 Task: Create new Company, with domain: 'rakuten.com' and type: 'Other'. Add new contact for this company, with mail Id: 'Olivia.Verma@rakuten.com', First Name: Olivia, Last name:  Verma, Job Title: 'Human Resources Director', Phone Number: '(702) 555-3459'. Change life cycle stage to  Lead and lead status to  In Progress. Logged in from softage.10@softage.net
Action: Mouse moved to (86, 61)
Screenshot: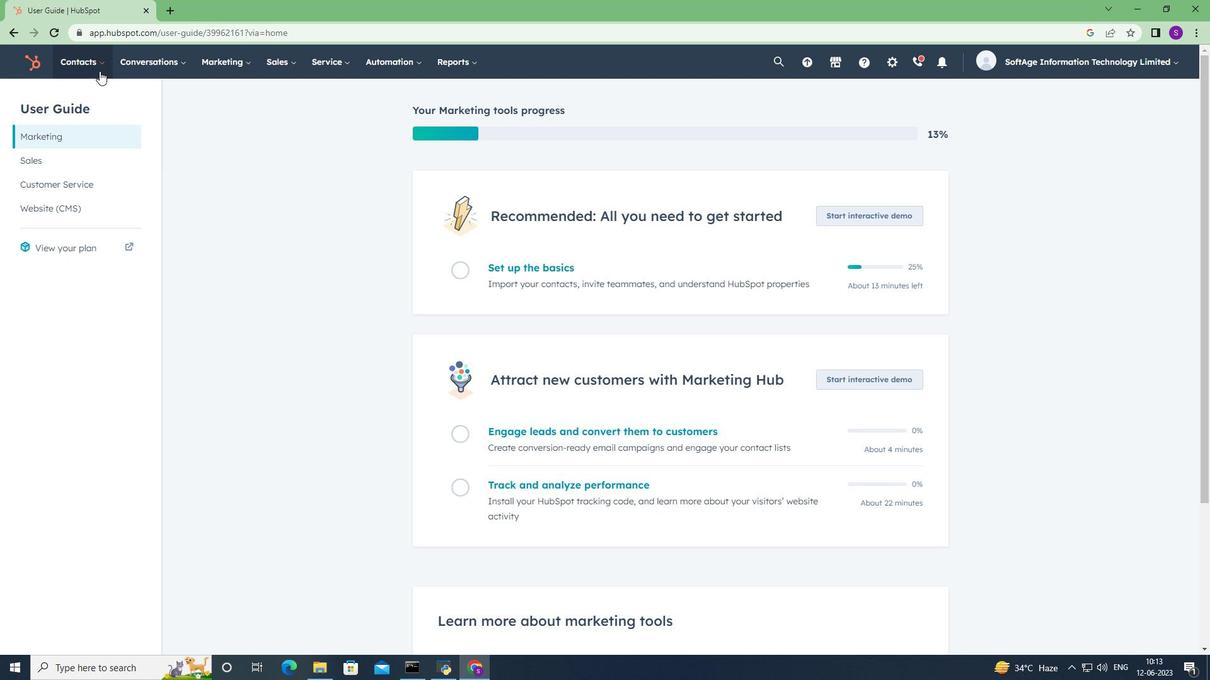 
Action: Mouse pressed left at (86, 61)
Screenshot: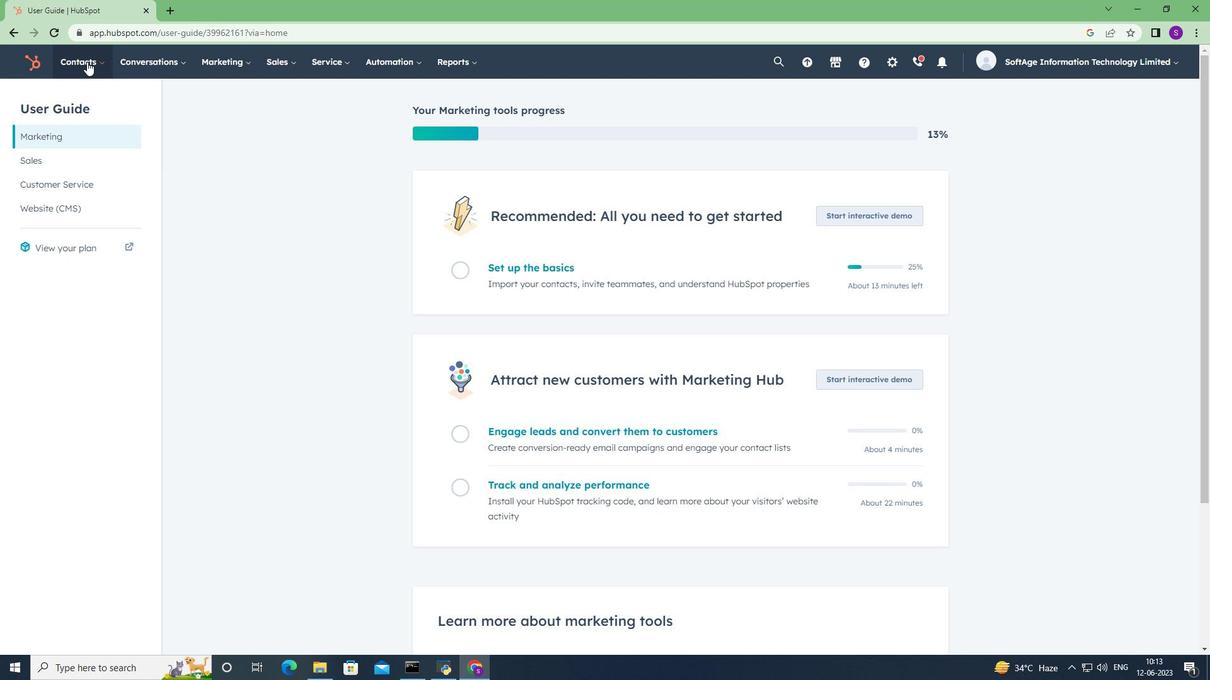 
Action: Mouse moved to (90, 125)
Screenshot: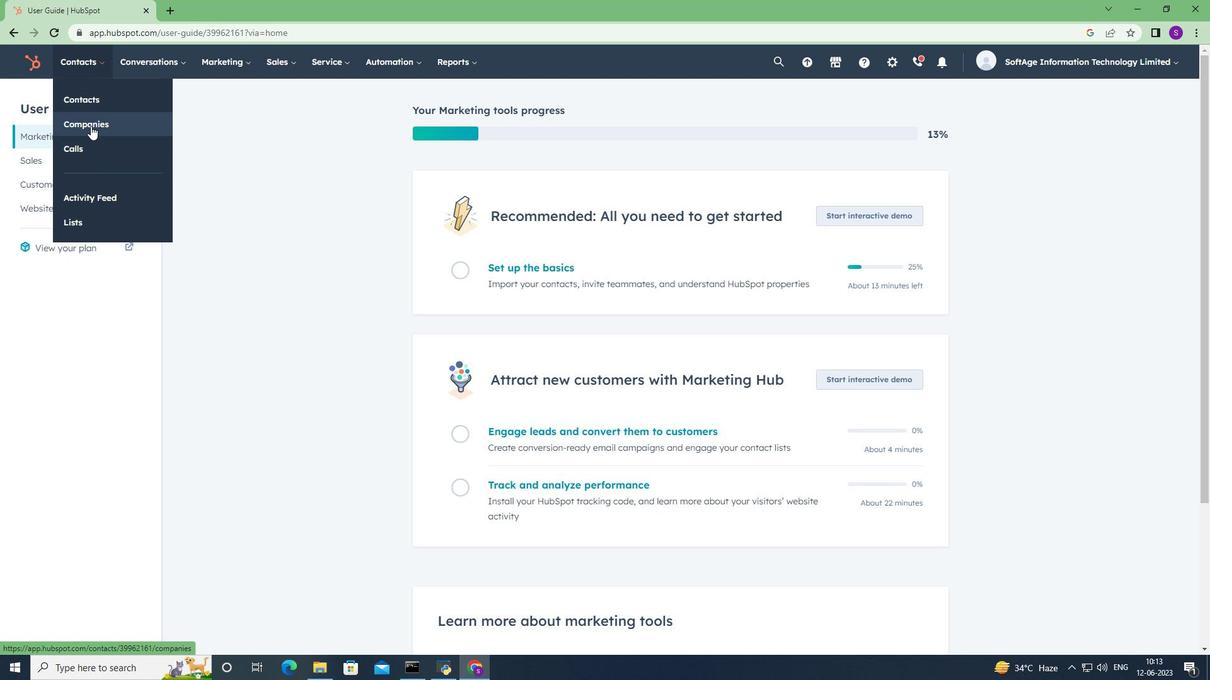 
Action: Mouse pressed left at (90, 125)
Screenshot: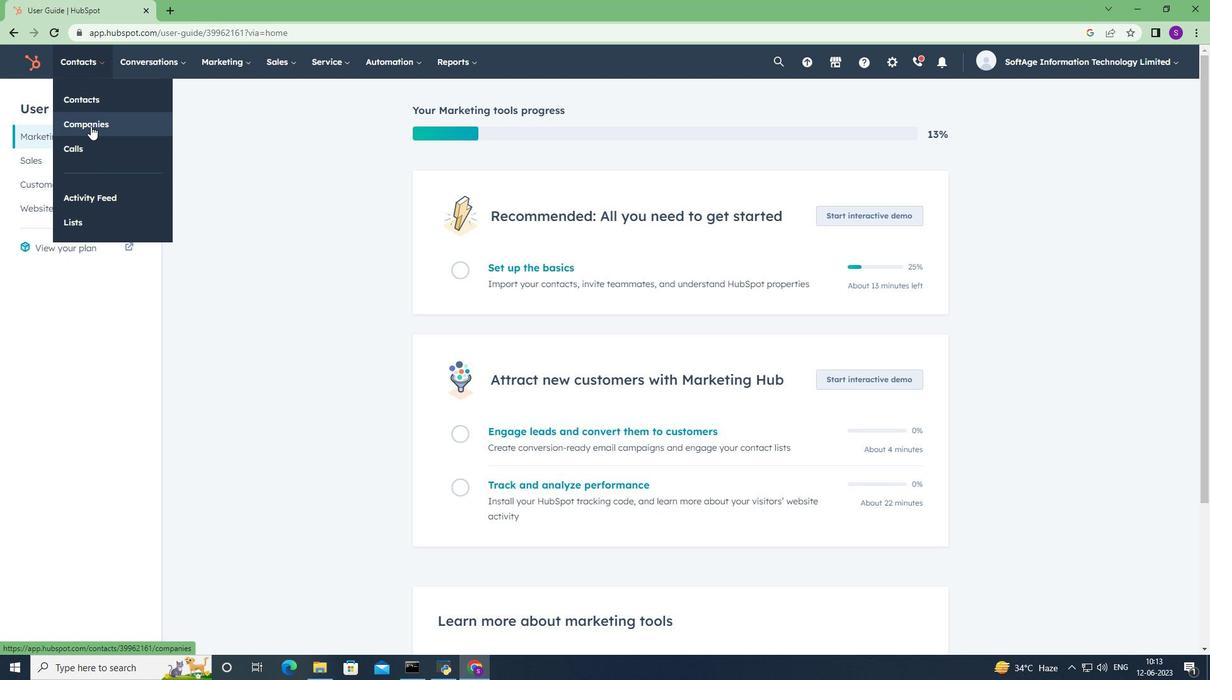 
Action: Mouse moved to (1138, 104)
Screenshot: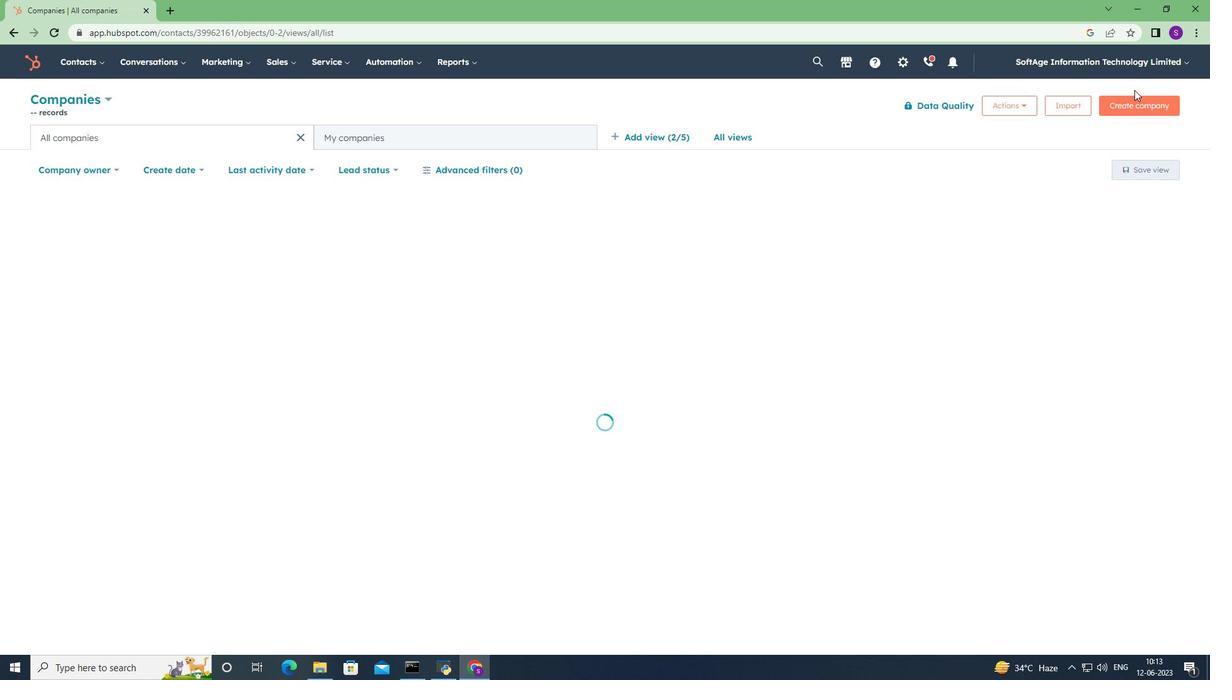 
Action: Mouse pressed left at (1138, 104)
Screenshot: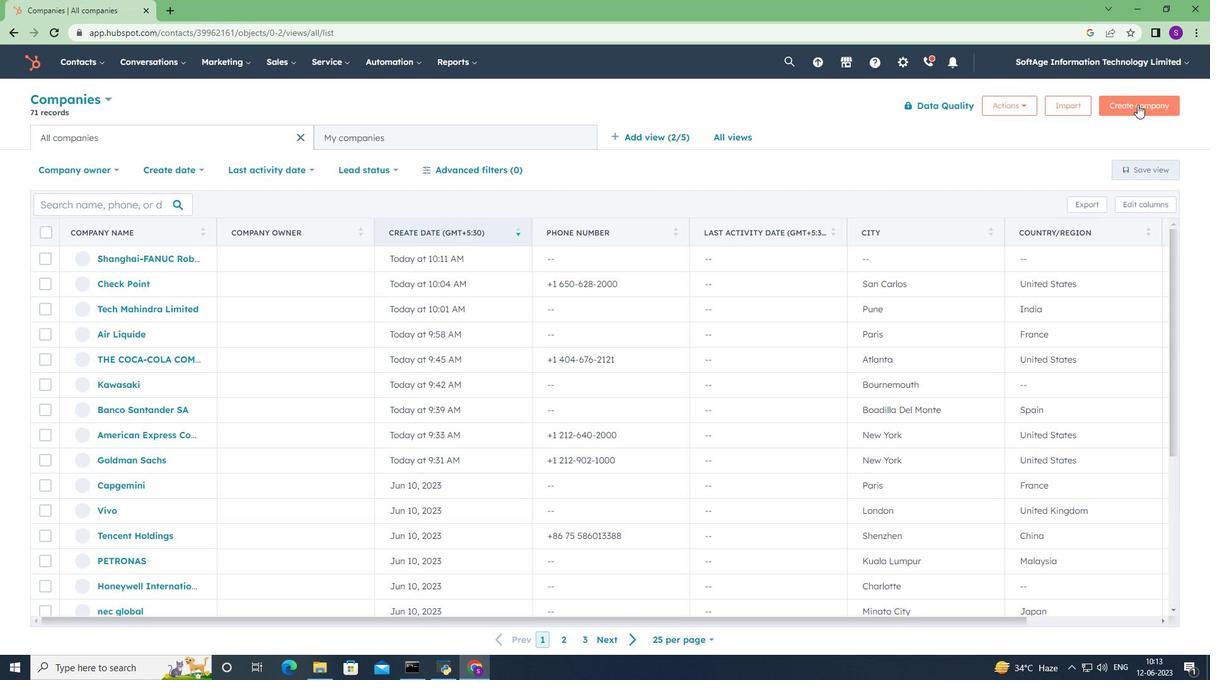 
Action: Mouse moved to (1109, 161)
Screenshot: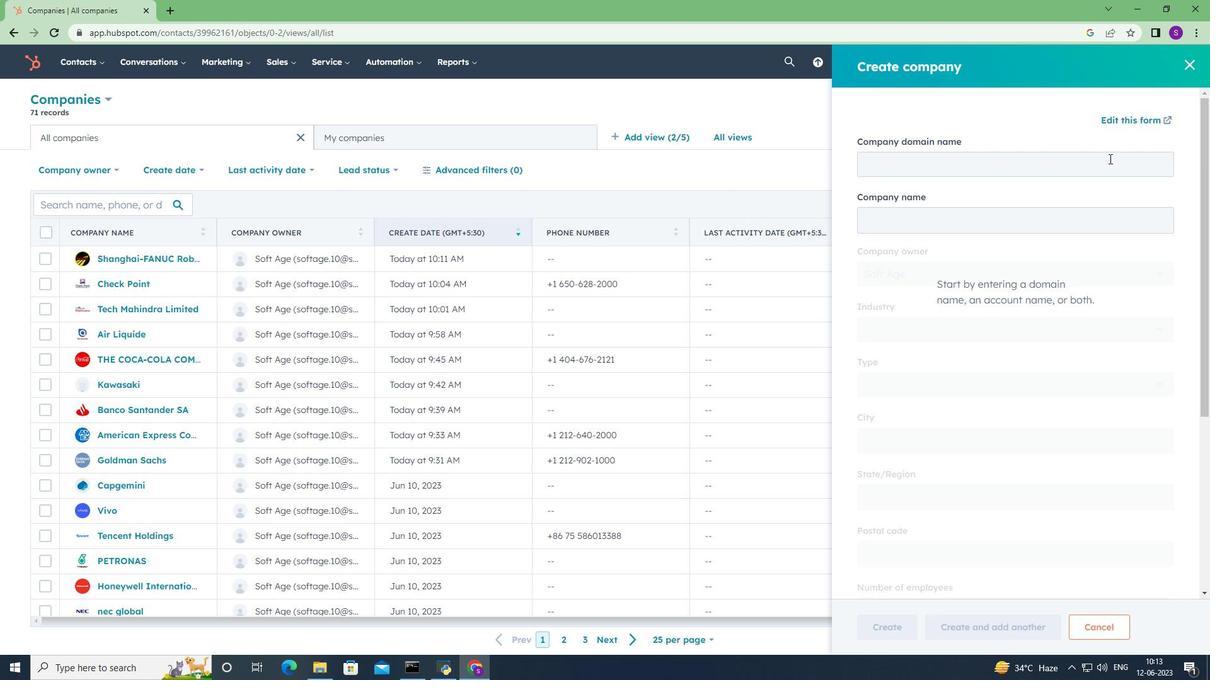 
Action: Mouse pressed left at (1109, 161)
Screenshot: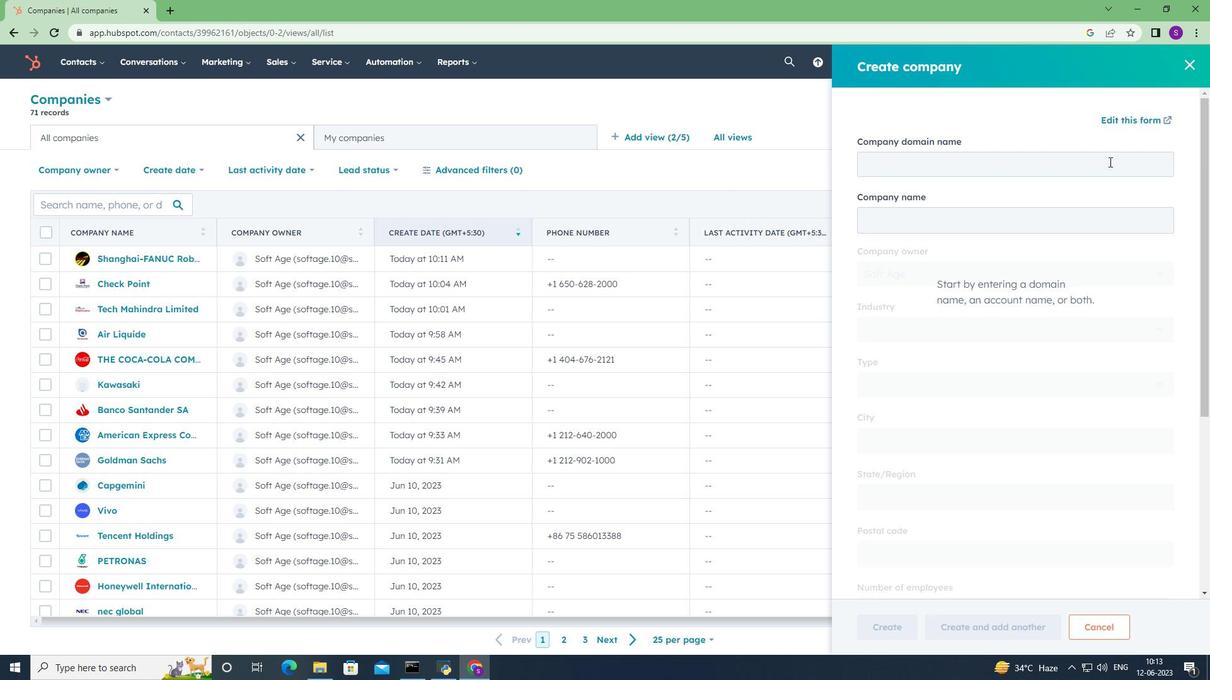 
Action: Key pressed <Key.shift>R<Key.backspace>rakuten.comm
Screenshot: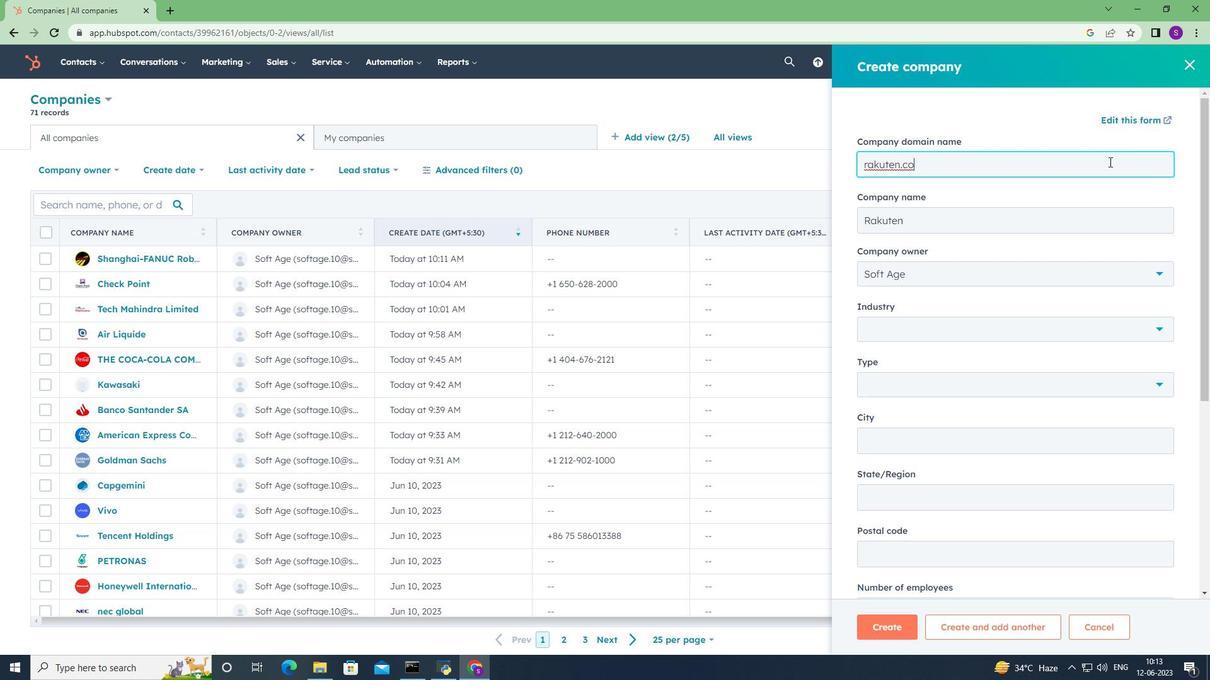 
Action: Mouse moved to (1109, 161)
Screenshot: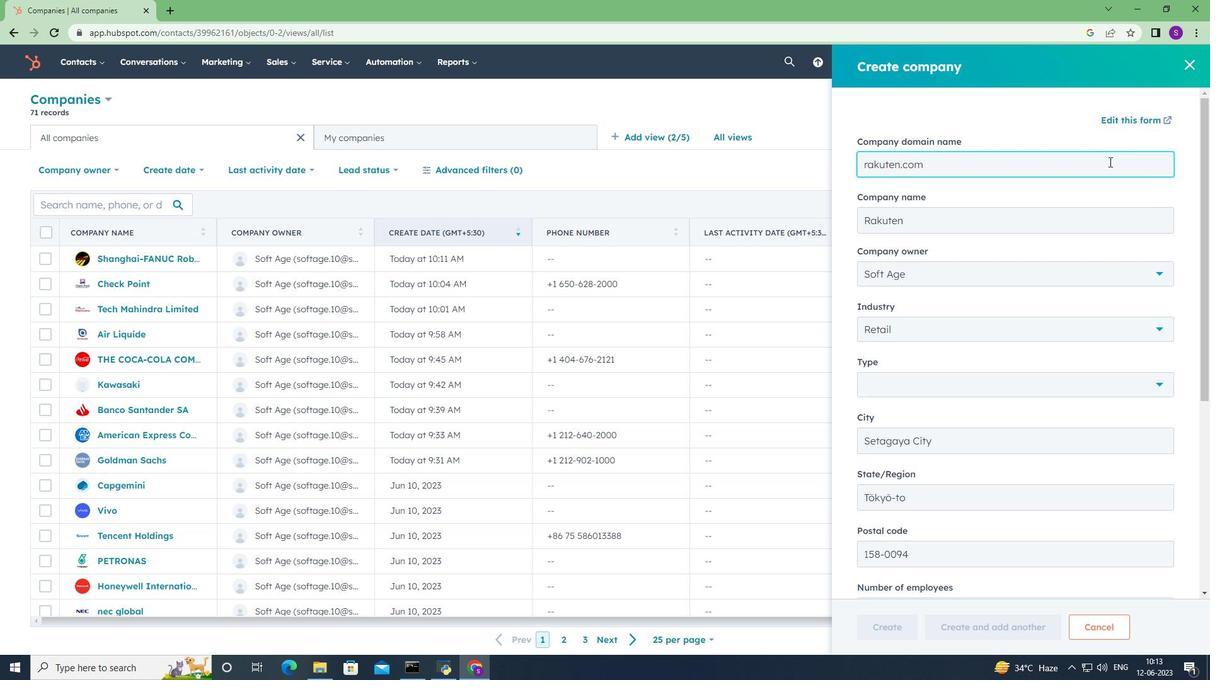 
Action: Mouse scrolled (1109, 161) with delta (0, 0)
Screenshot: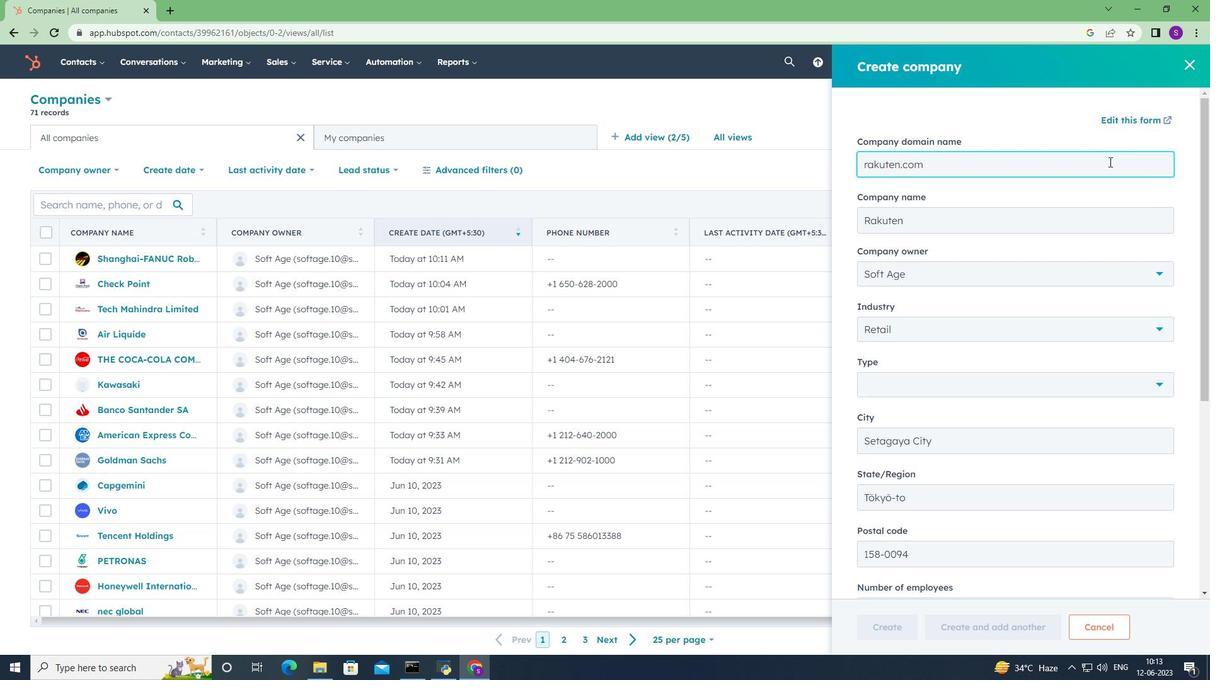 
Action: Mouse moved to (1043, 241)
Screenshot: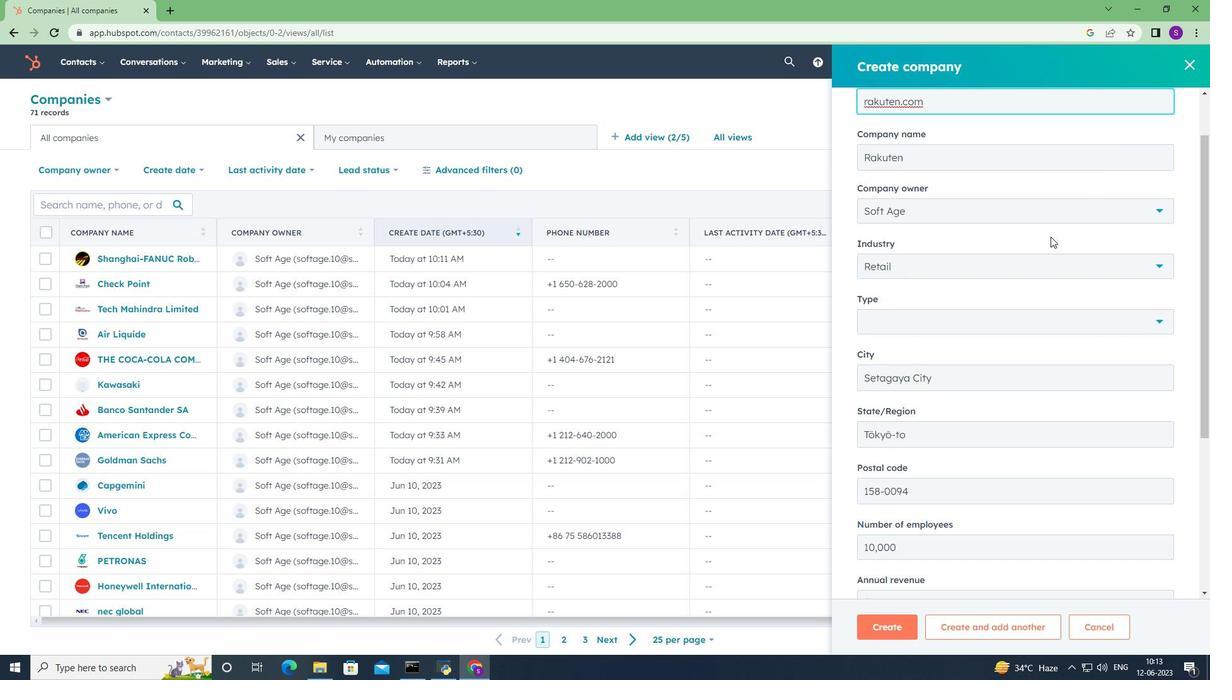 
Action: Mouse scrolled (1043, 240) with delta (0, 0)
Screenshot: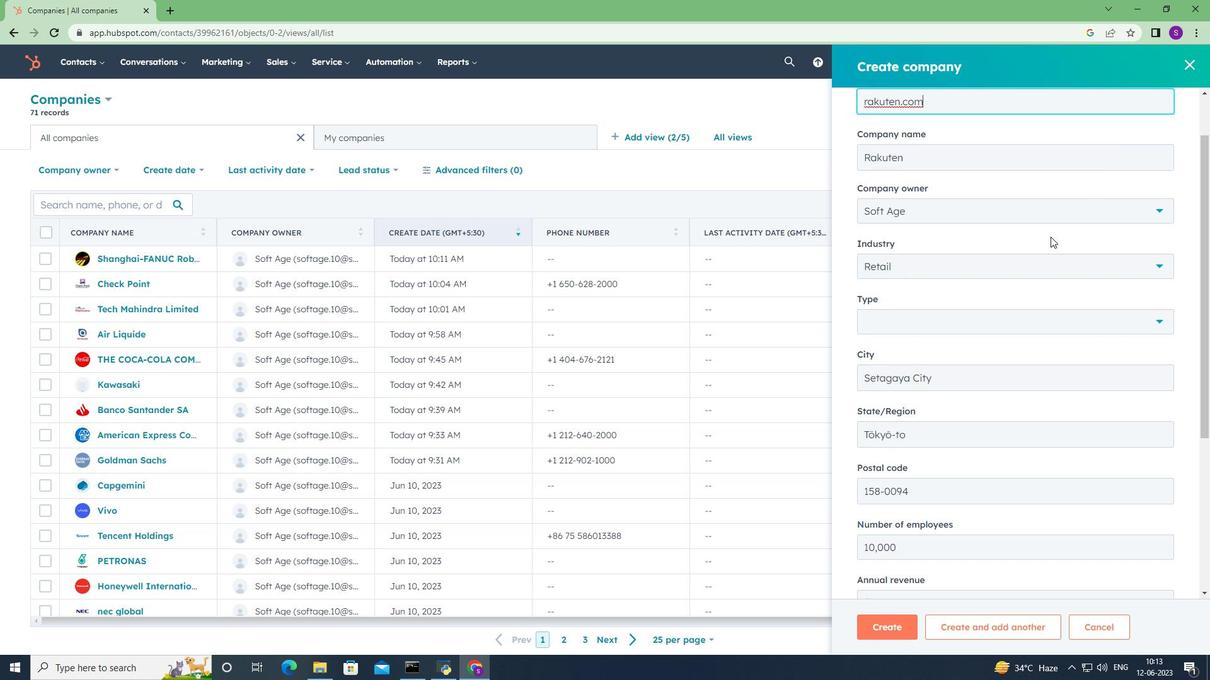 
Action: Mouse scrolled (1043, 240) with delta (0, 0)
Screenshot: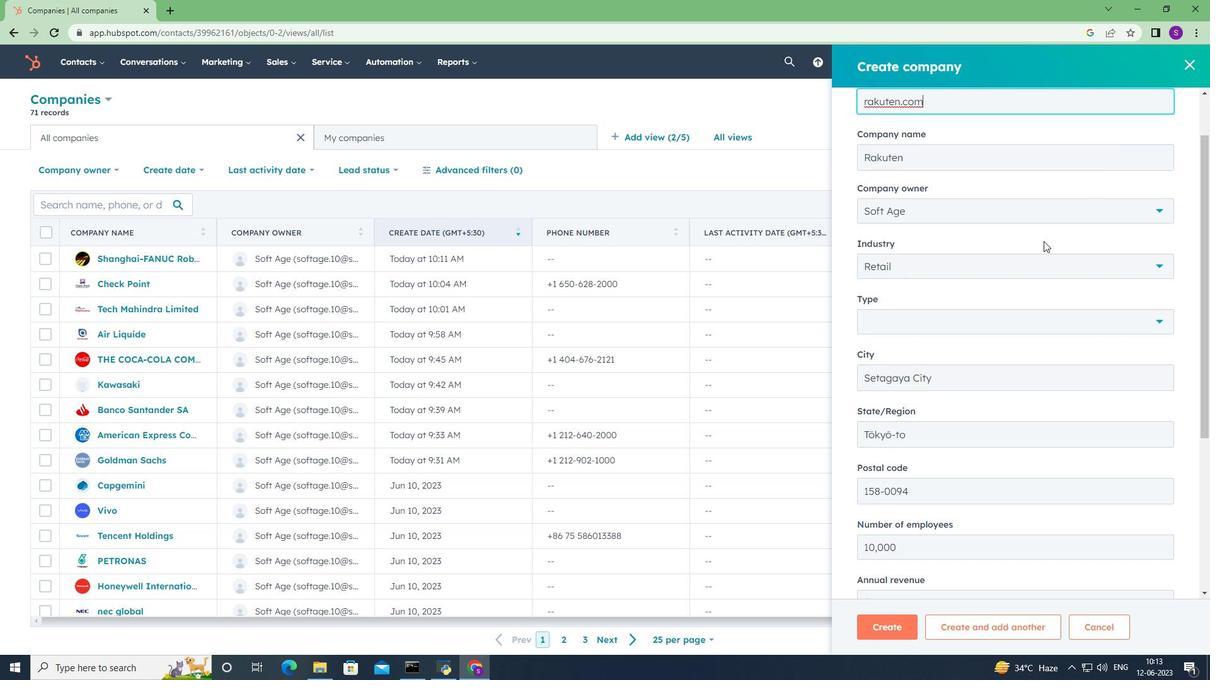 
Action: Mouse moved to (1036, 243)
Screenshot: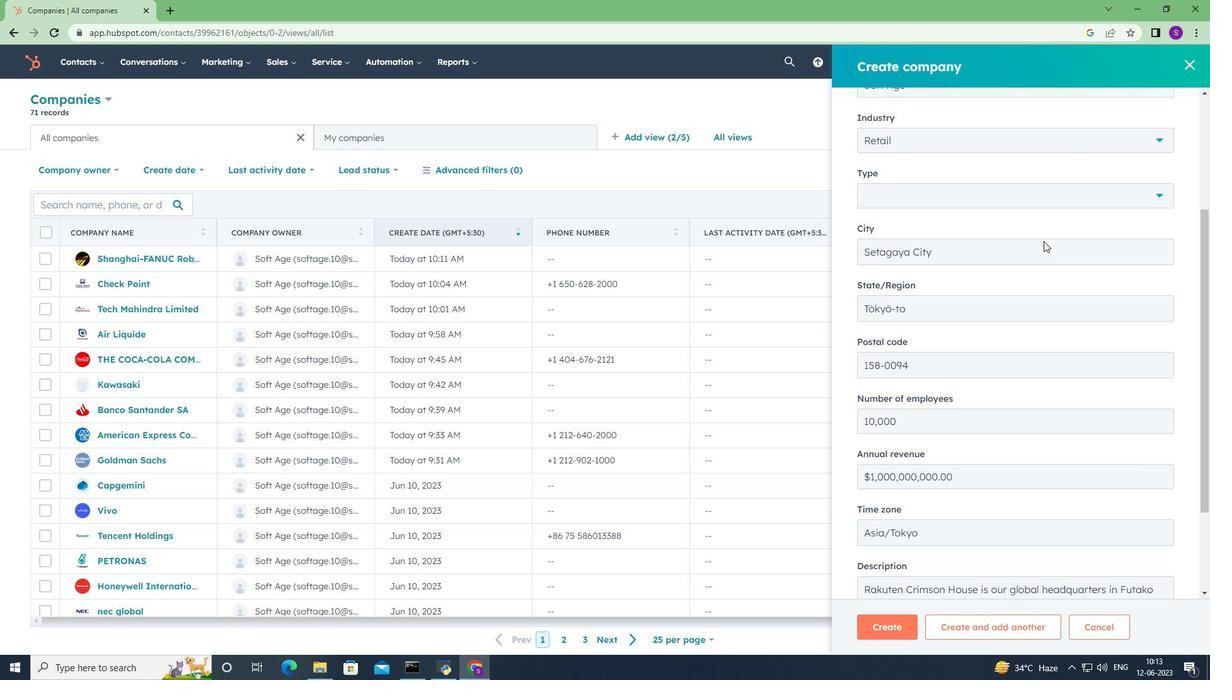 
Action: Mouse scrolled (1036, 243) with delta (0, 0)
Screenshot: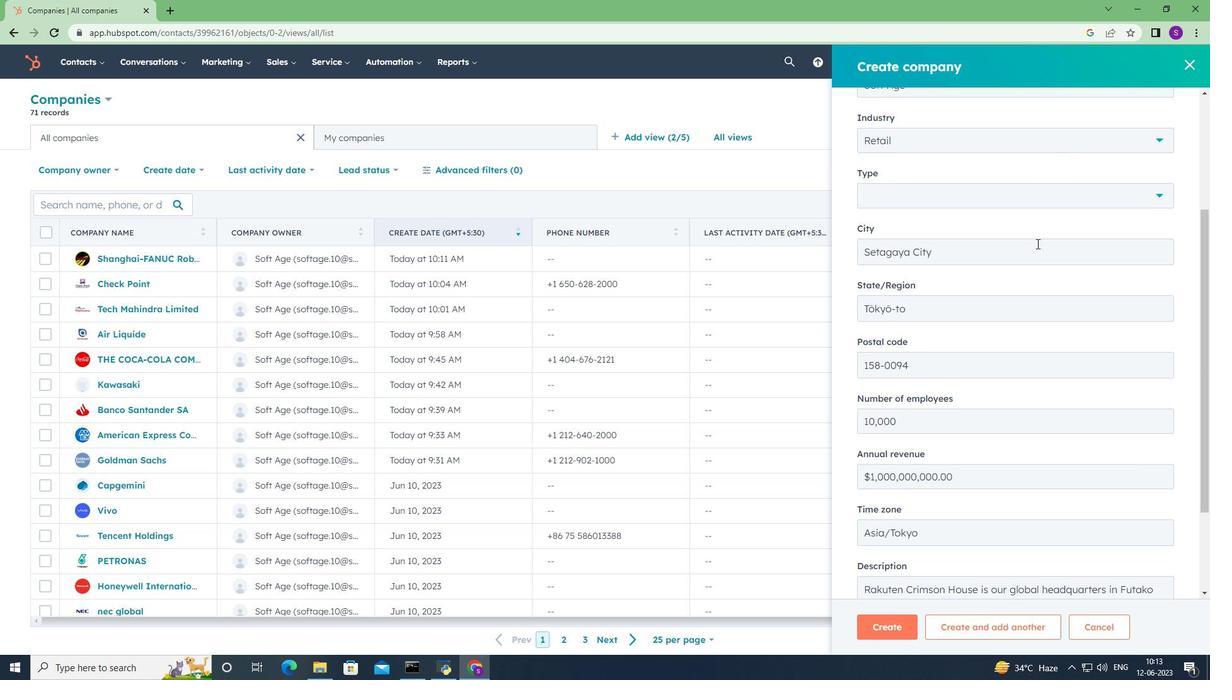 
Action: Mouse scrolled (1036, 243) with delta (0, 0)
Screenshot: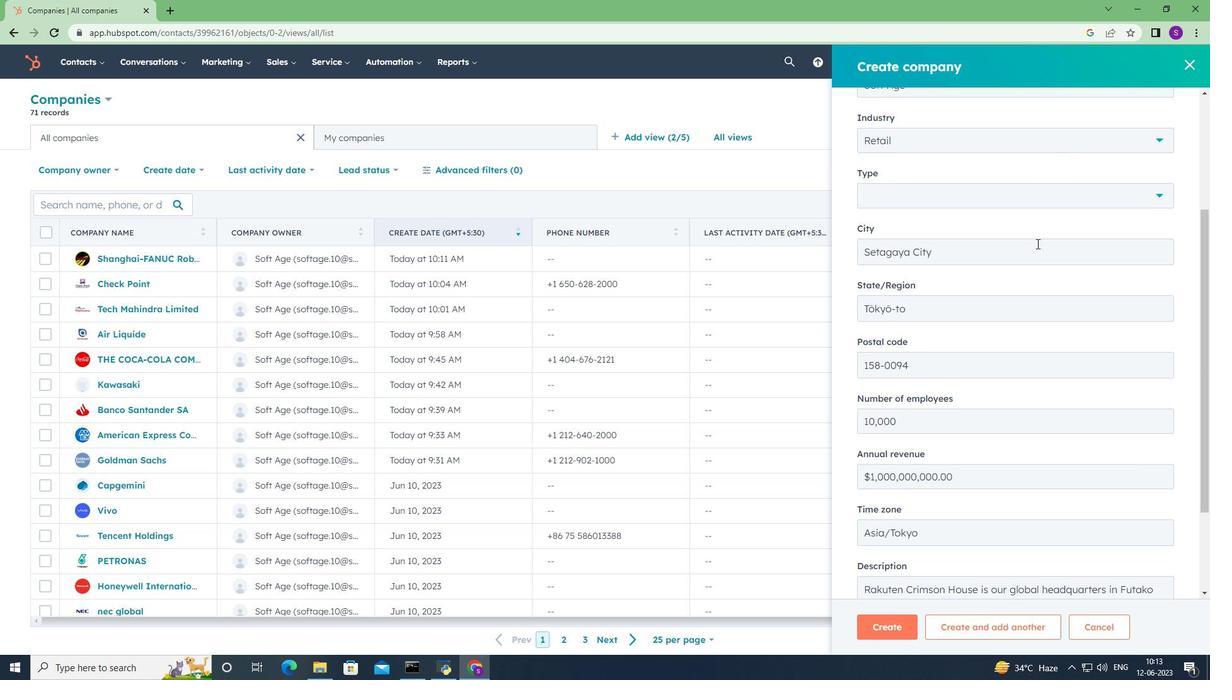 
Action: Mouse scrolled (1036, 244) with delta (0, 0)
Screenshot: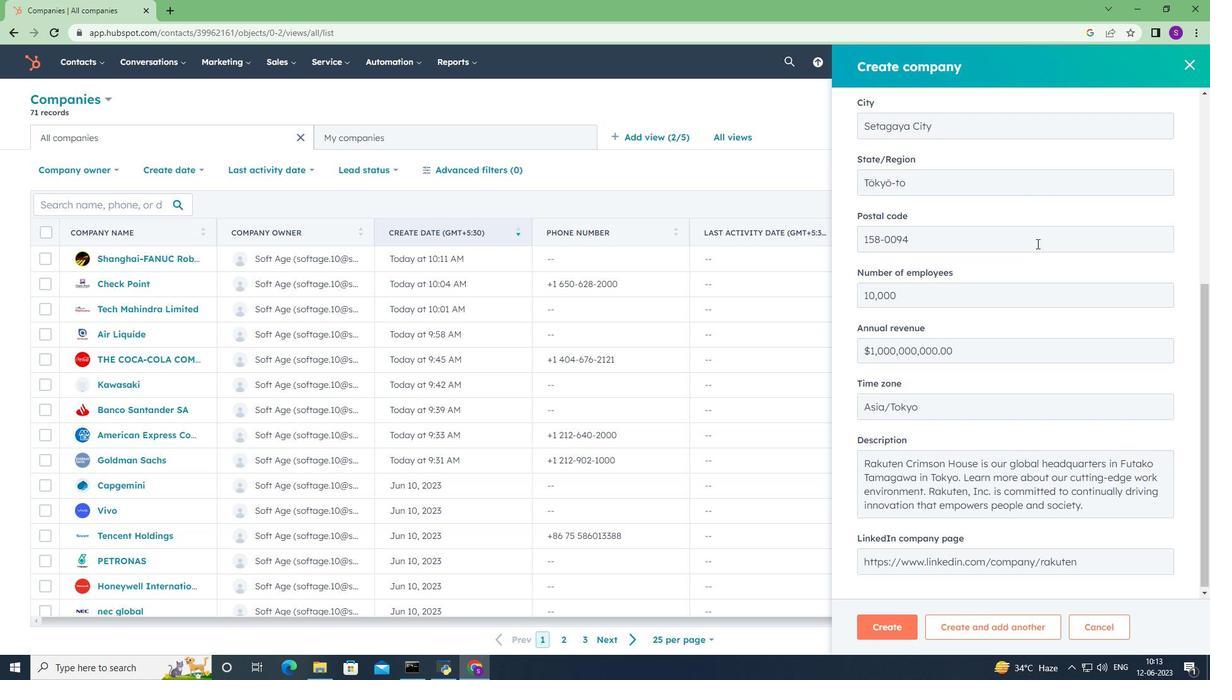 
Action: Mouse scrolled (1036, 244) with delta (0, 0)
Screenshot: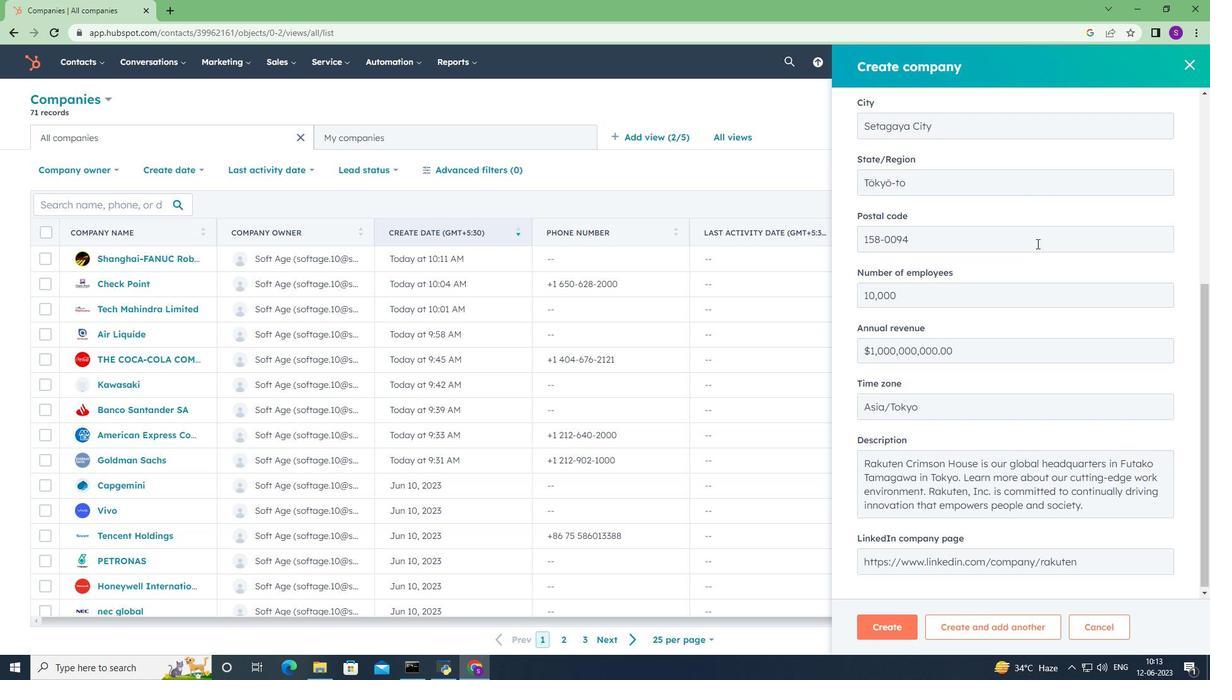 
Action: Mouse scrolled (1036, 244) with delta (0, 0)
Screenshot: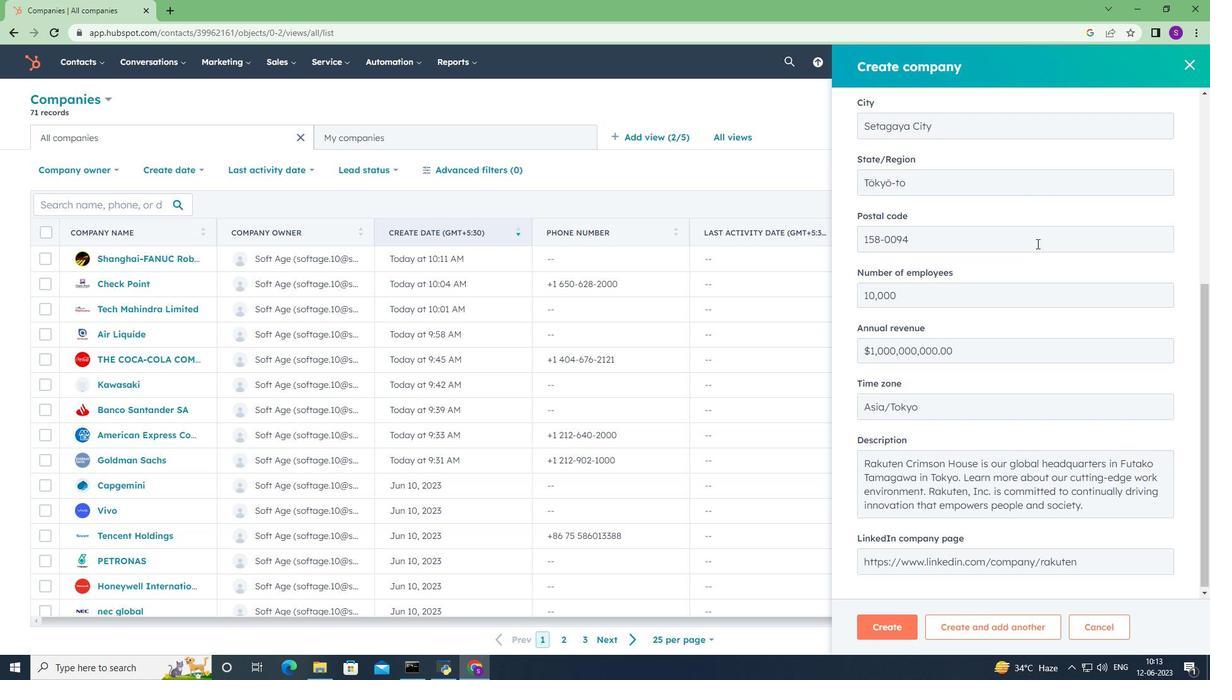 
Action: Mouse moved to (1038, 256)
Screenshot: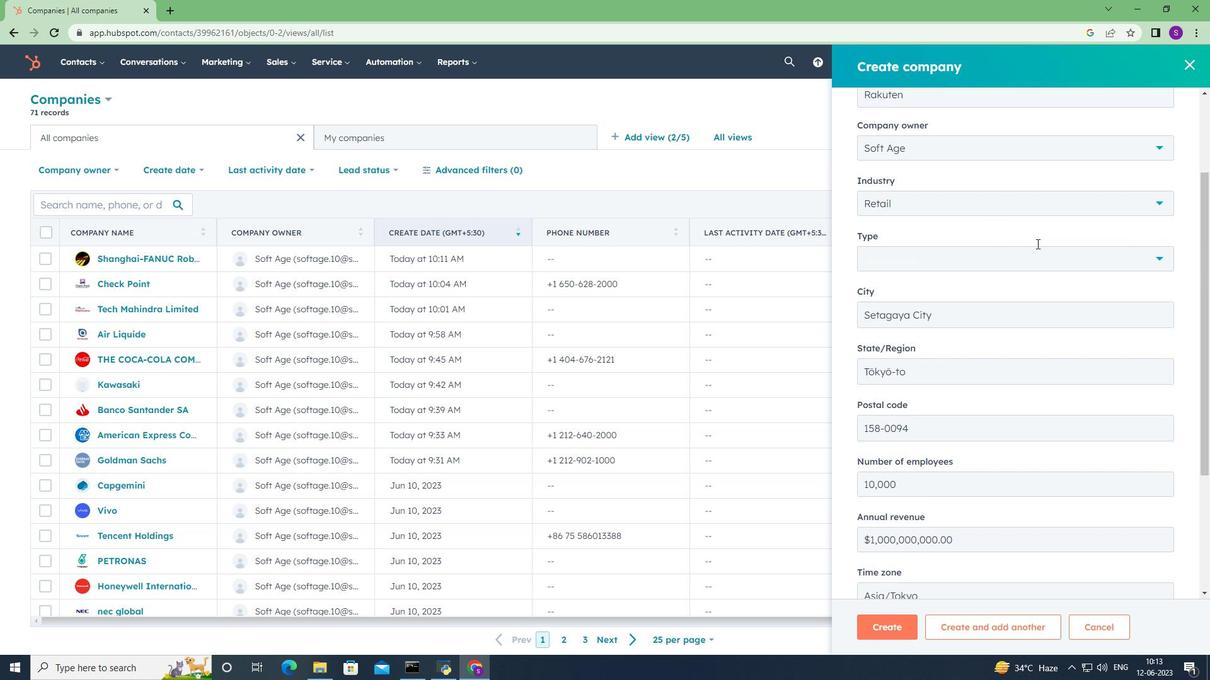 
Action: Mouse pressed left at (1038, 256)
Screenshot: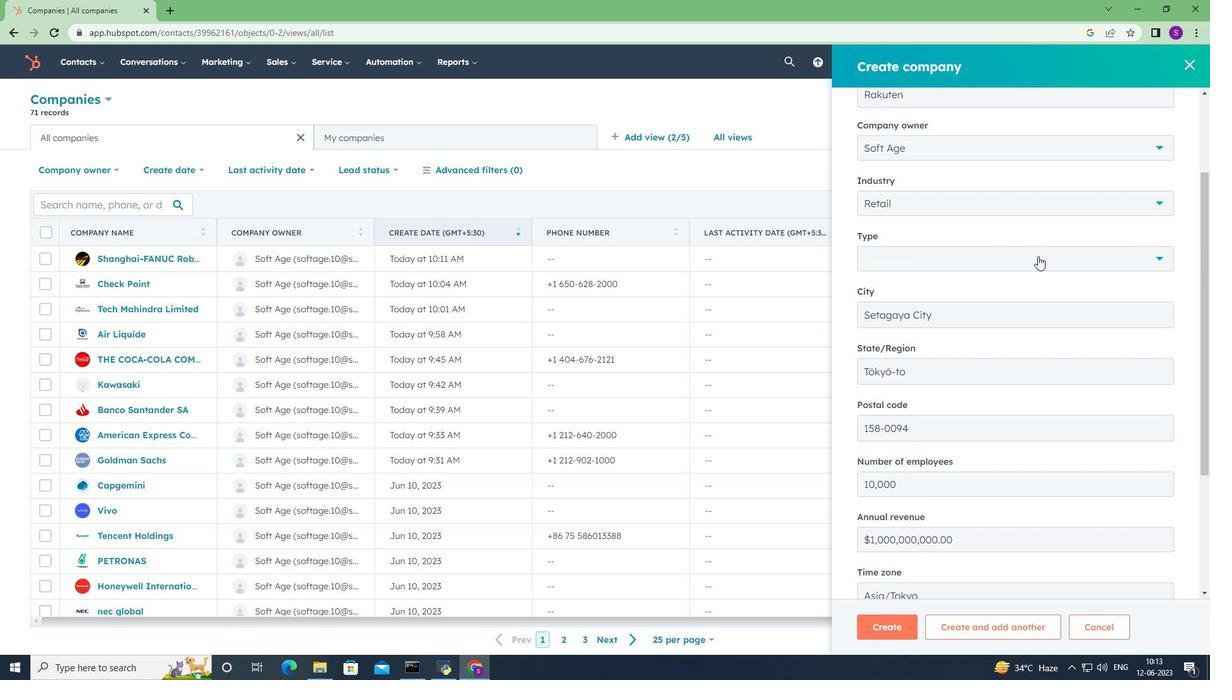 
Action: Mouse moved to (1003, 301)
Screenshot: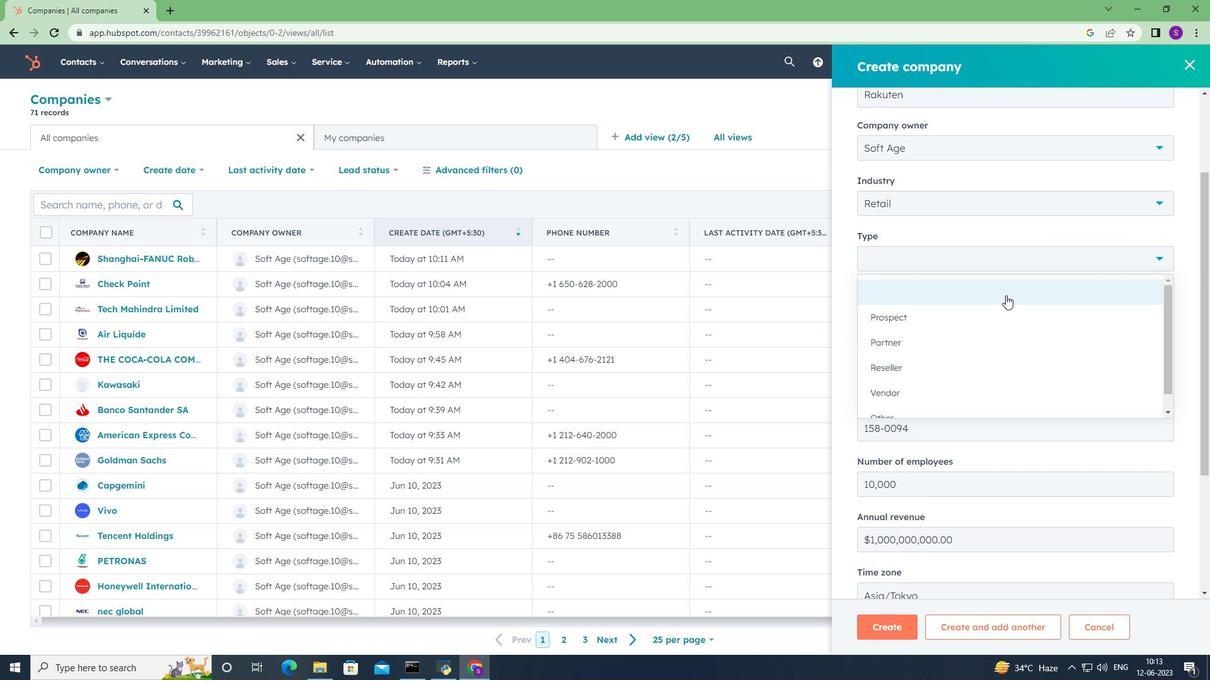 
Action: Mouse scrolled (1003, 300) with delta (0, 0)
Screenshot: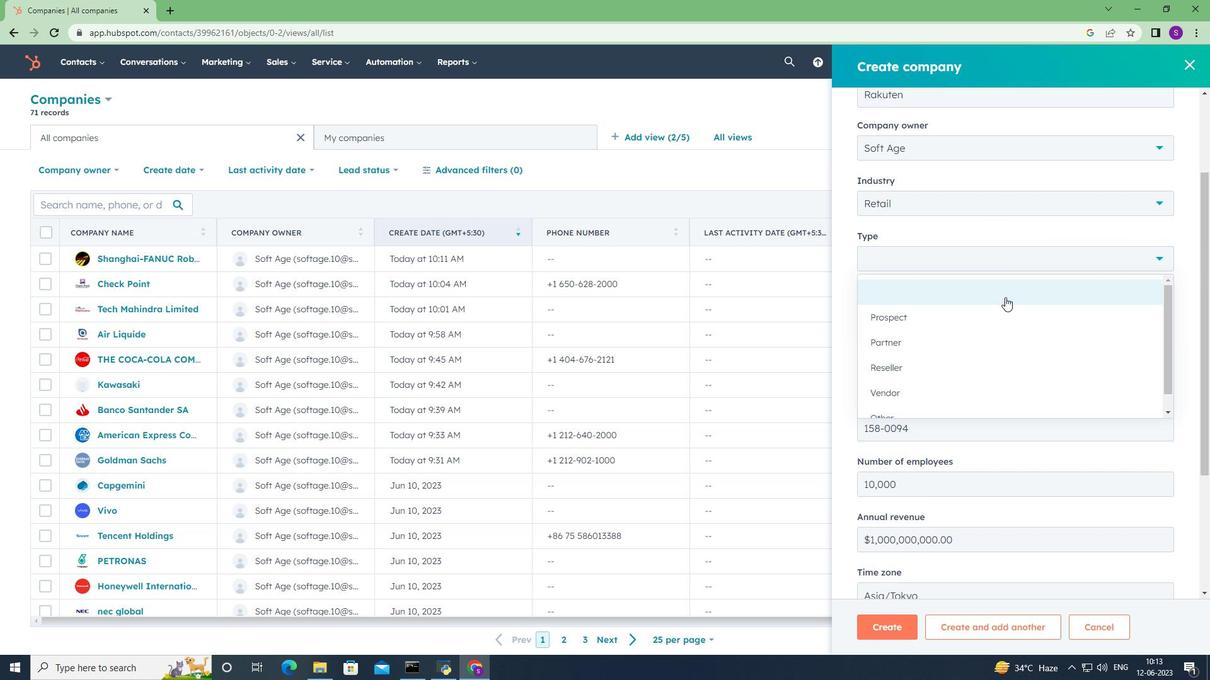 
Action: Mouse moved to (1002, 301)
Screenshot: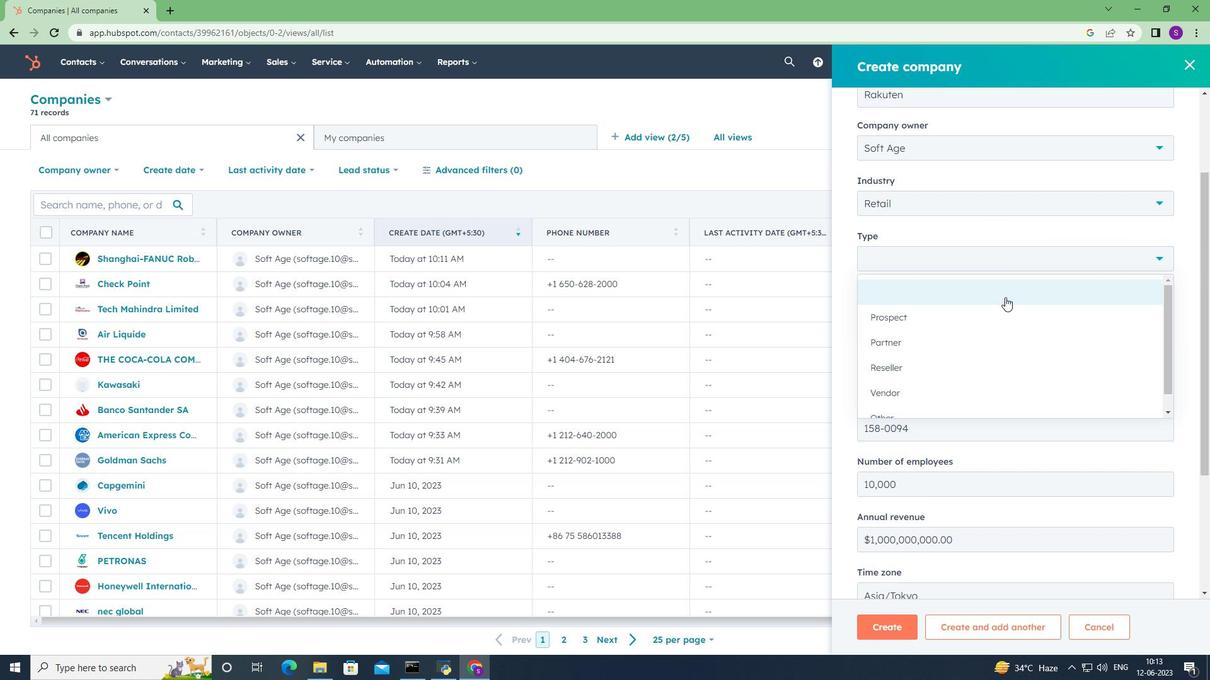 
Action: Mouse scrolled (1002, 301) with delta (0, 0)
Screenshot: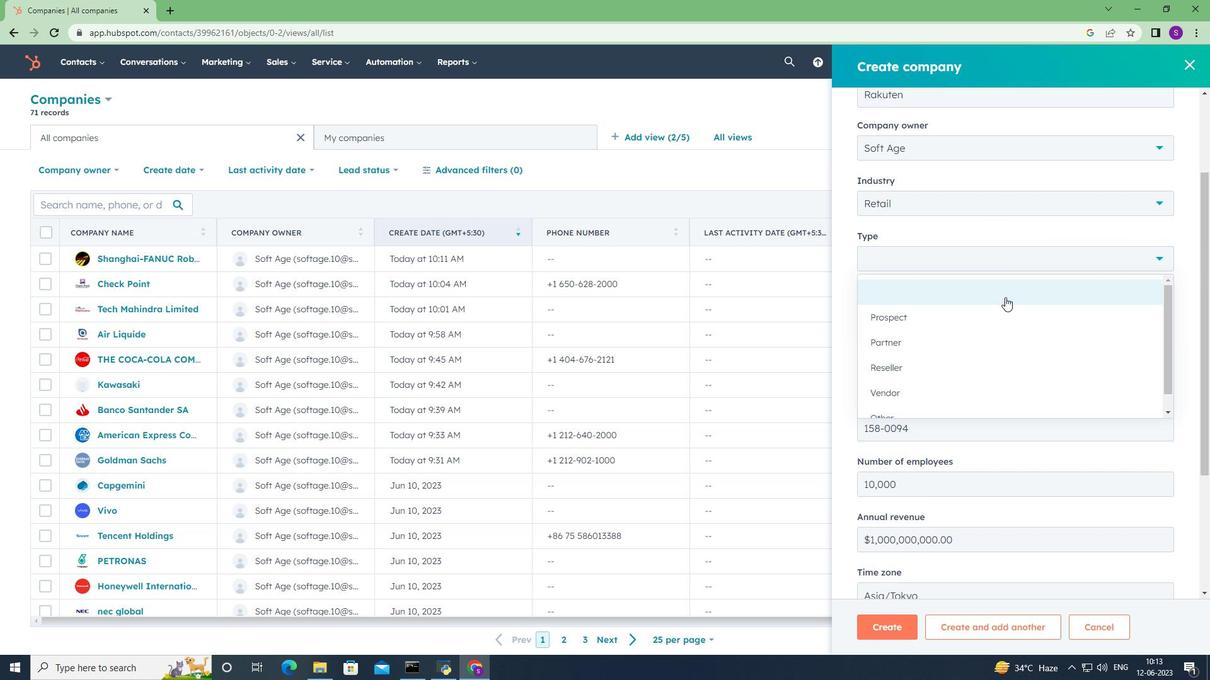 
Action: Mouse moved to (1002, 303)
Screenshot: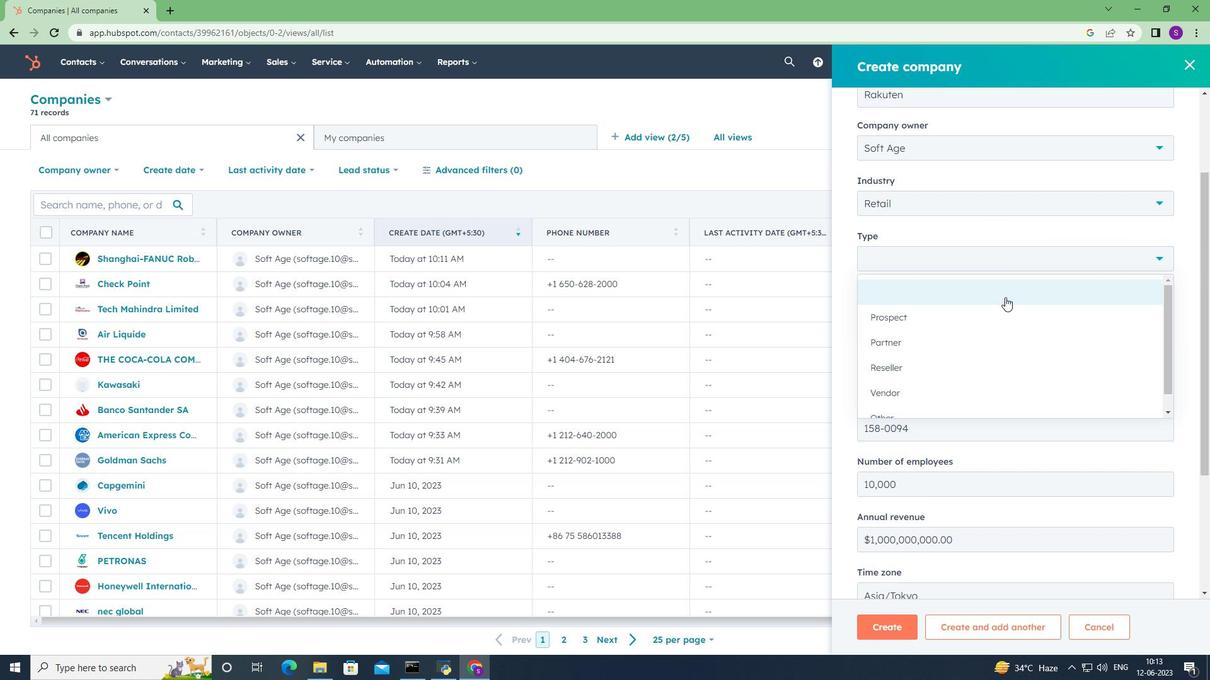 
Action: Mouse scrolled (1002, 303) with delta (0, 0)
Screenshot: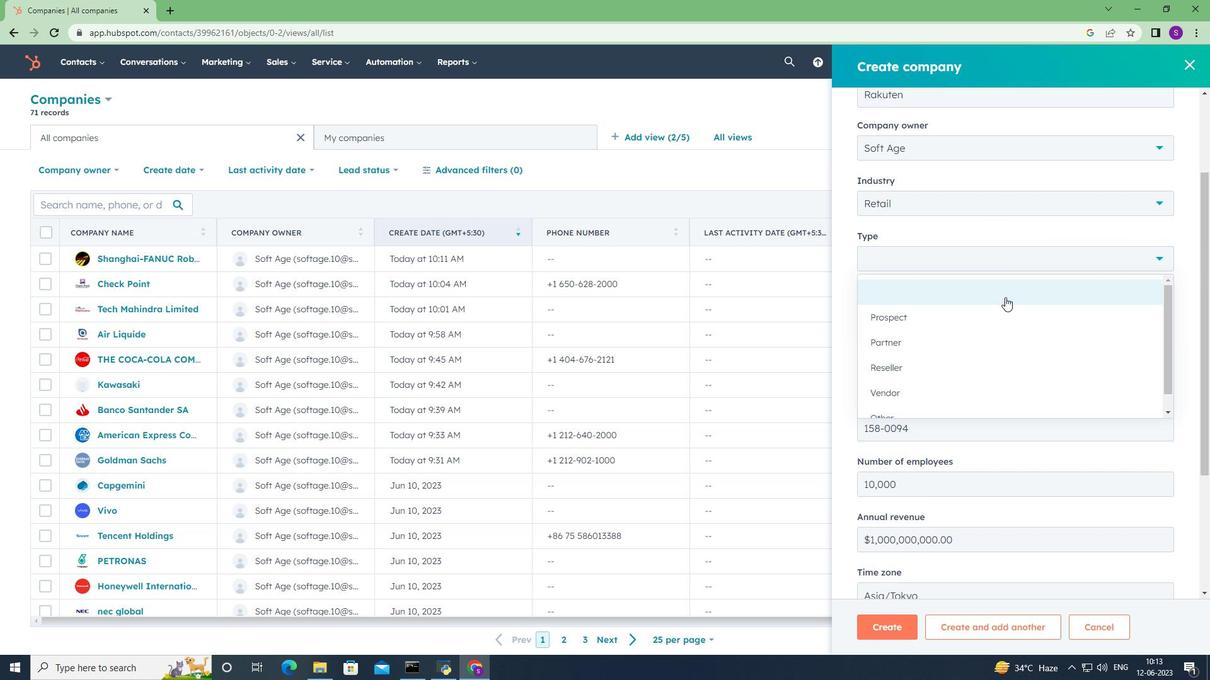 
Action: Mouse moved to (1002, 303)
Screenshot: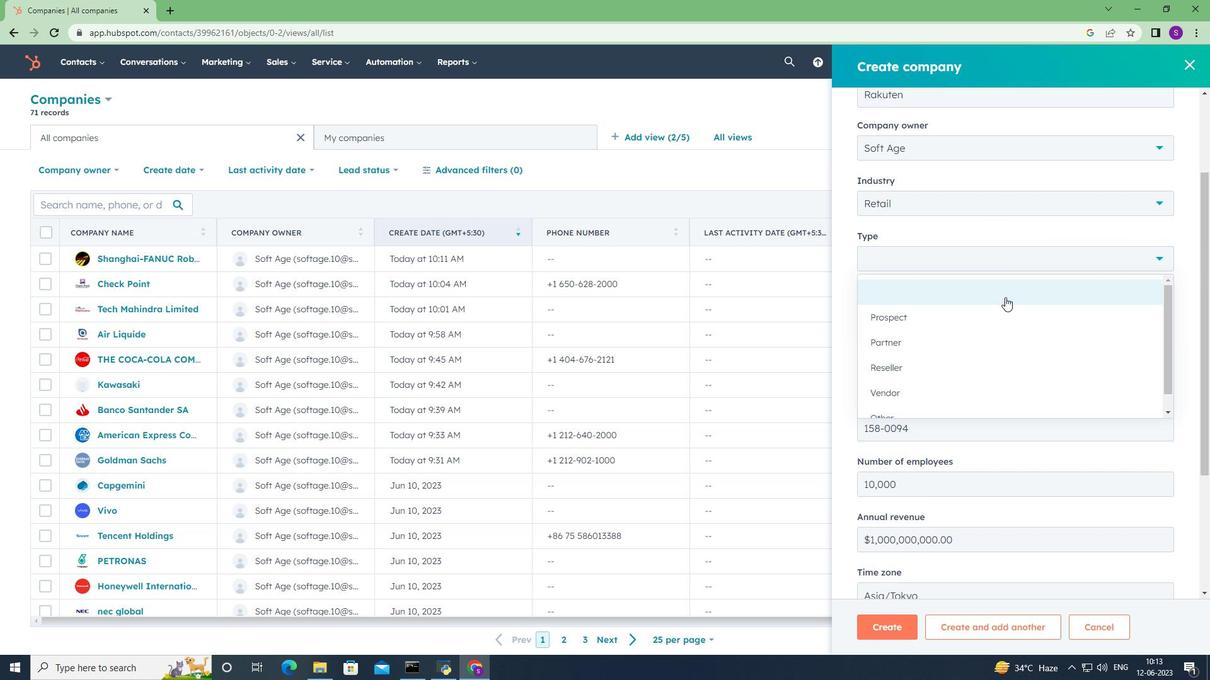 
Action: Mouse scrolled (1002, 303) with delta (0, 0)
Screenshot: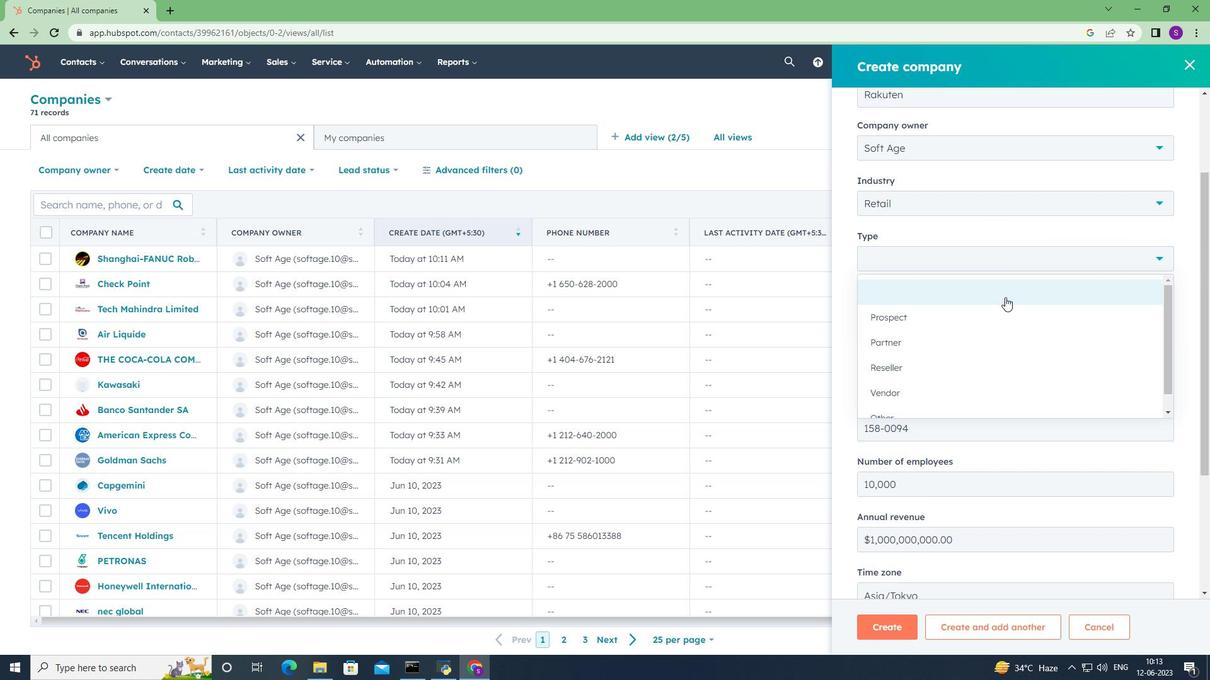 
Action: Mouse scrolled (1002, 303) with delta (0, 0)
Screenshot: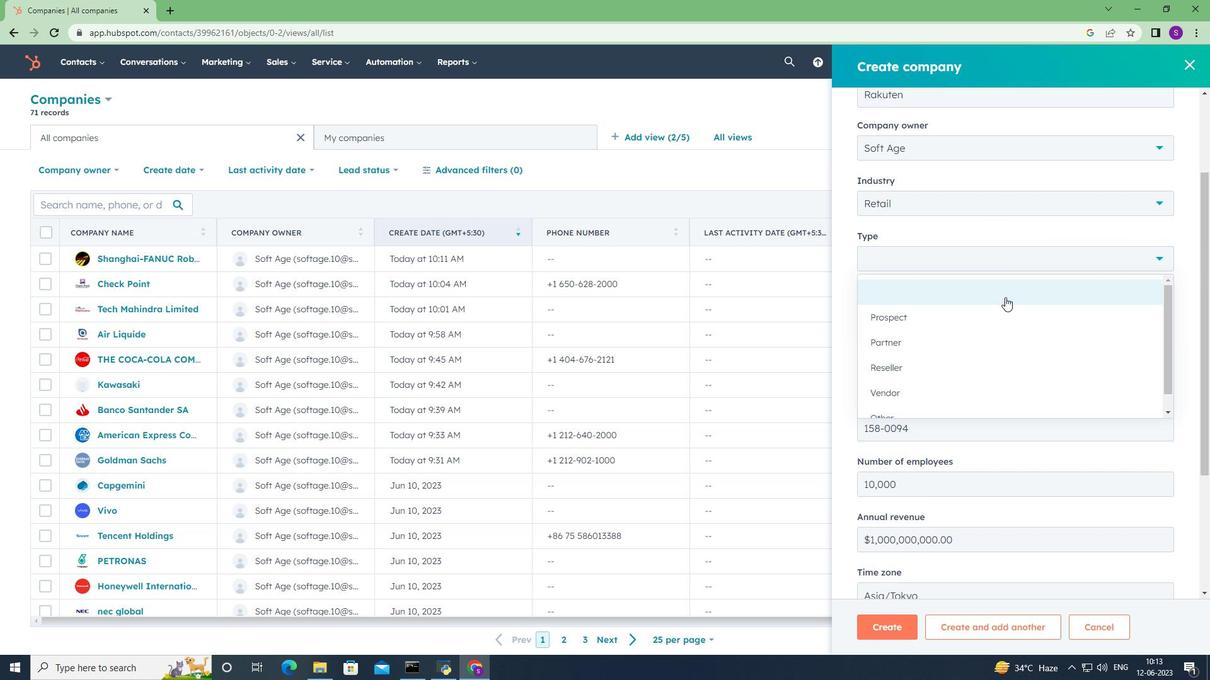 
Action: Mouse moved to (1001, 304)
Screenshot: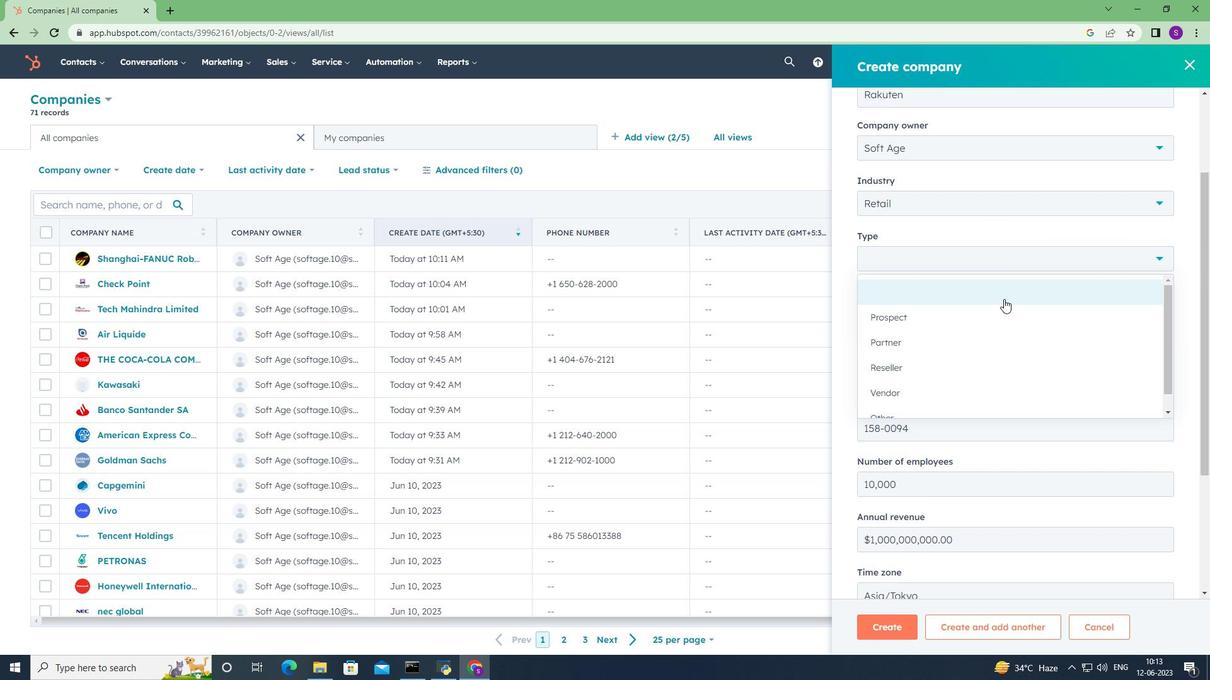 
Action: Mouse scrolled (1001, 303) with delta (0, 0)
Screenshot: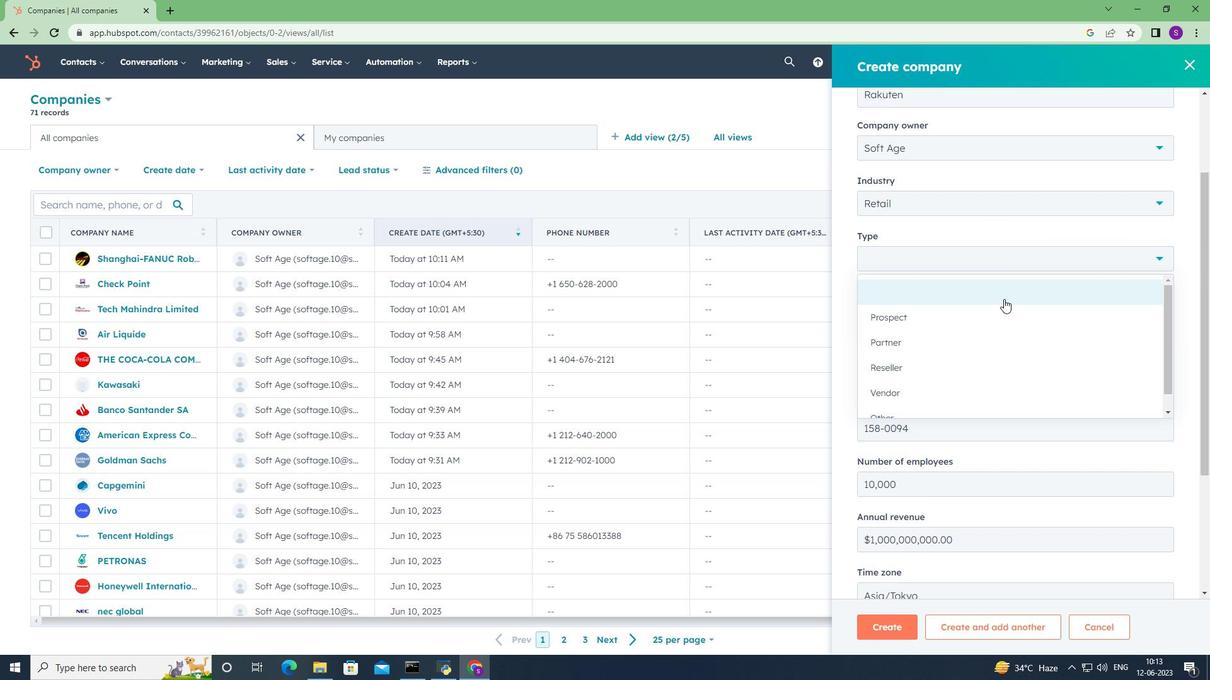 
Action: Mouse moved to (937, 403)
Screenshot: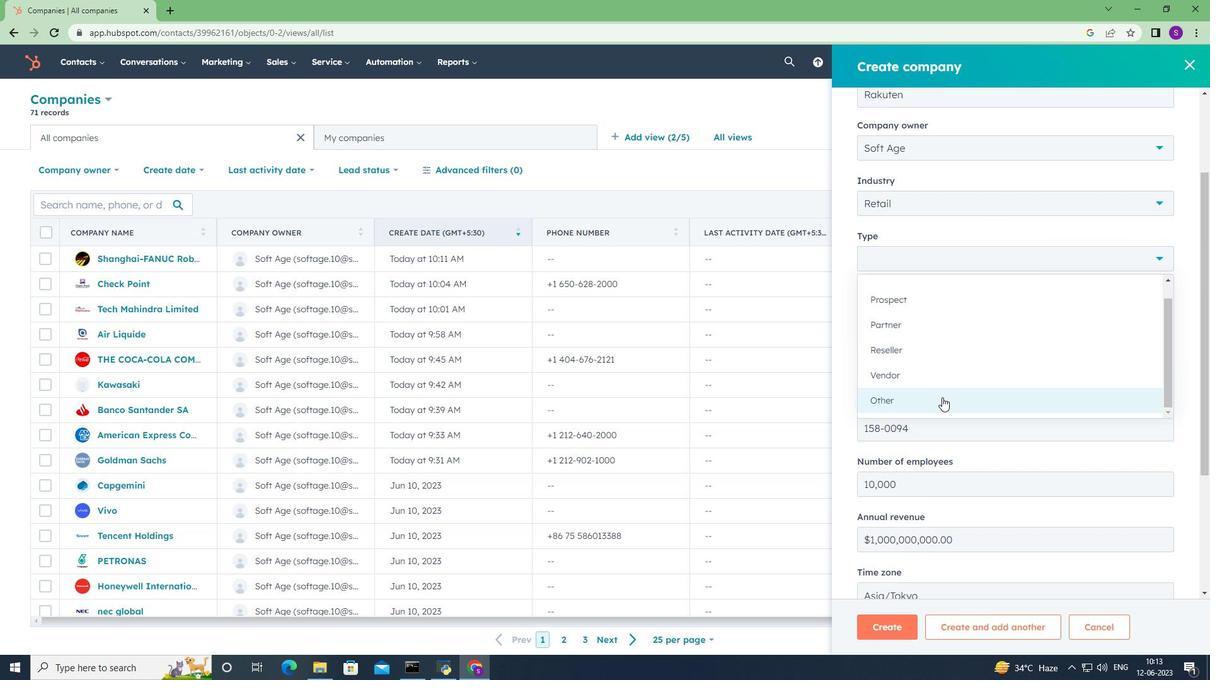 
Action: Mouse pressed left at (937, 403)
Screenshot: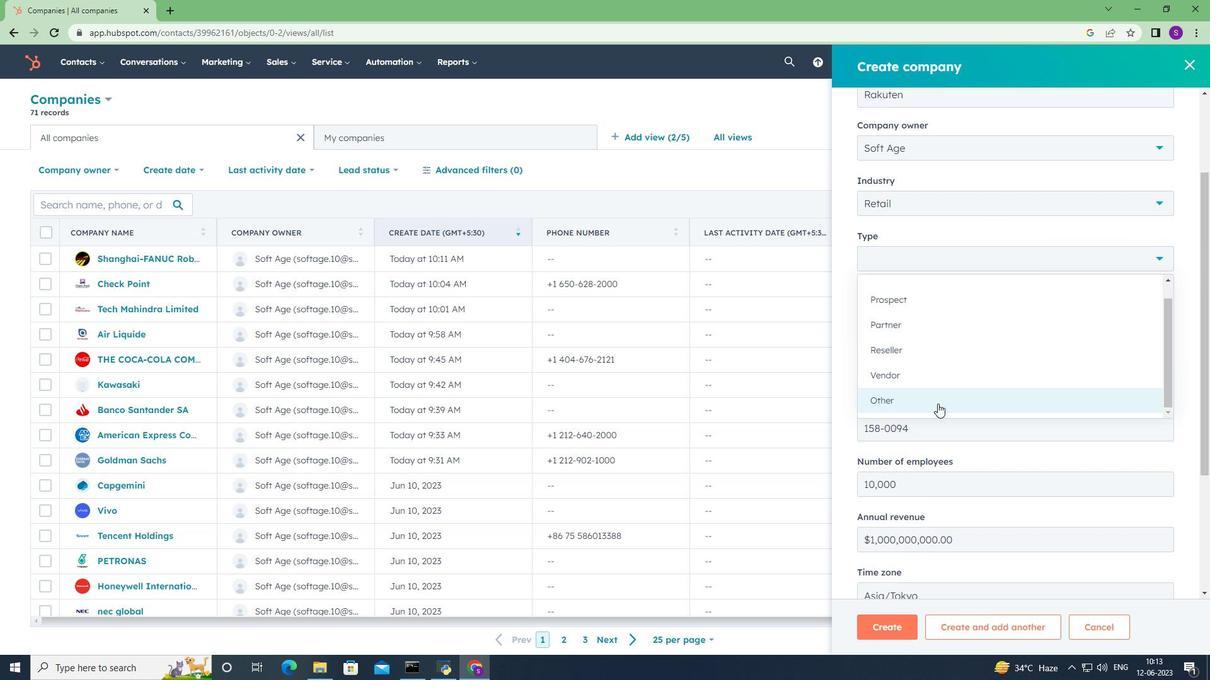 
Action: Mouse moved to (938, 382)
Screenshot: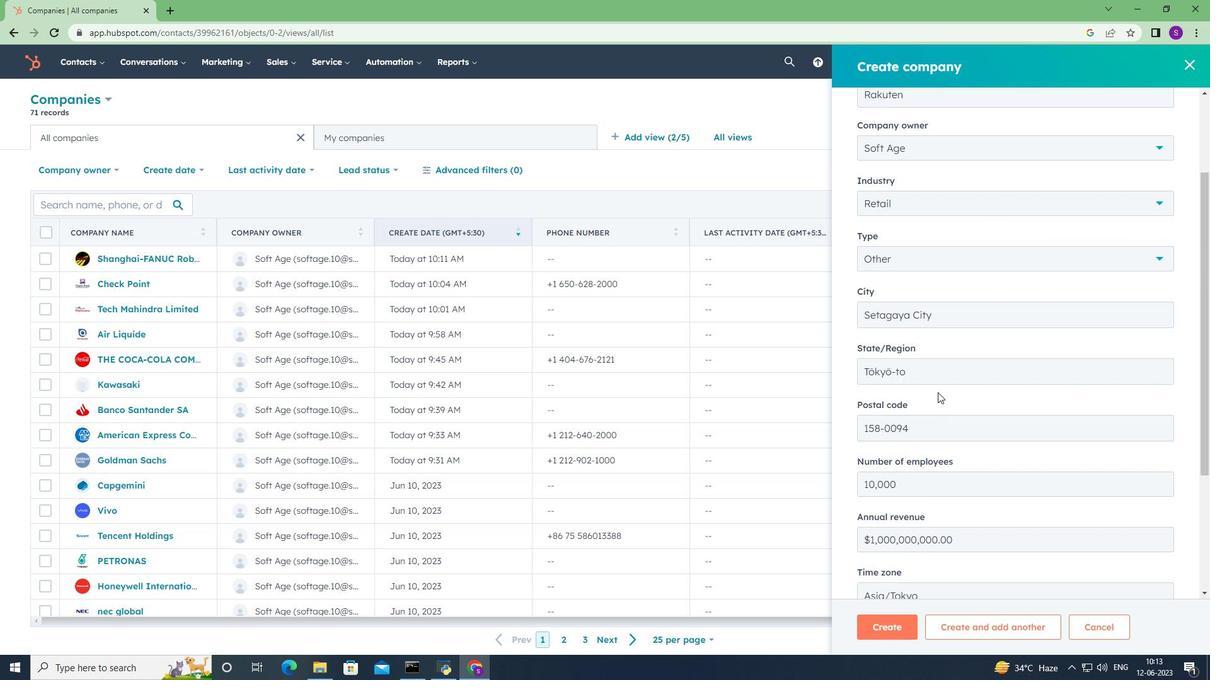 
Action: Mouse scrolled (938, 381) with delta (0, 0)
Screenshot: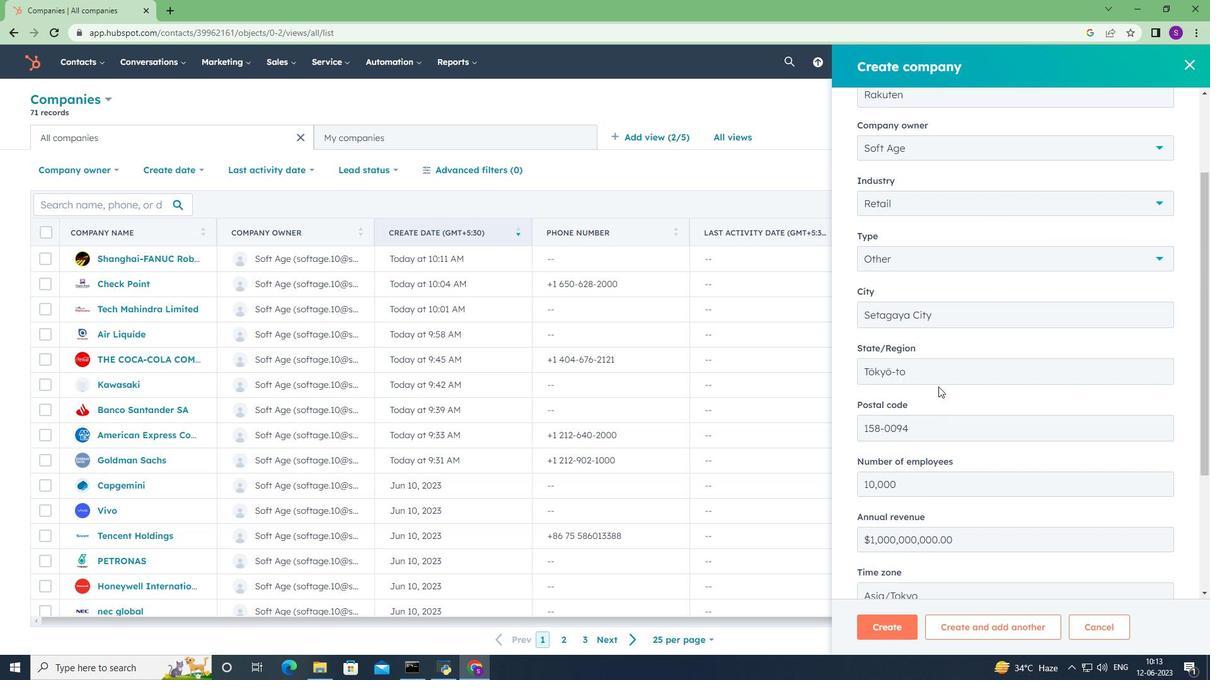 
Action: Mouse scrolled (938, 381) with delta (0, 0)
Screenshot: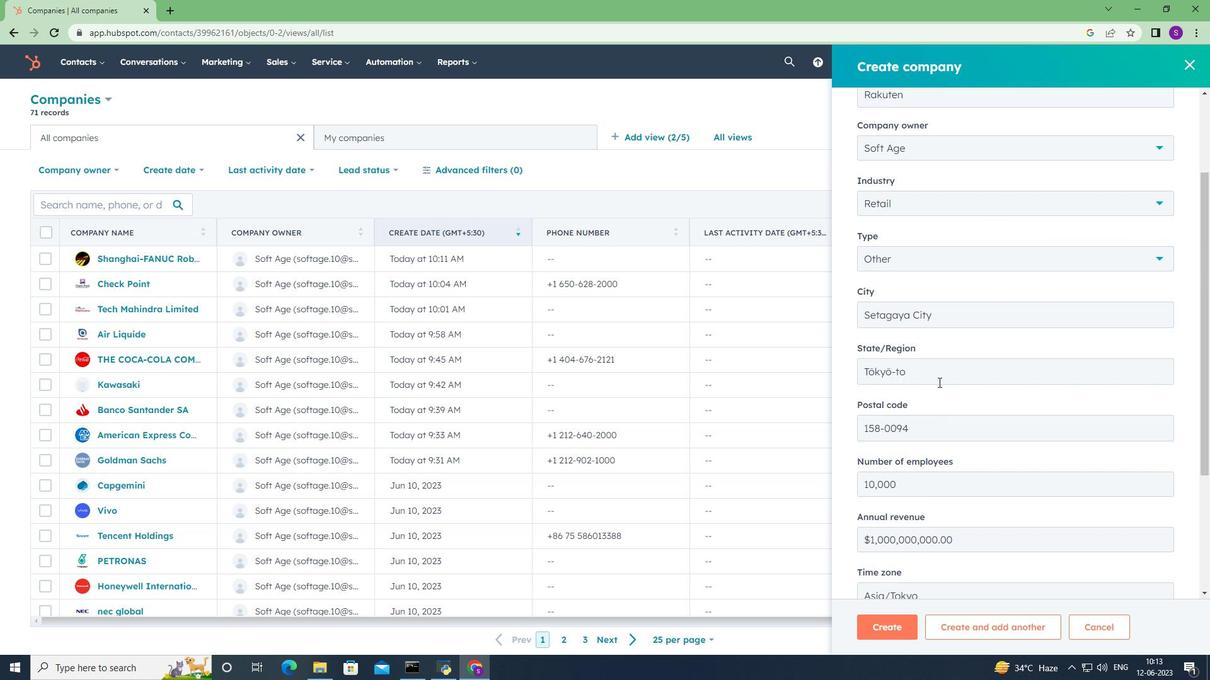 
Action: Mouse scrolled (938, 381) with delta (0, 0)
Screenshot: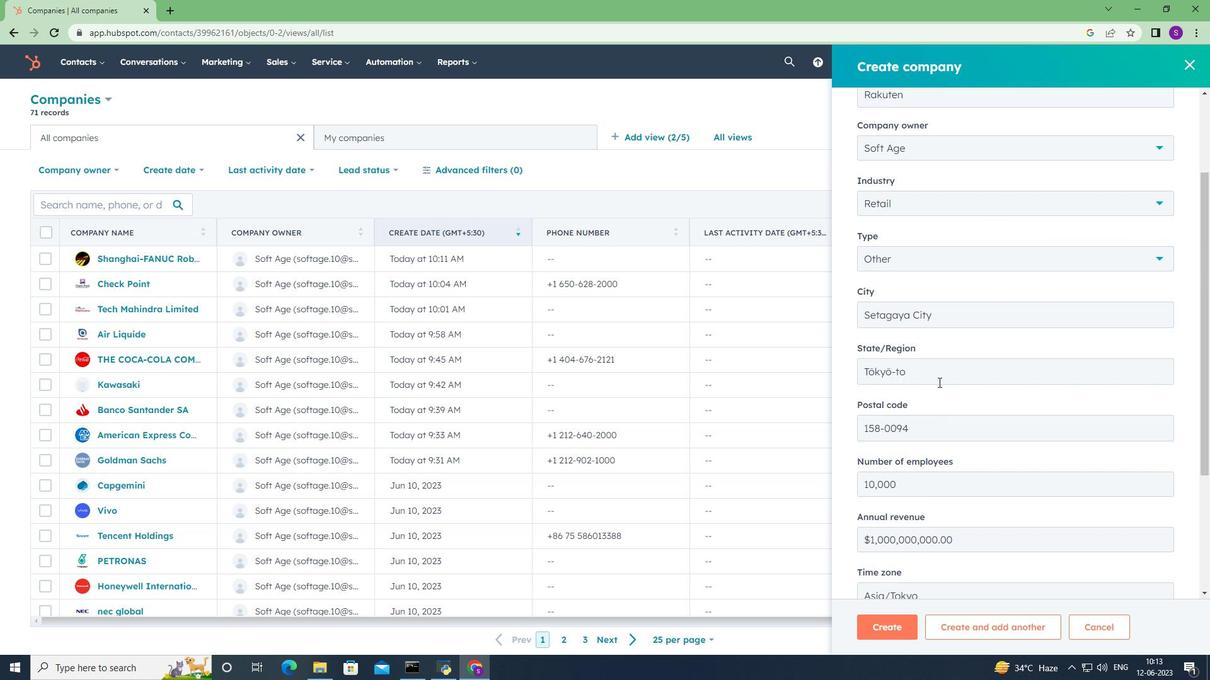 
Action: Mouse scrolled (938, 381) with delta (0, 0)
Screenshot: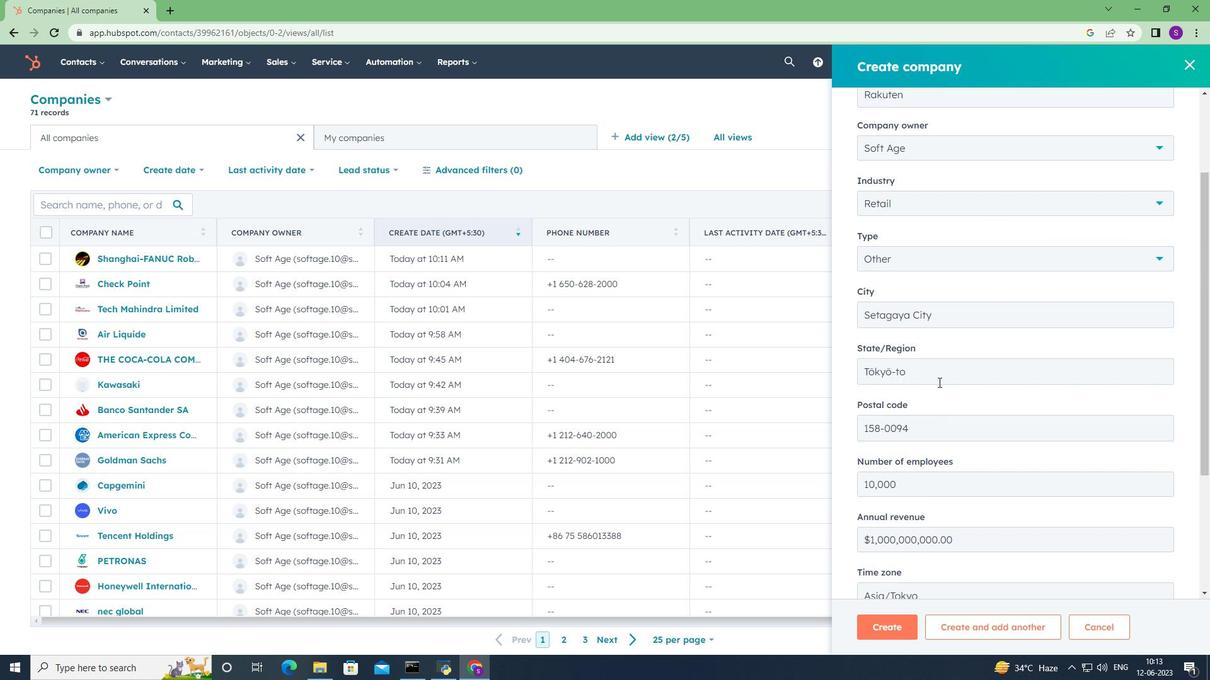 
Action: Mouse scrolled (938, 381) with delta (0, 0)
Screenshot: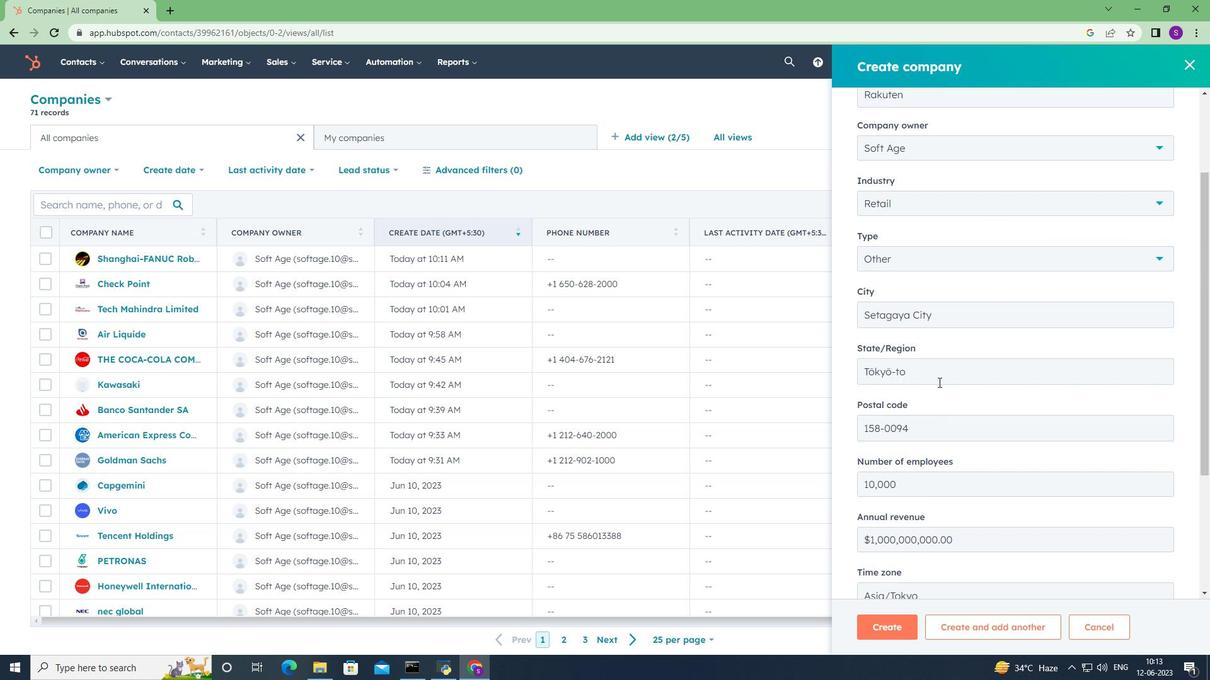
Action: Mouse moved to (939, 418)
Screenshot: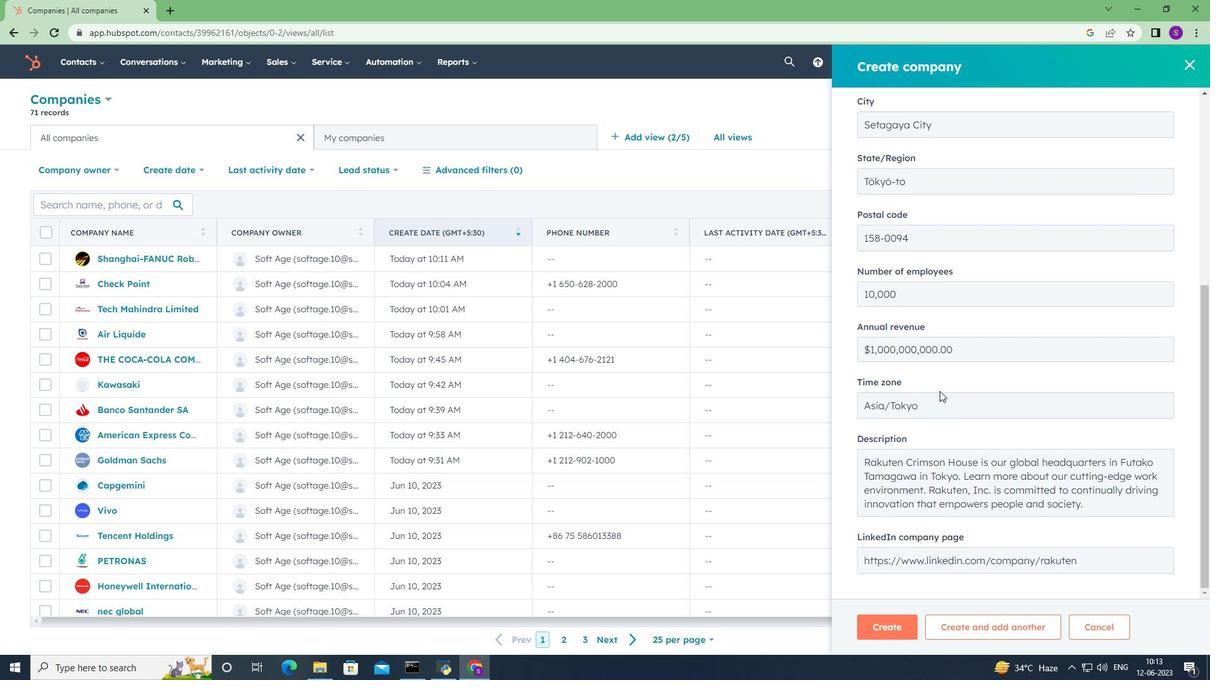 
Action: Mouse scrolled (939, 417) with delta (0, 0)
Screenshot: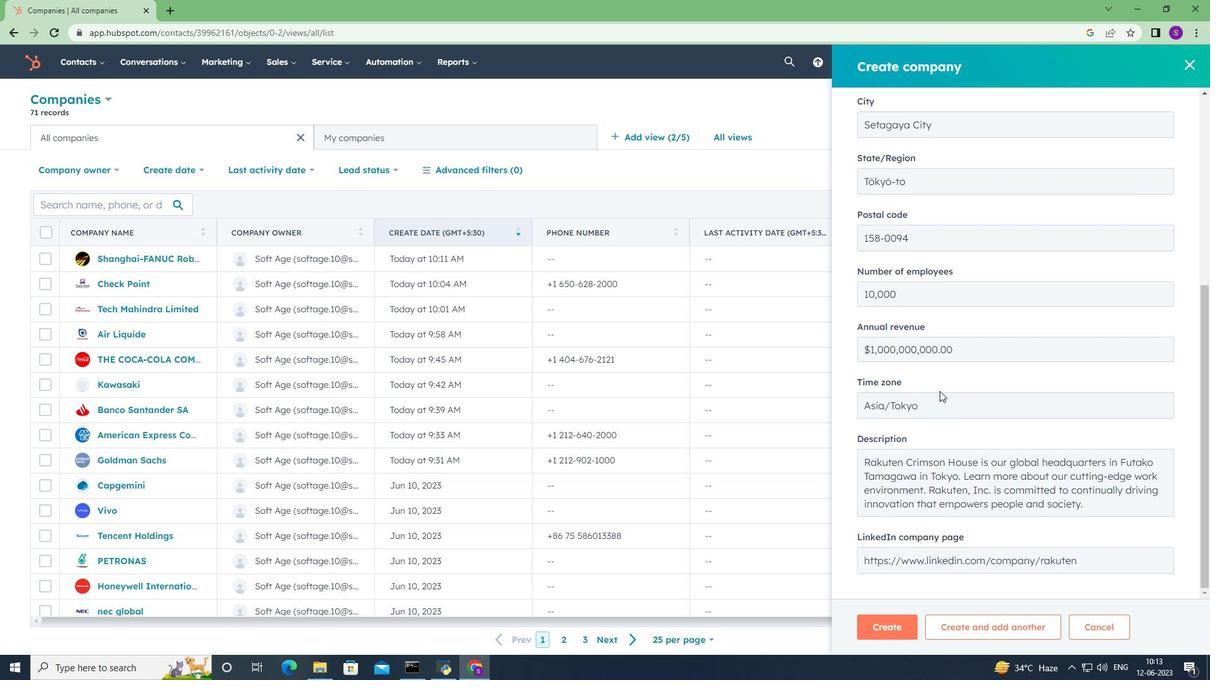 
Action: Mouse moved to (939, 432)
Screenshot: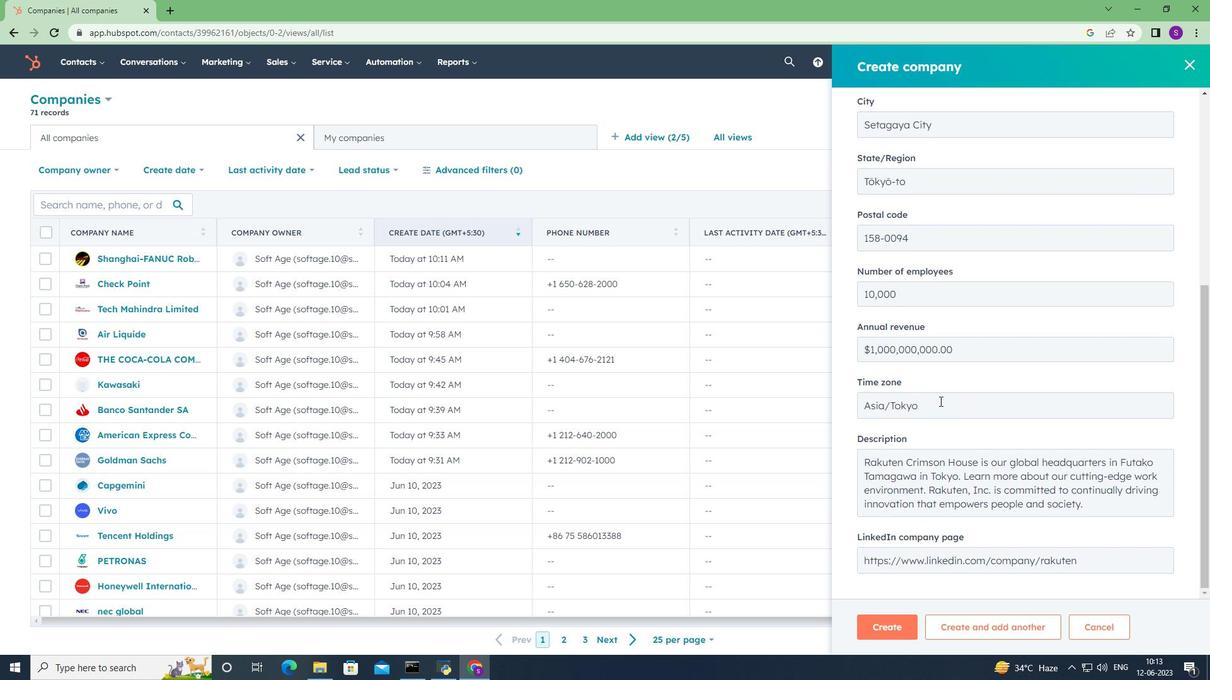 
Action: Mouse scrolled (939, 423) with delta (0, 0)
Screenshot: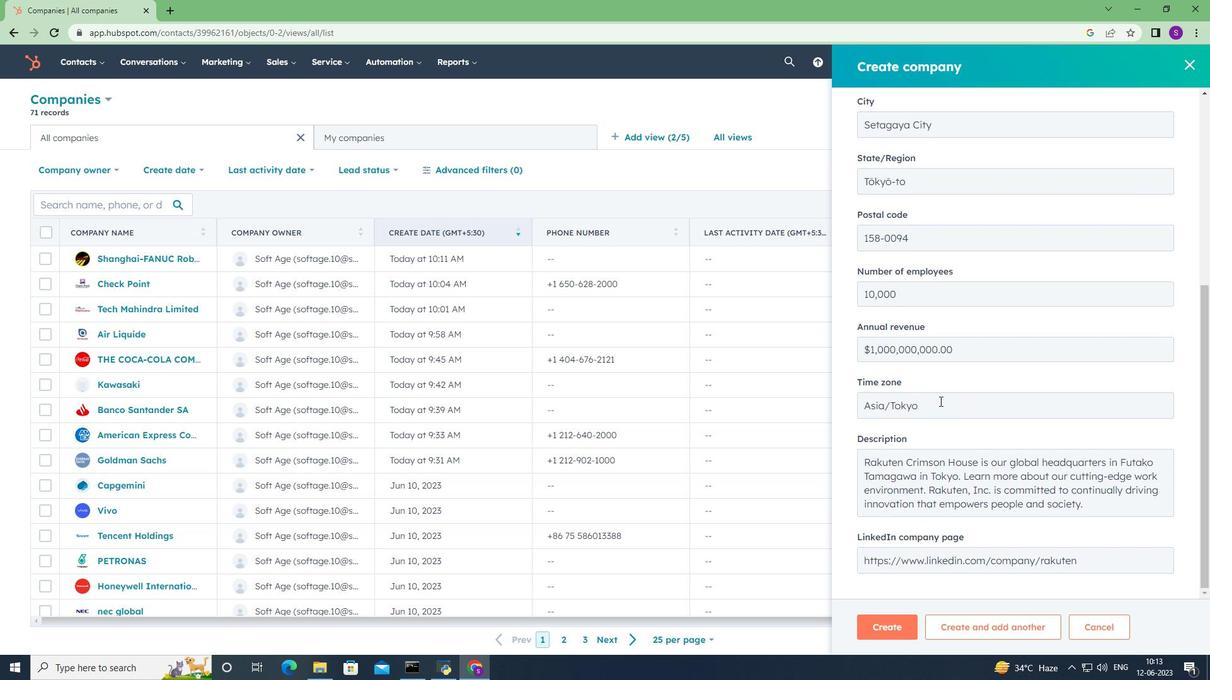 
Action: Mouse moved to (939, 437)
Screenshot: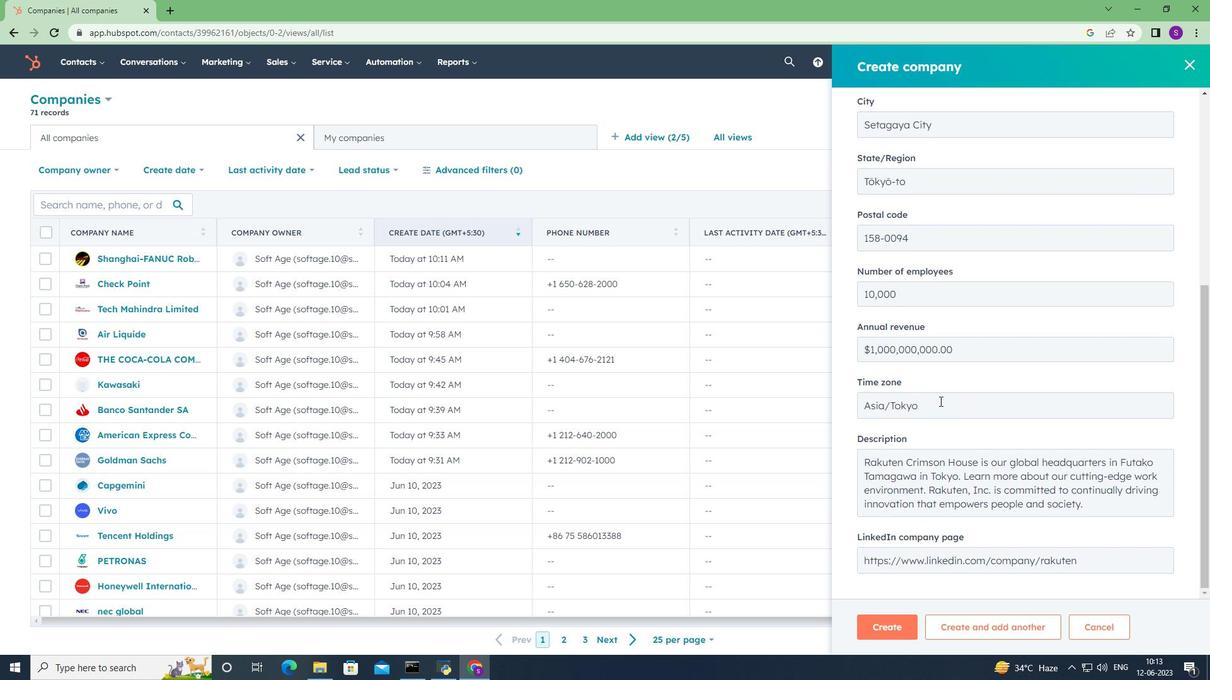 
Action: Mouse scrolled (939, 436) with delta (0, 0)
Screenshot: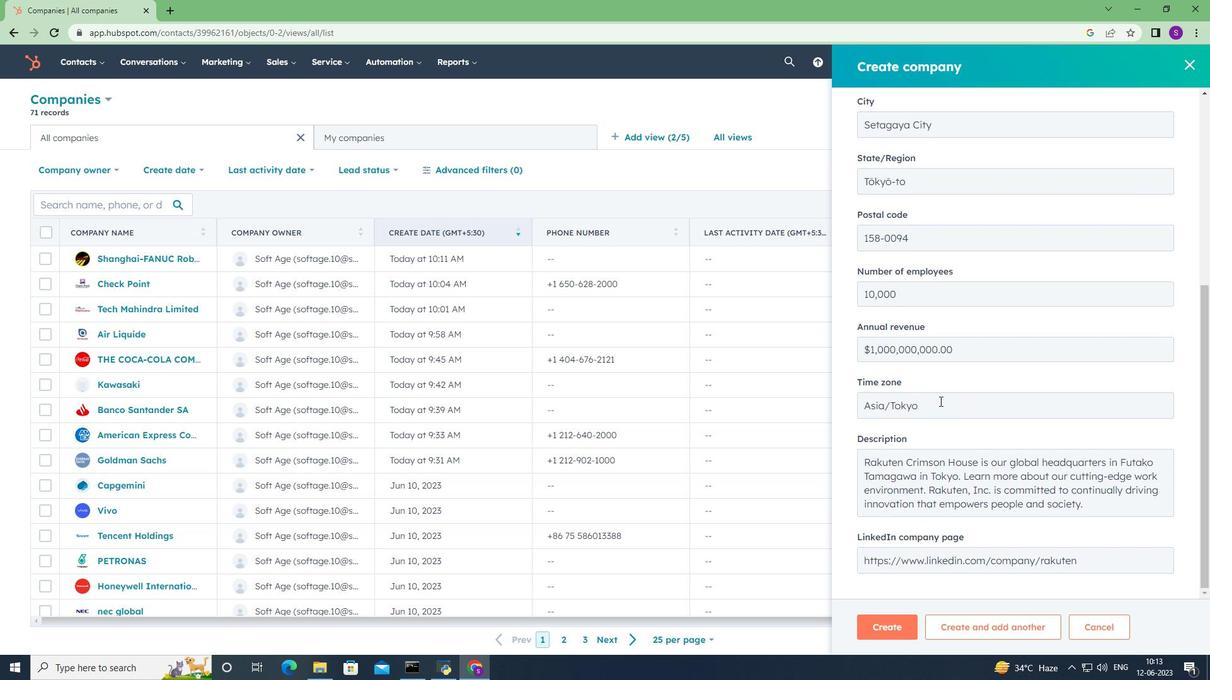 
Action: Mouse moved to (887, 630)
Screenshot: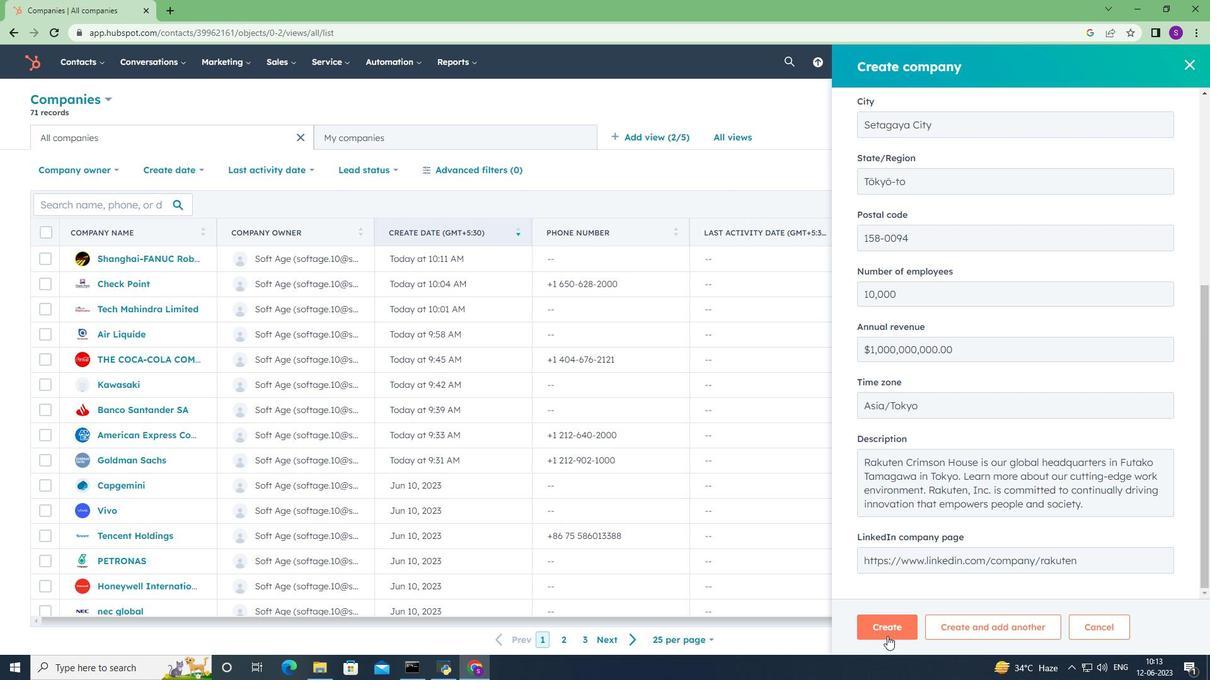 
Action: Mouse pressed left at (887, 630)
Screenshot: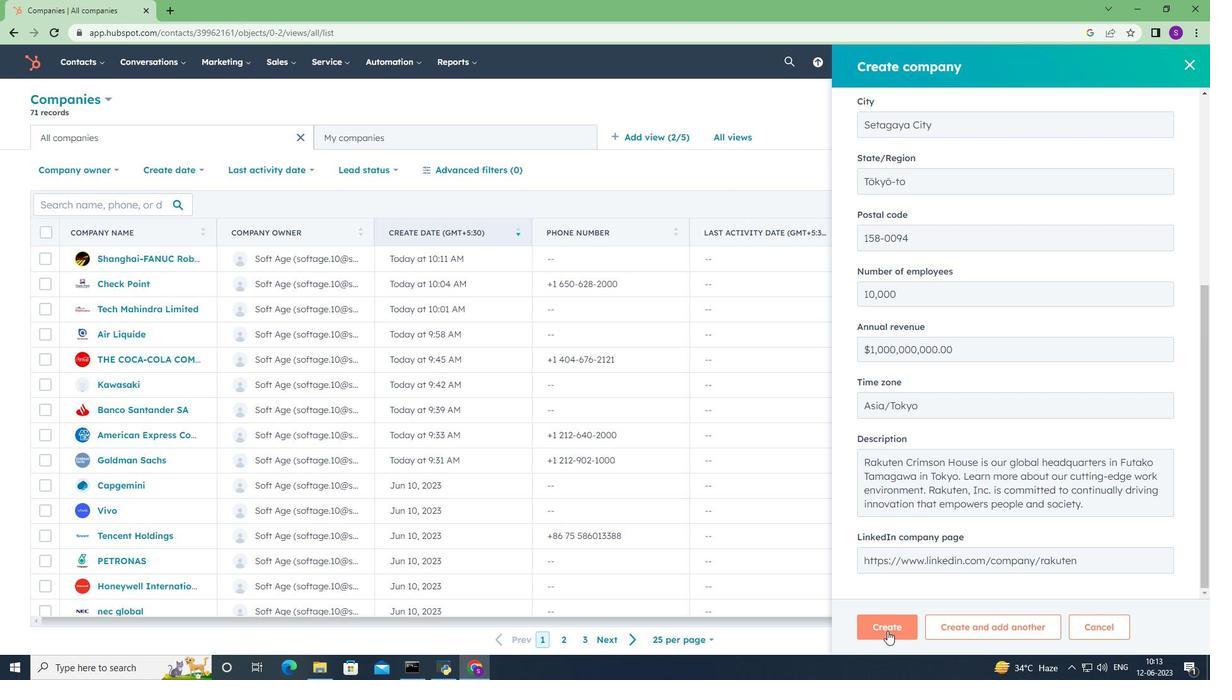 
Action: Mouse moved to (852, 405)
Screenshot: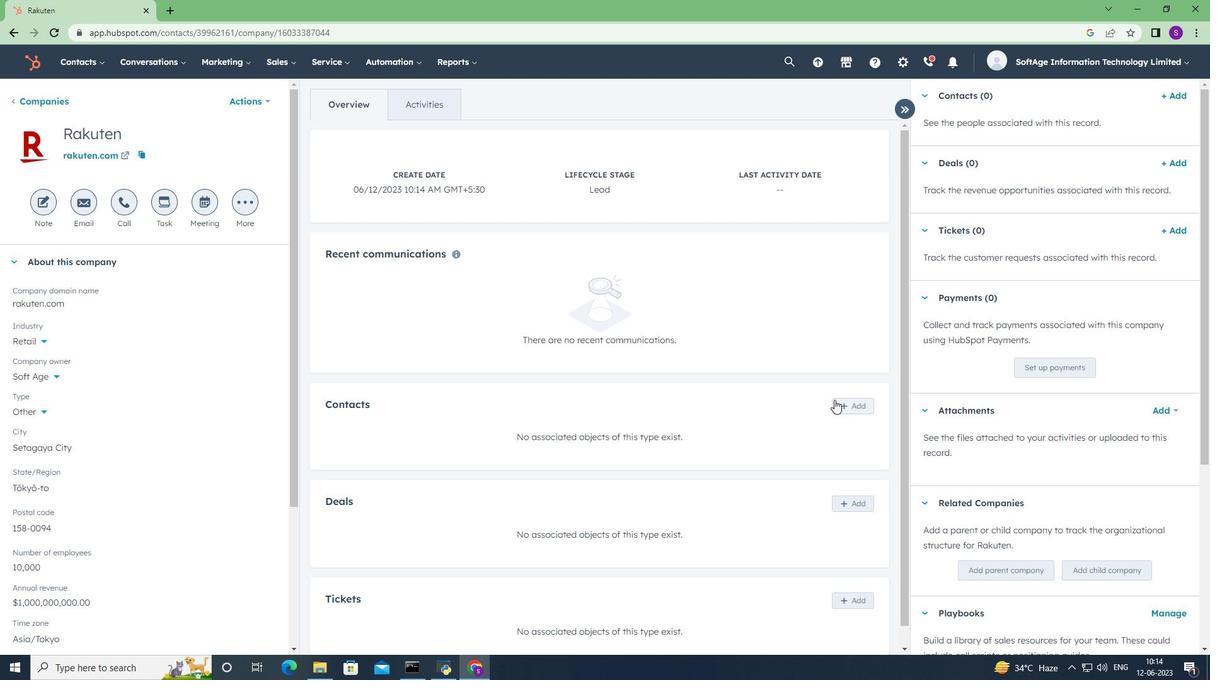 
Action: Mouse pressed left at (852, 405)
Screenshot: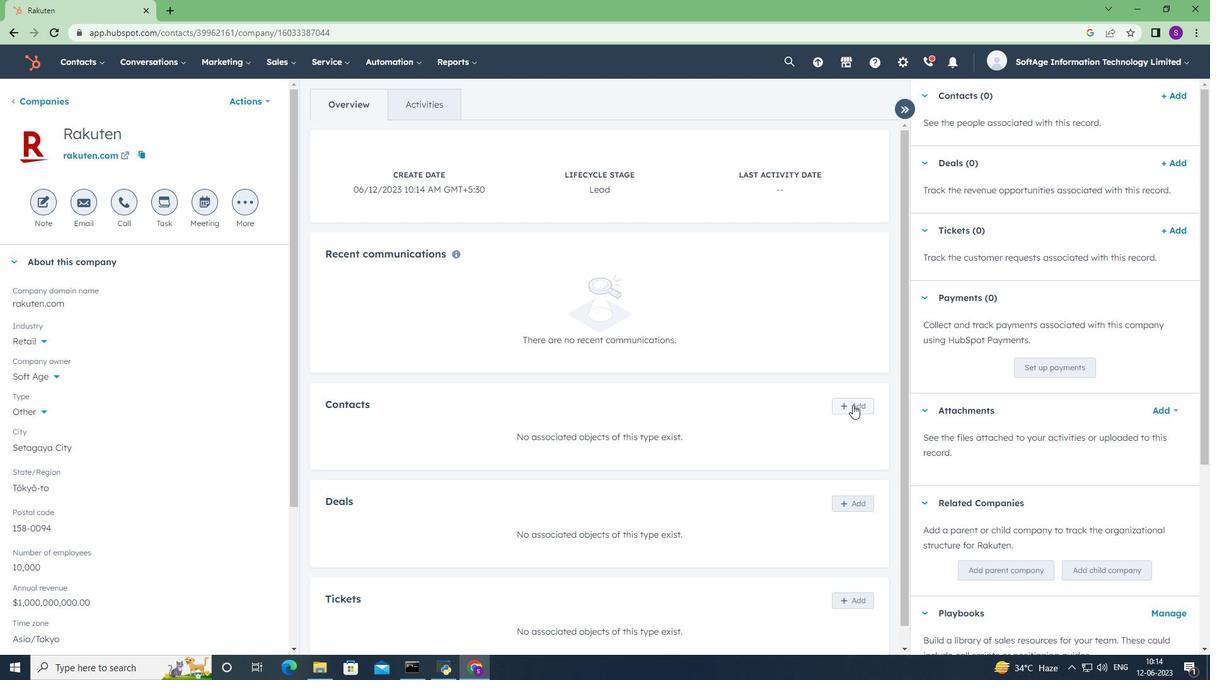 
Action: Mouse moved to (964, 123)
Screenshot: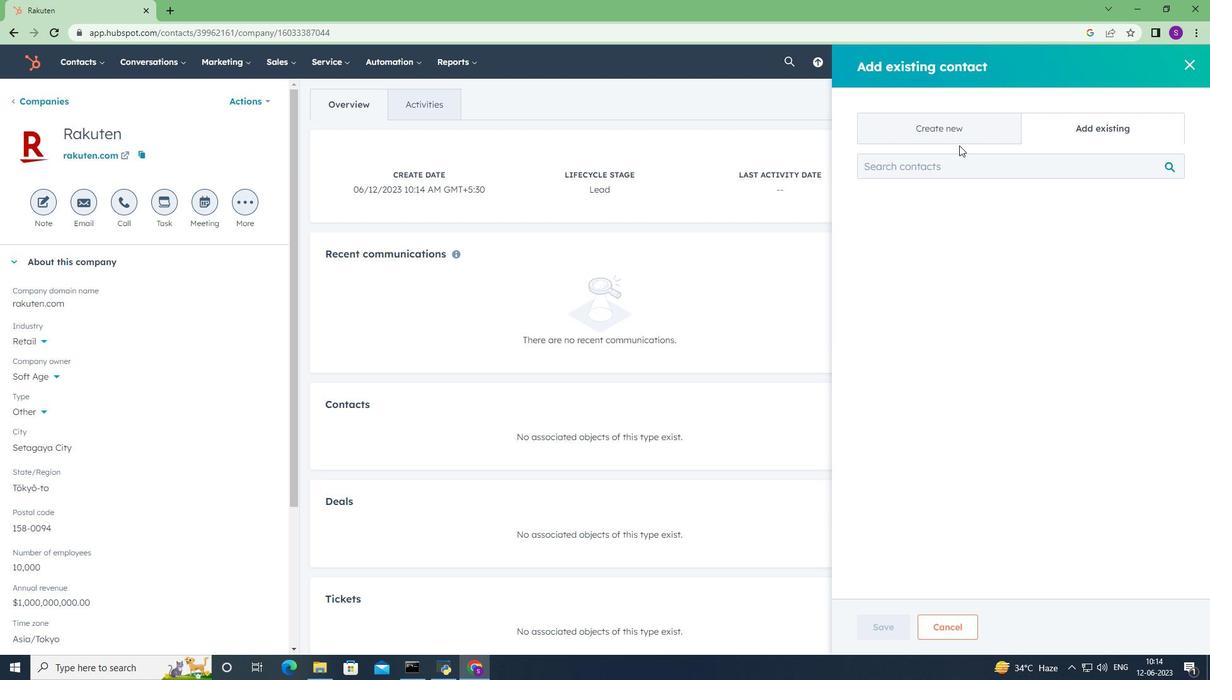 
Action: Mouse pressed left at (964, 123)
Screenshot: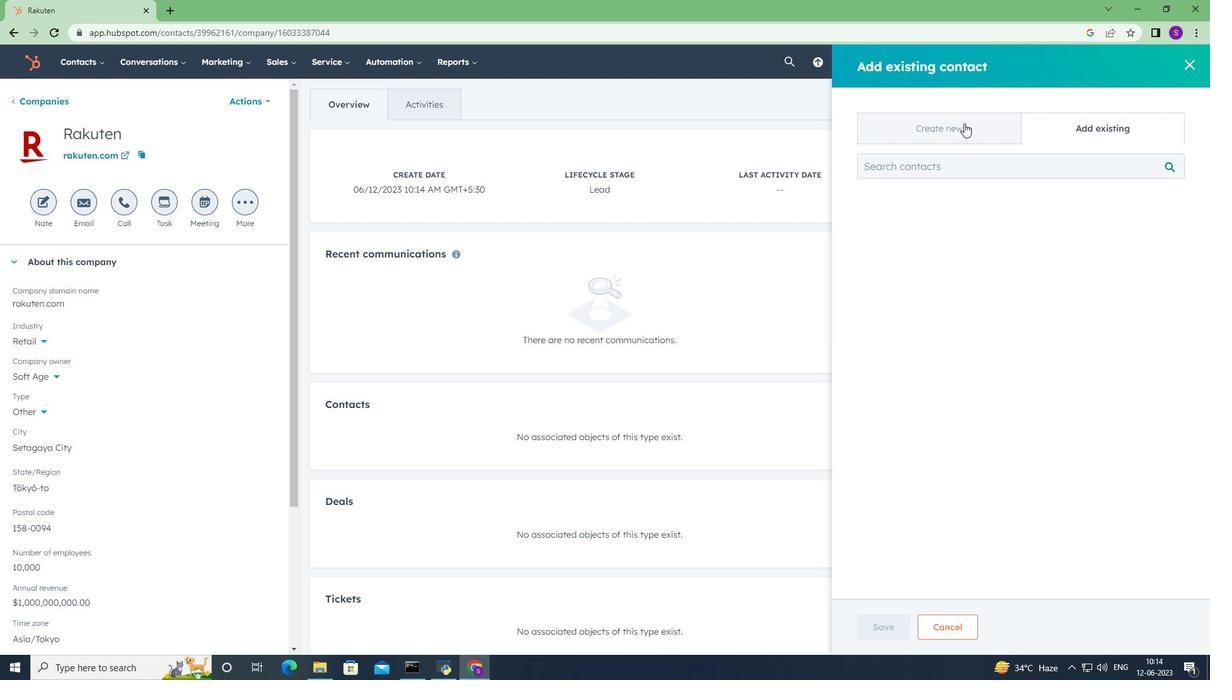 
Action: Mouse moved to (944, 200)
Screenshot: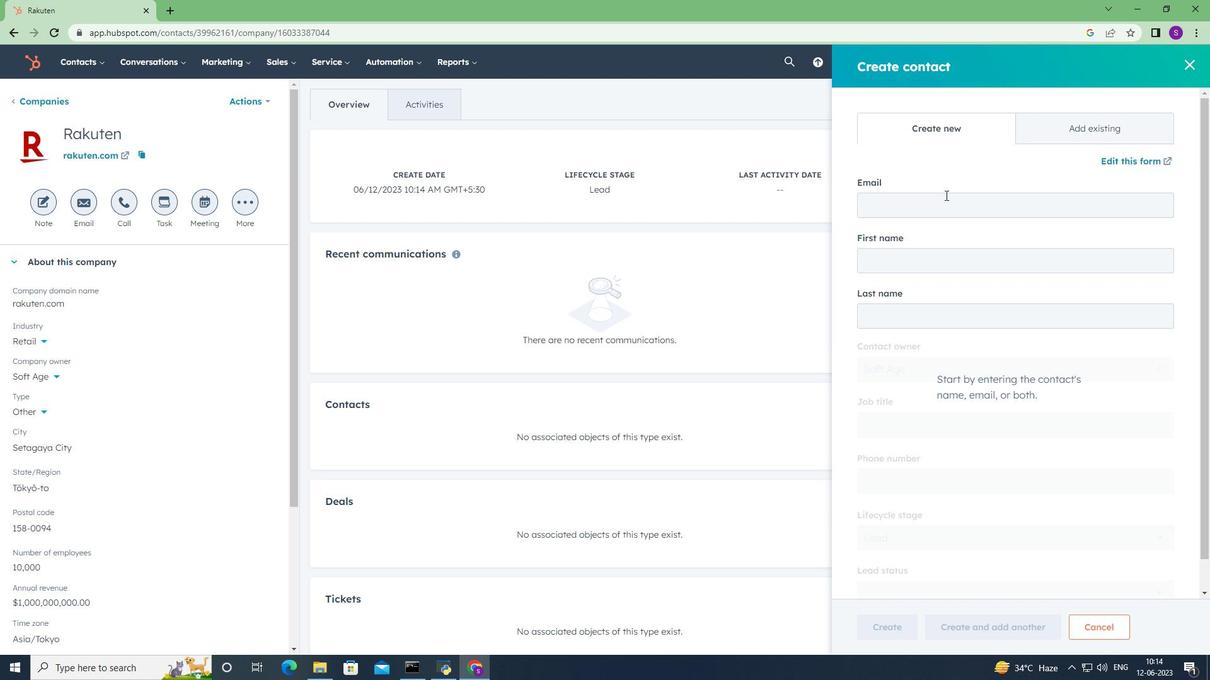 
Action: Mouse pressed left at (944, 200)
Screenshot: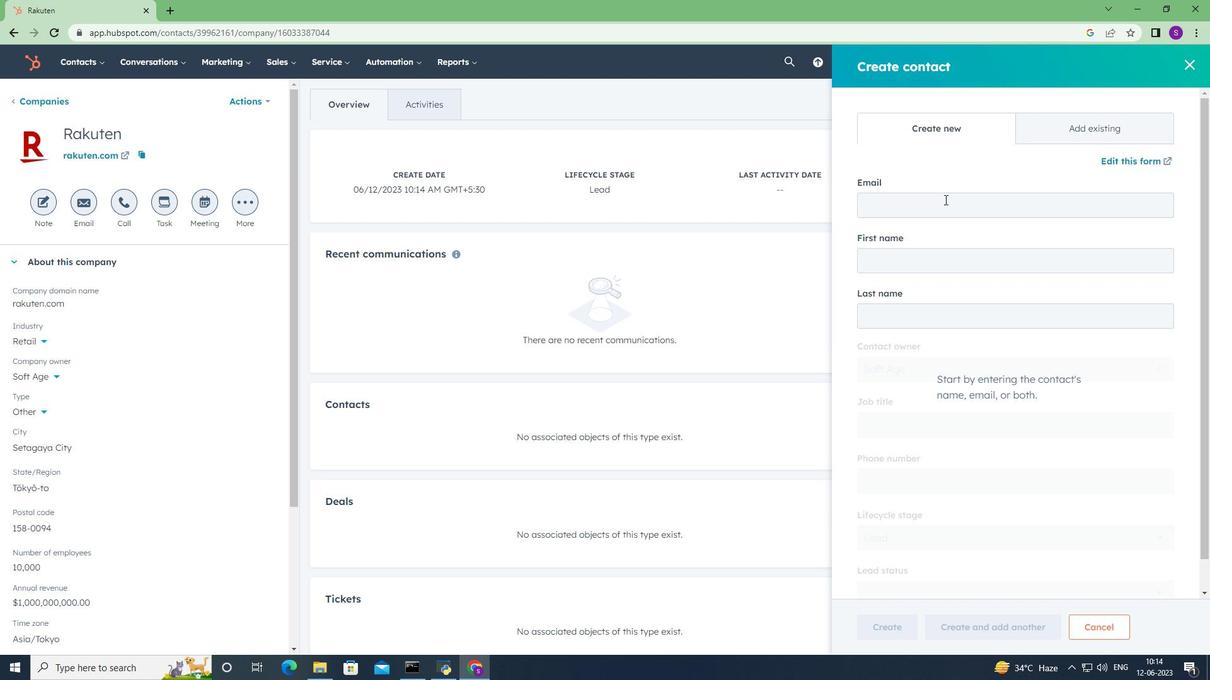 
Action: Key pressed <Key.shift><Key.shift><Key.shift><Key.shift>Olivia.<Key.shift><Key.shift><Key.shift><Key.shift><Key.shift><Key.shift>Verma<Key.shift><Key.shift><Key.shift><Key.shift><Key.shift><Key.shift><Key.shift><Key.shift><Key.shift><Key.shift><Key.shift>@rakuten.com<Key.tab><Key.shift><Key.shift><Key.shift><Key.shift><Key.shift><Key.shift><Key.shift><Key.shift>Olivia<Key.tab><Key.shift><Key.shift><Key.shift><Key.shift><Key.shift><Key.shift><Key.shift><Key.shift><Key.shift><Key.shift><Key.shift><Key.shift><Key.shift><Key.shift><Key.shift><Key.shift><Key.shift><Key.shift><Key.shift><Key.shift><Key.shift><Key.shift><Key.shift><Key.shift>Verma<Key.tab><Key.tab><Key.shift><Key.shift><Key.shift><Key.shift><Key.shift><Key.shift><Key.shift><Key.shift><Key.shift><Key.shift><Key.shift><Key.shift><Key.shift><Key.shift><Key.shift><Key.shift><Key.shift><Key.shift>Human<Key.space><Key.shift>Resources<Key.tab>
Screenshot: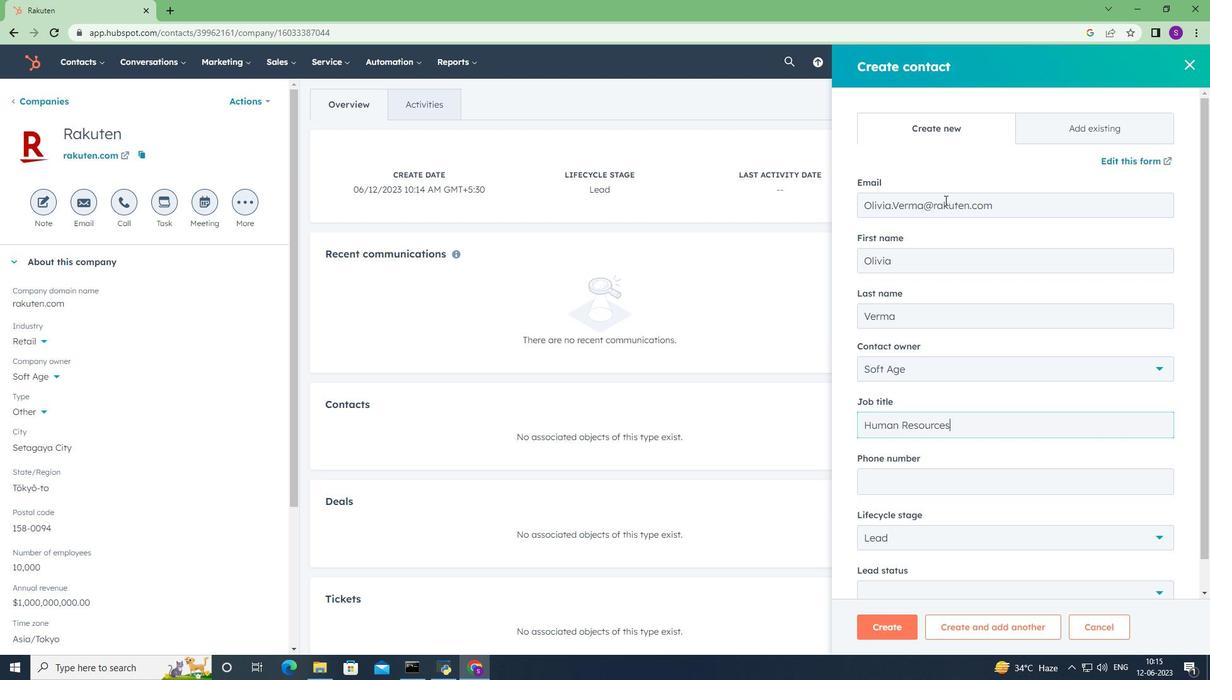 
Action: Mouse moved to (1157, 320)
Screenshot: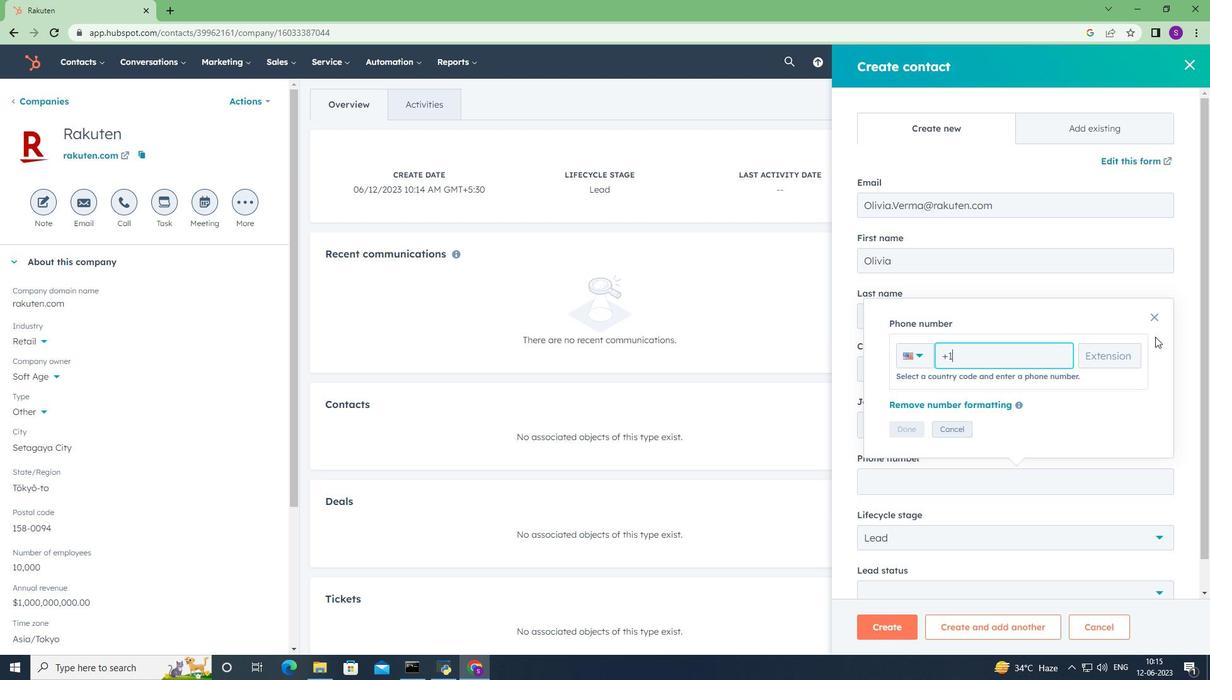 
Action: Mouse pressed left at (1157, 320)
Screenshot: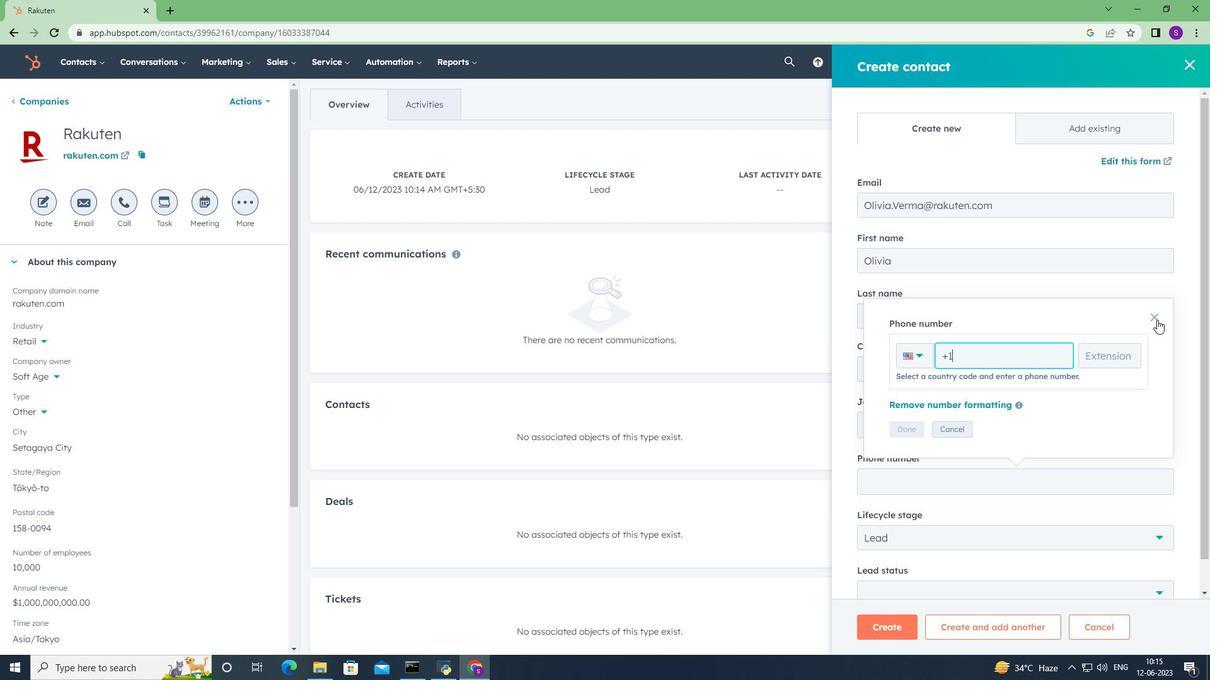 
Action: Mouse moved to (972, 434)
Screenshot: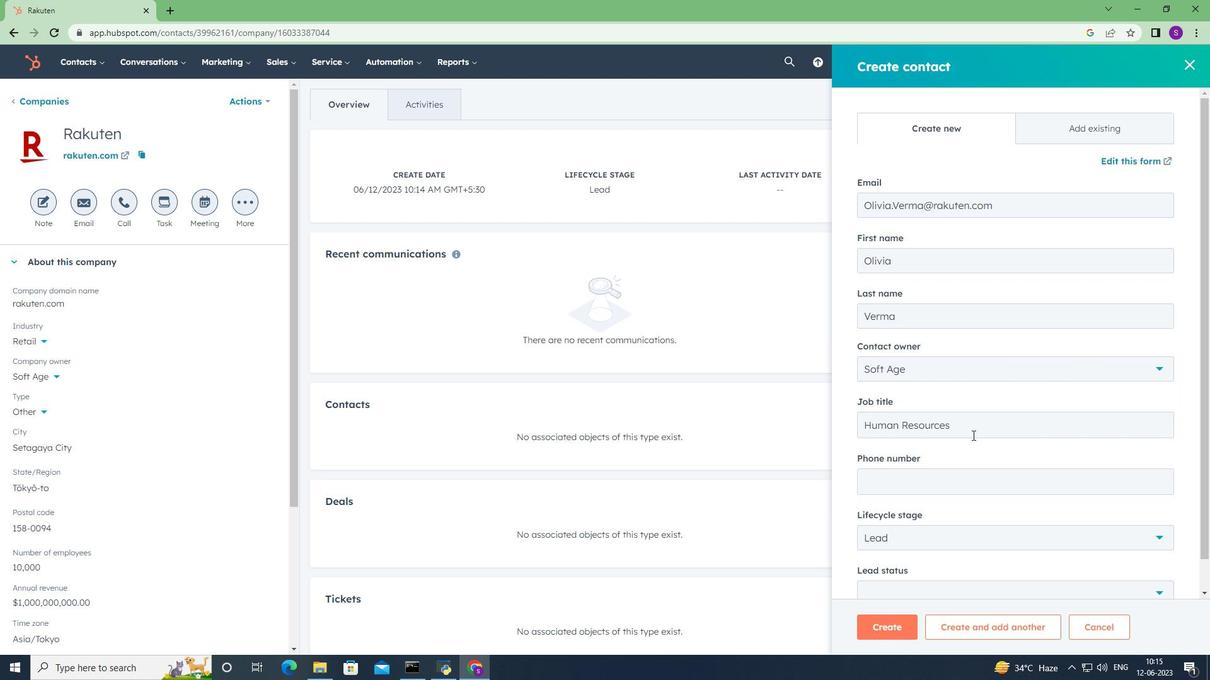 
Action: Mouse pressed left at (972, 434)
Screenshot: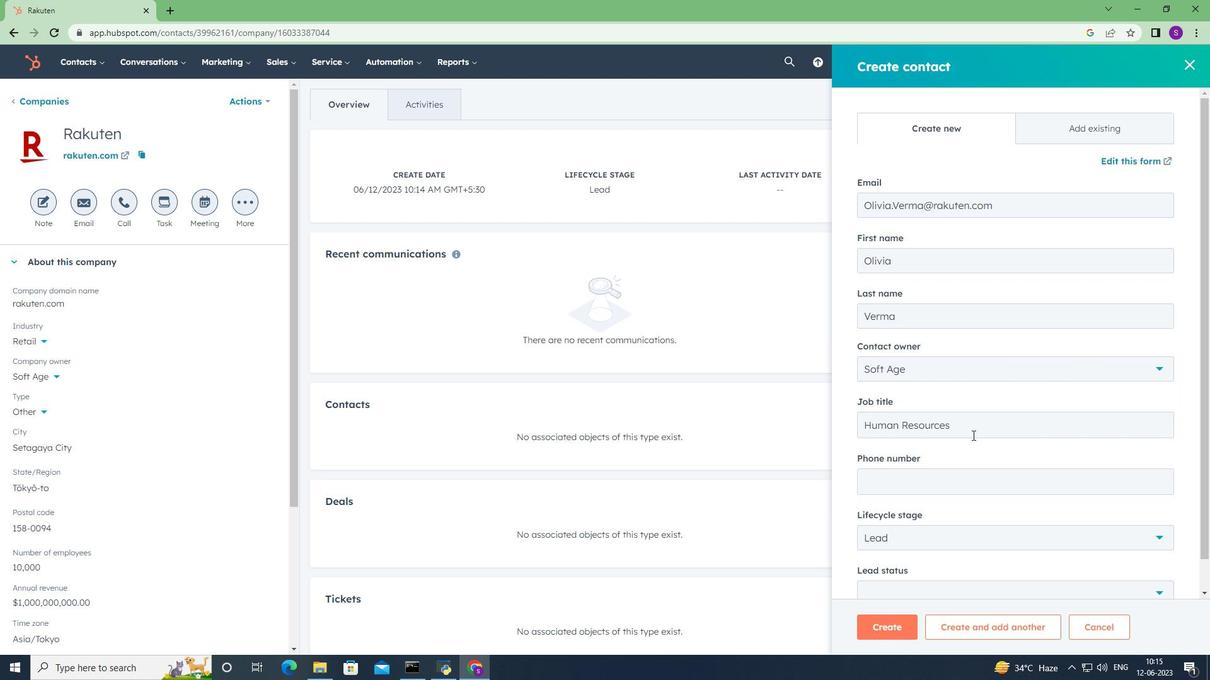
Action: Key pressed <Key.space><Key.shift><Key.shift><Key.shift><Key.shift><Key.shift><Key.shift><Key.shift><Key.shift><Key.shift><Key.shift><Key.shift><Key.shift><Key.shift><Key.shift><Key.shift><Key.shift><Key.shift><Key.shift><Key.shift><Key.shift><Key.shift><Key.shift><Key.shift><Key.shift><Key.shift><Key.shift><Key.shift><Key.shift><Key.shift><Key.shift><Key.shift><Key.shift><Key.shift><Key.shift><Key.shift><Key.shift><Key.shift><Key.shift><Key.shift><Key.shift><Key.shift><Key.shift><Key.shift><Key.shift><Key.shift><Key.shift><Key.shift><Key.shift><Key.shift><Key.shift><Key.shift><Key.shift>Director
Screenshot: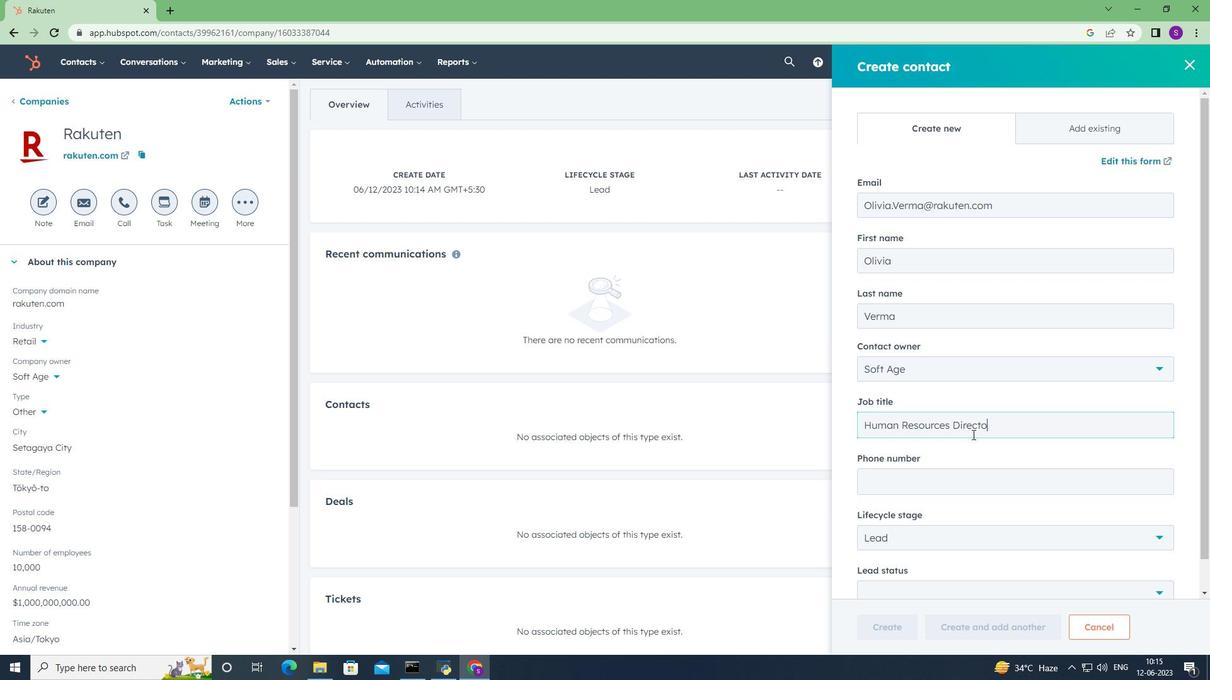 
Action: Mouse moved to (997, 491)
Screenshot: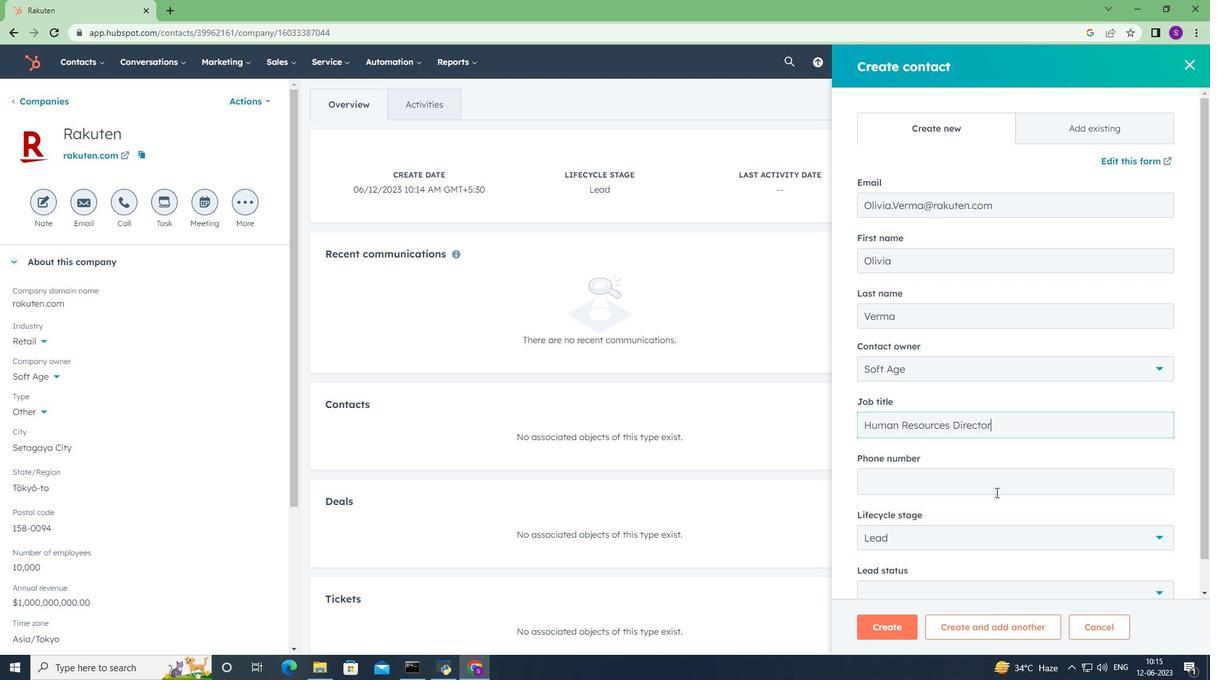 
Action: Mouse pressed left at (997, 491)
Screenshot: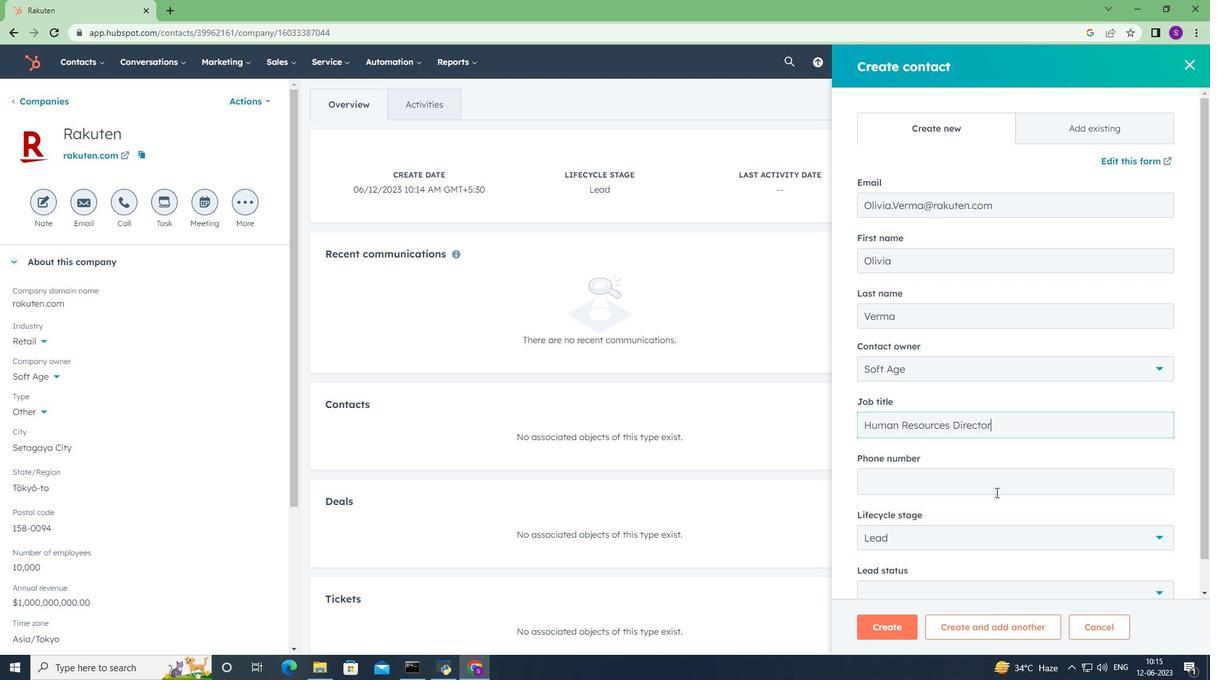 
Action: Mouse moved to (997, 433)
Screenshot: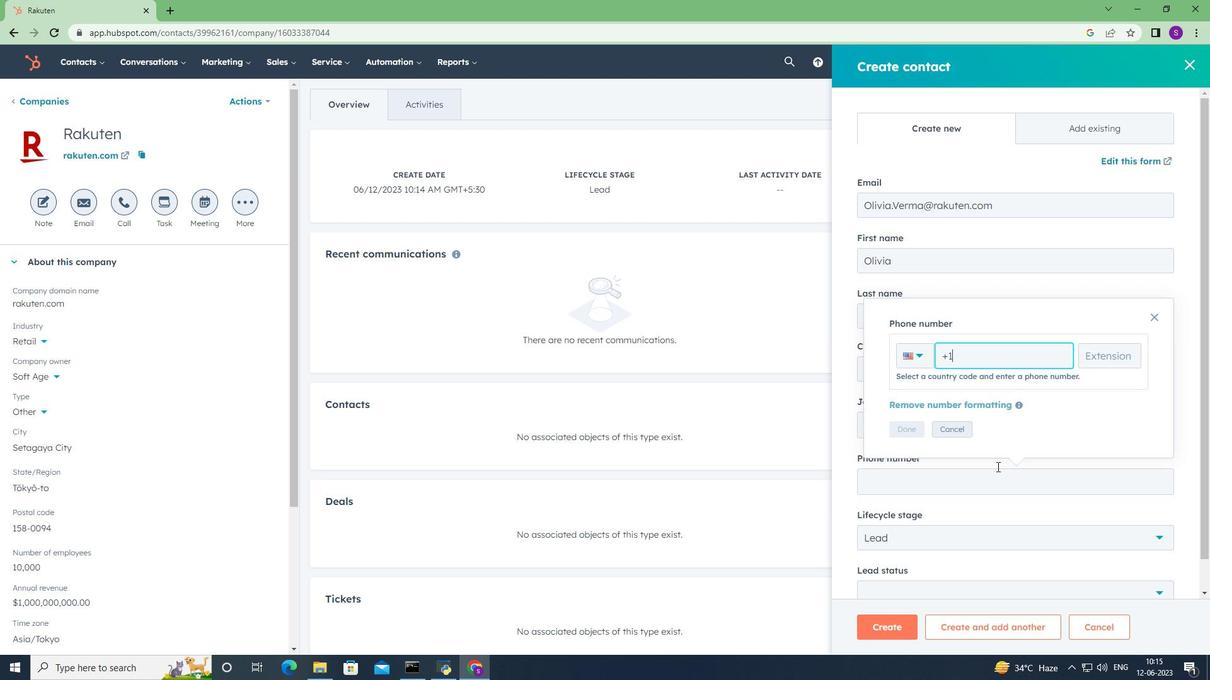 
Action: Key pressed 7025553459
Screenshot: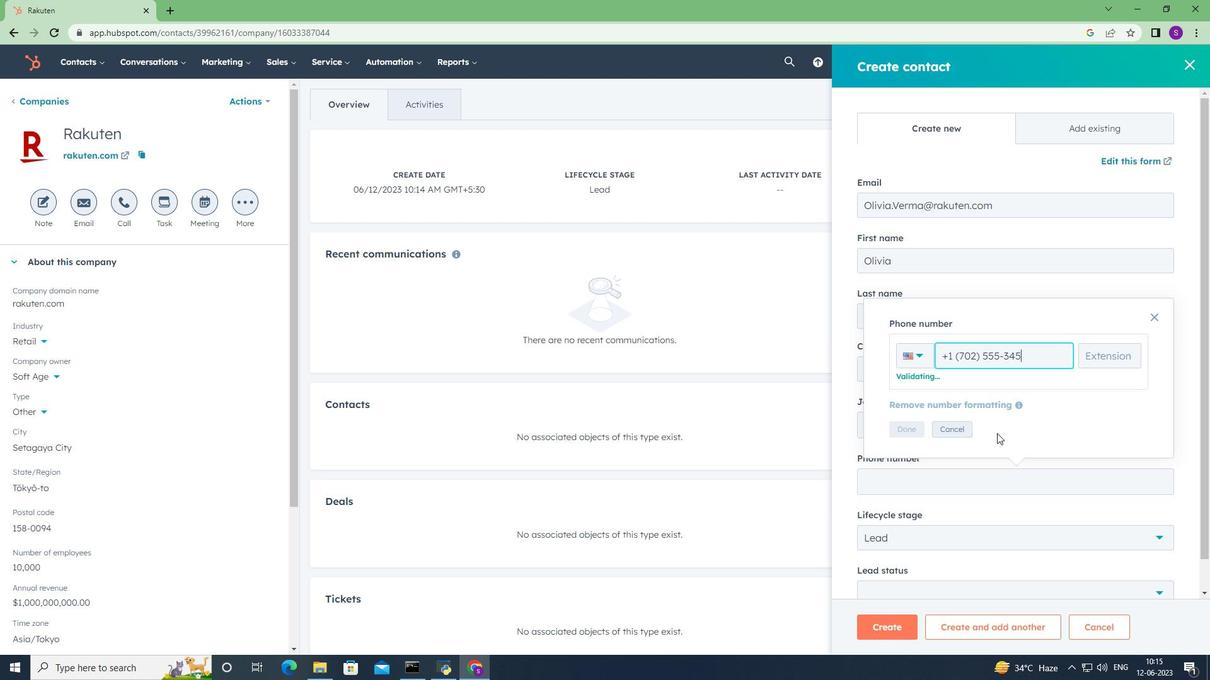 
Action: Mouse moved to (910, 427)
Screenshot: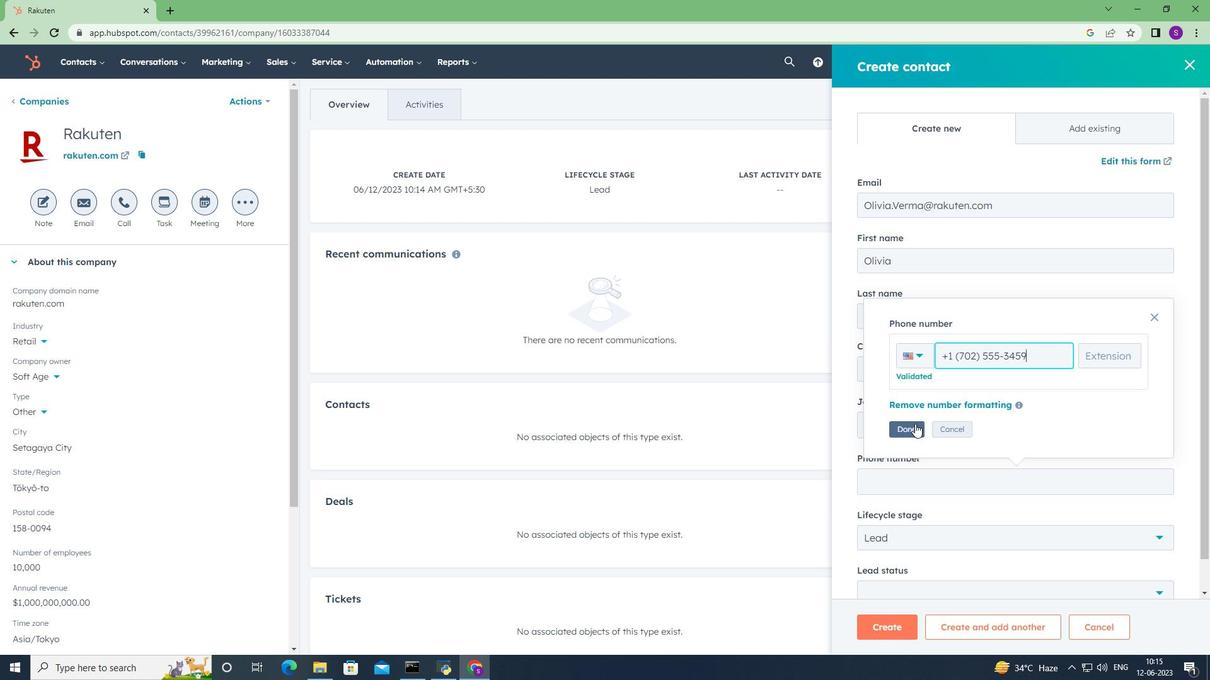 
Action: Mouse pressed left at (910, 427)
Screenshot: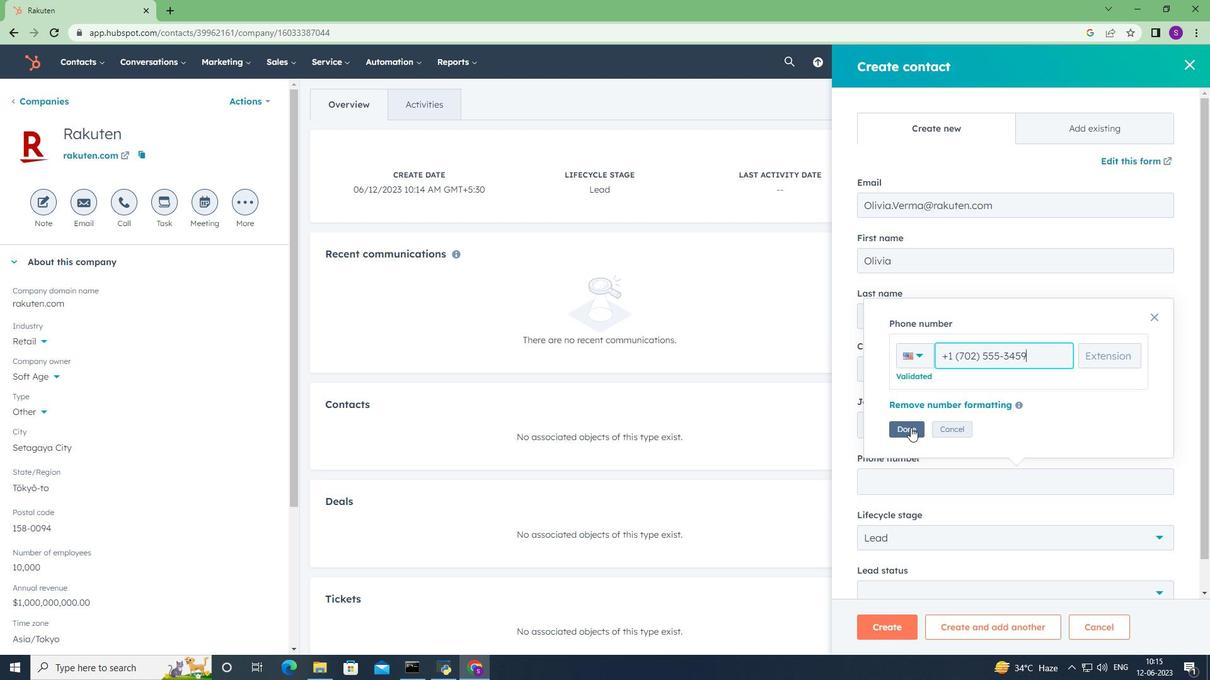 
Action: Mouse scrolled (910, 427) with delta (0, 0)
Screenshot: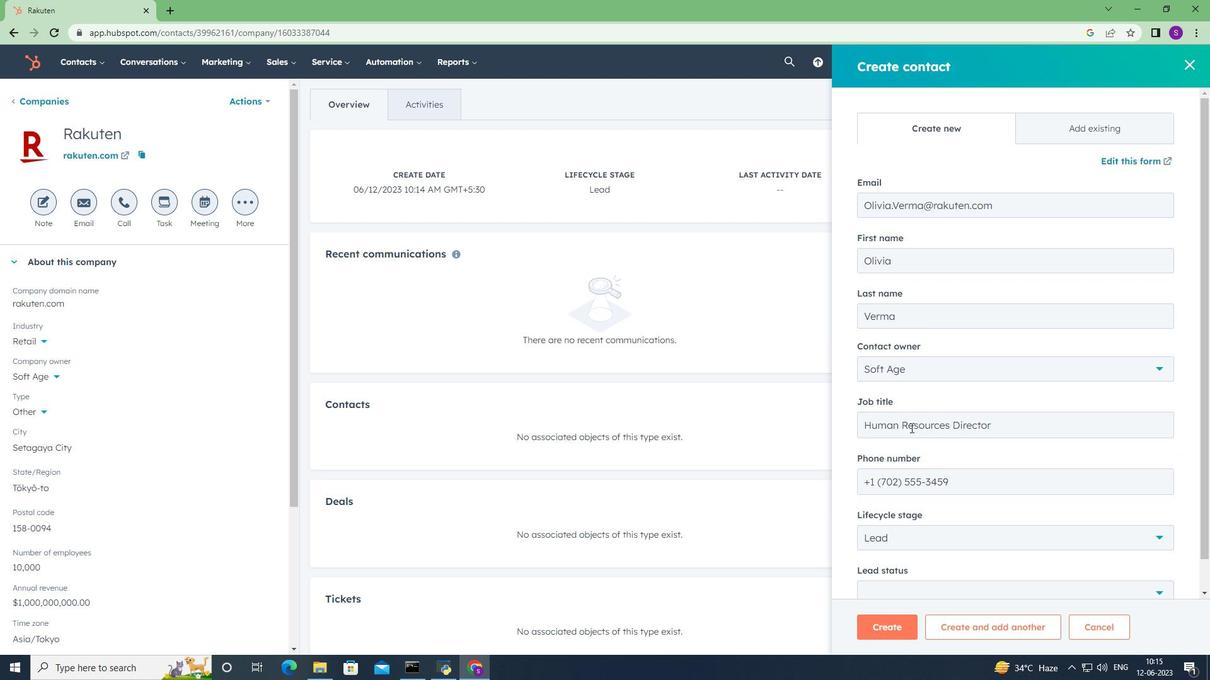 
Action: Mouse scrolled (910, 427) with delta (0, 0)
Screenshot: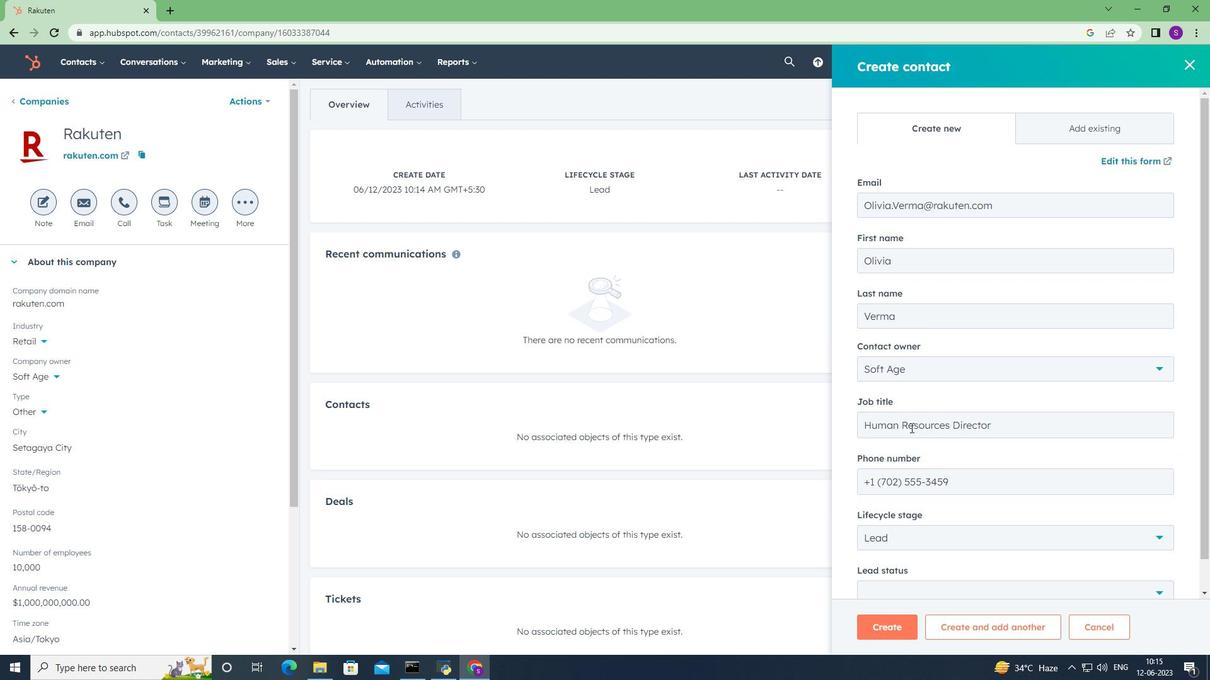 
Action: Mouse moved to (933, 508)
Screenshot: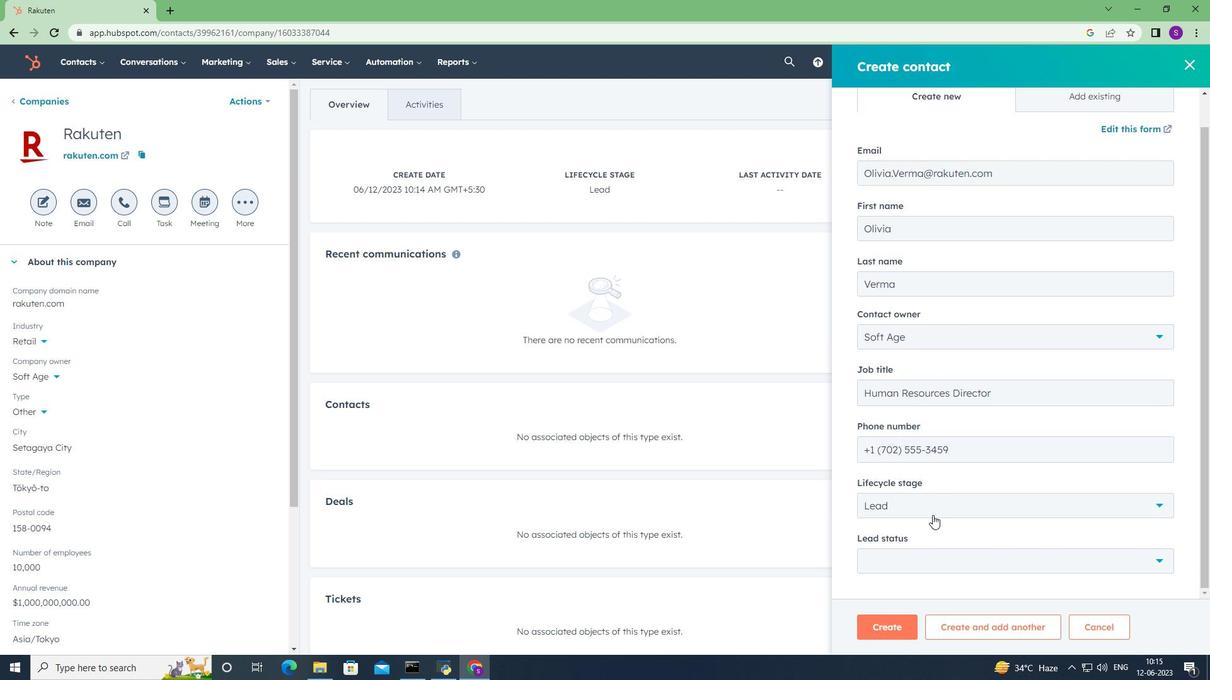 
Action: Mouse pressed left at (933, 508)
Screenshot: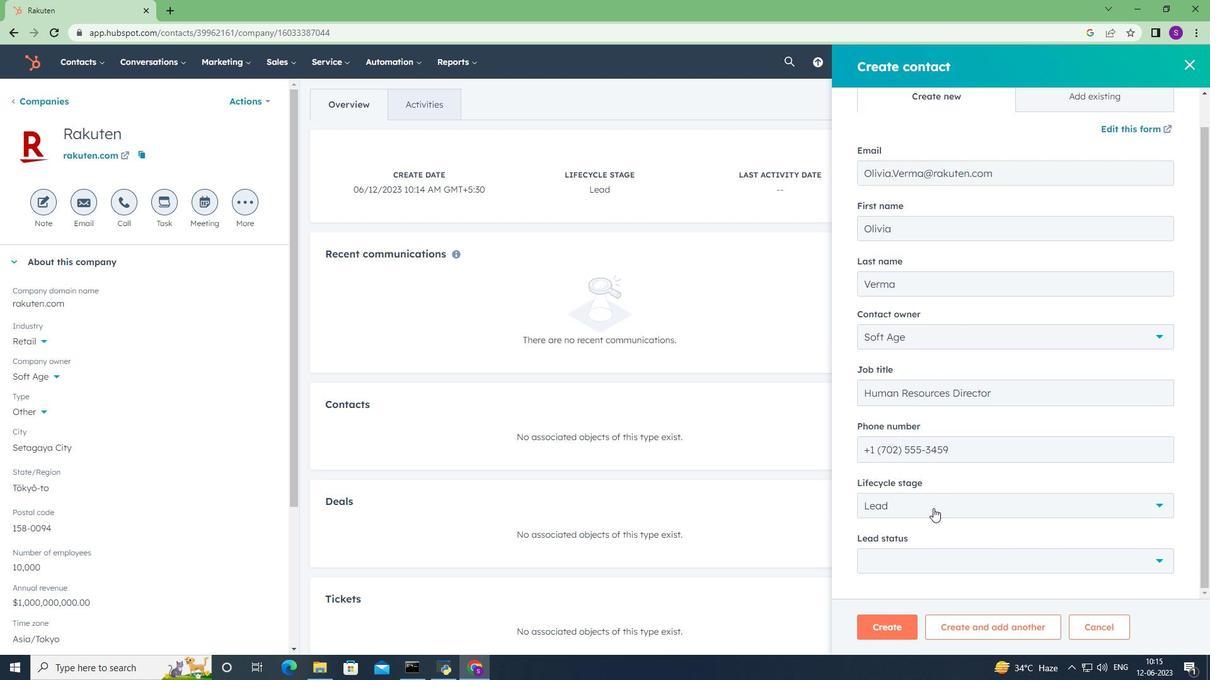
Action: Mouse moved to (898, 392)
Screenshot: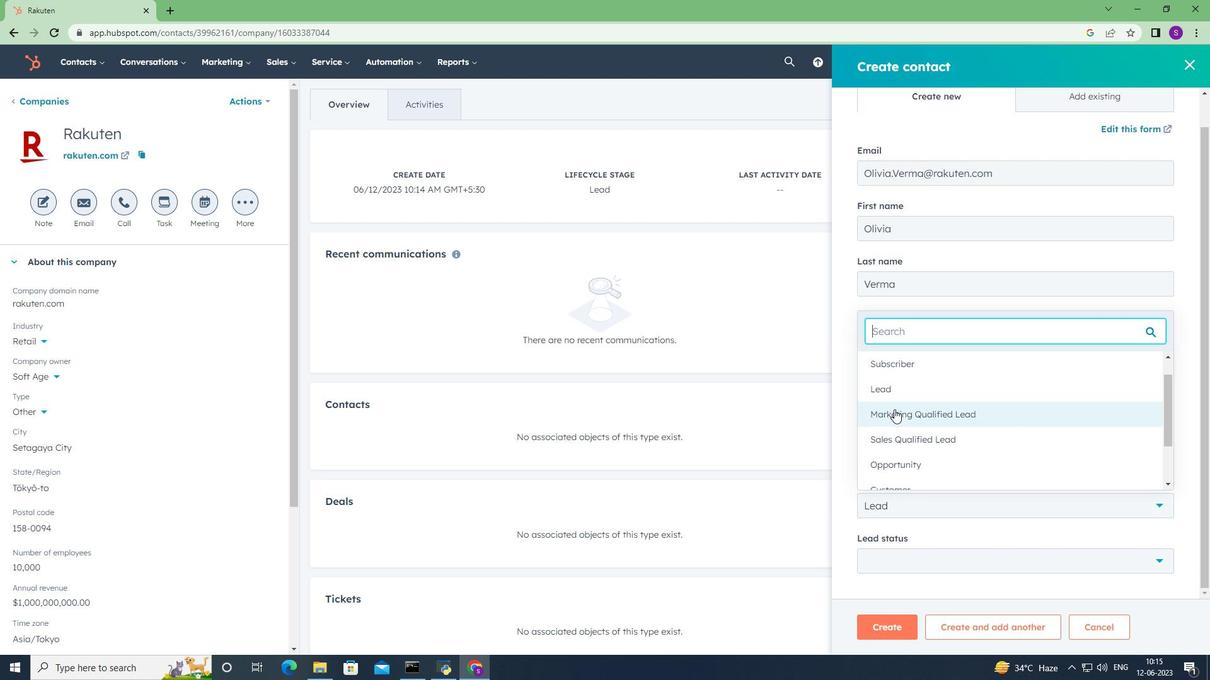 
Action: Mouse pressed left at (898, 392)
Screenshot: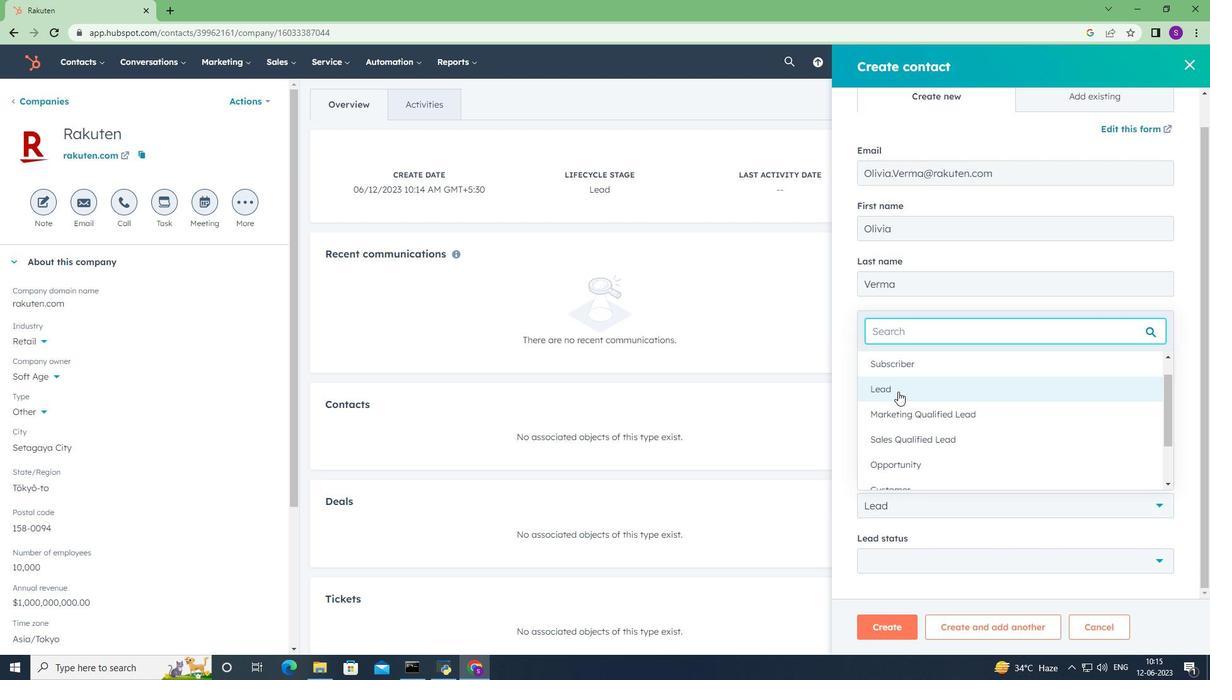 
Action: Mouse moved to (947, 562)
Screenshot: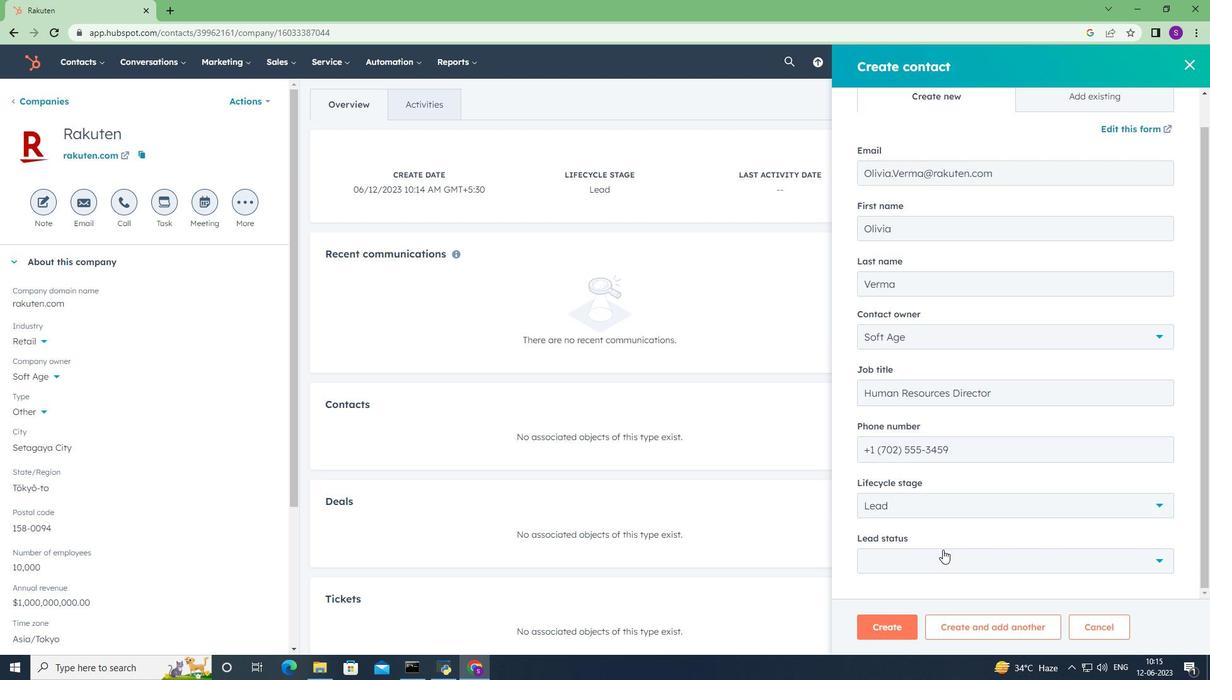 
Action: Mouse pressed left at (947, 562)
Screenshot: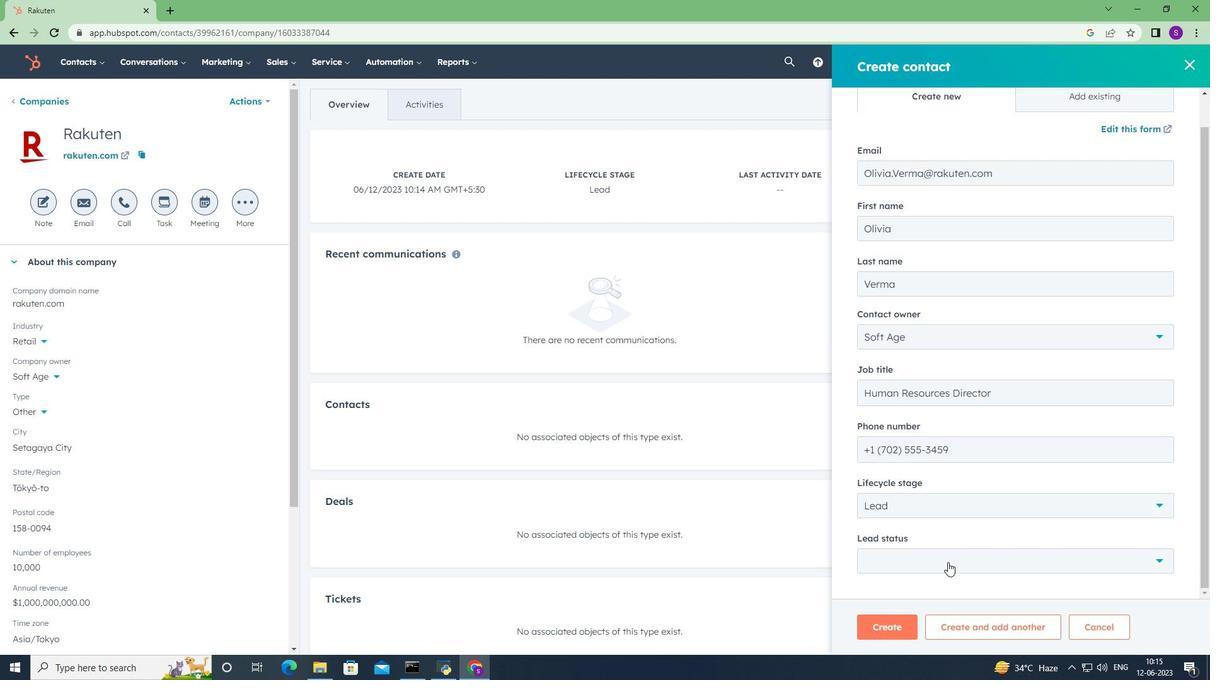 
Action: Mouse moved to (910, 489)
Screenshot: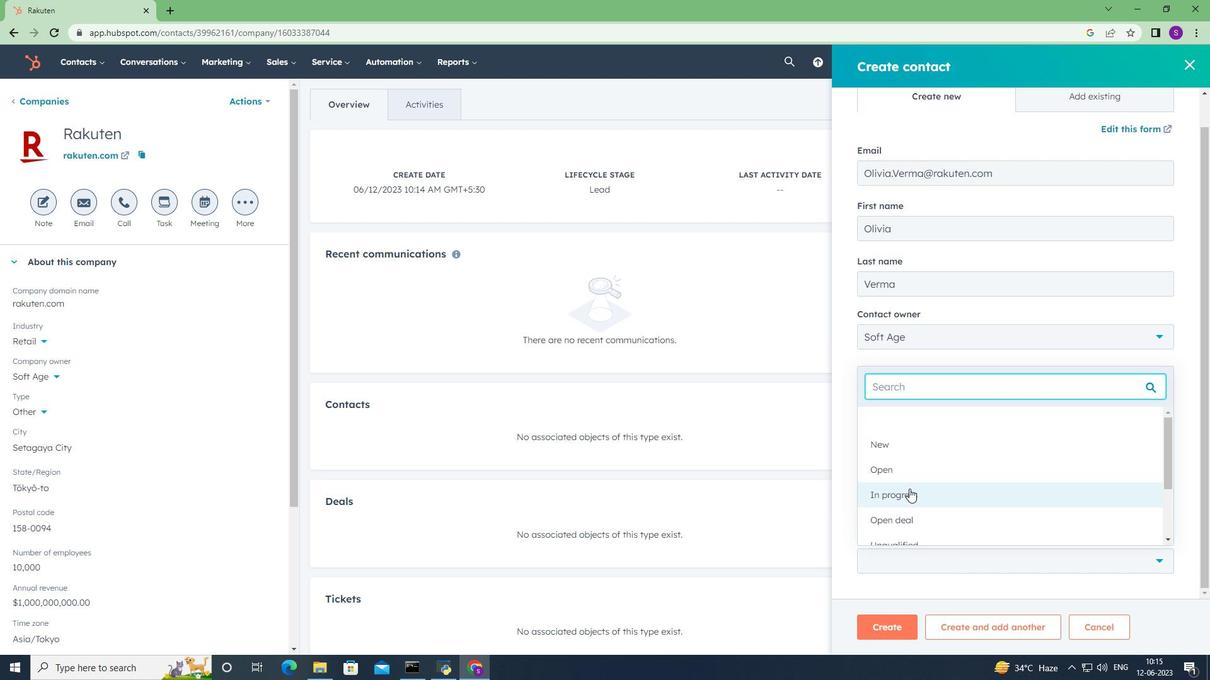 
Action: Mouse pressed left at (910, 489)
Screenshot: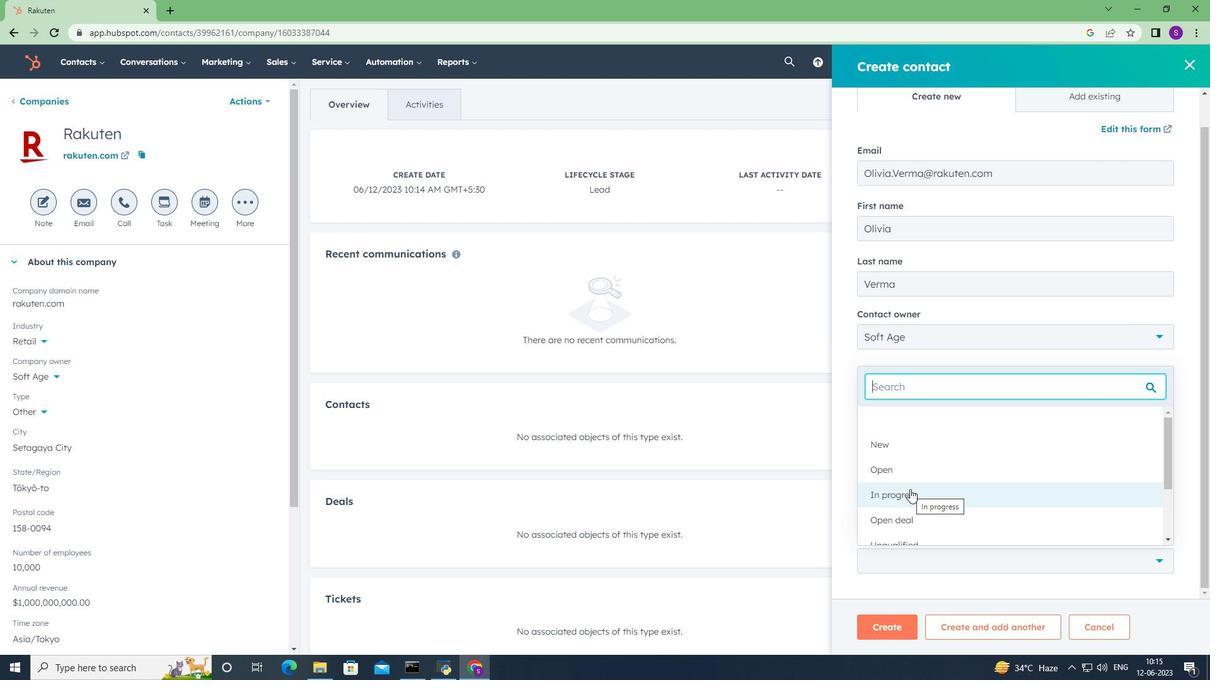 
Action: Mouse moved to (906, 605)
Screenshot: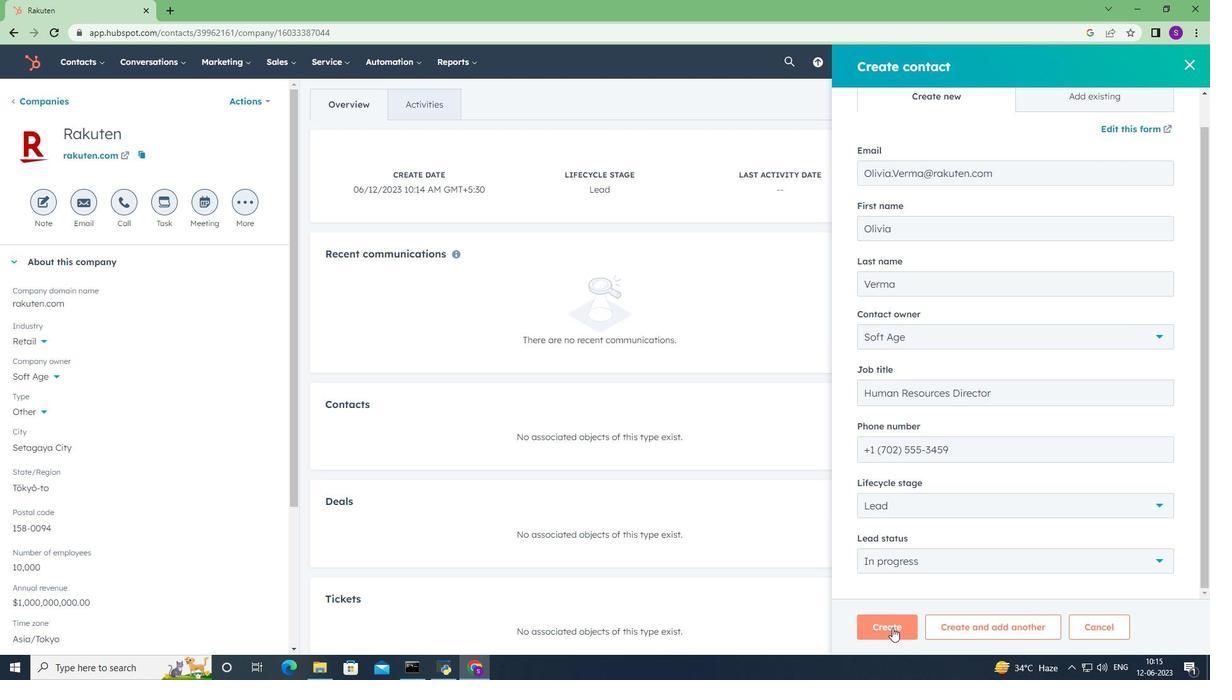 
Action: Mouse scrolled (906, 605) with delta (0, 0)
Screenshot: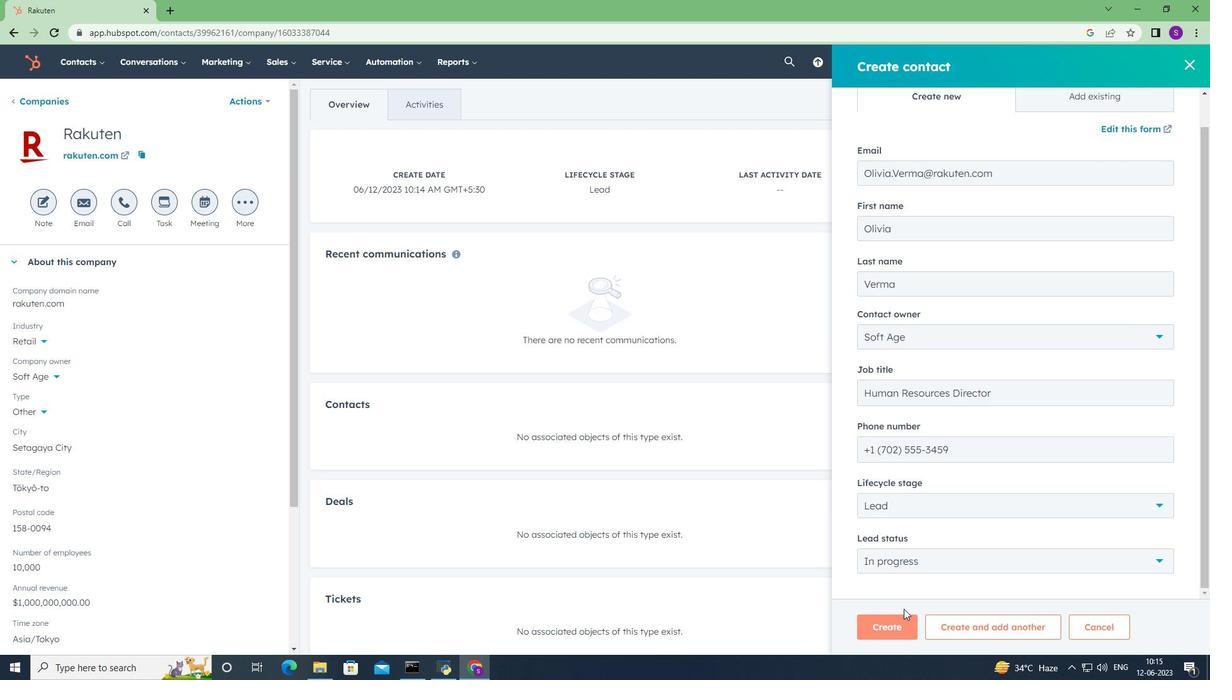 
Action: Mouse scrolled (906, 605) with delta (0, 0)
Screenshot: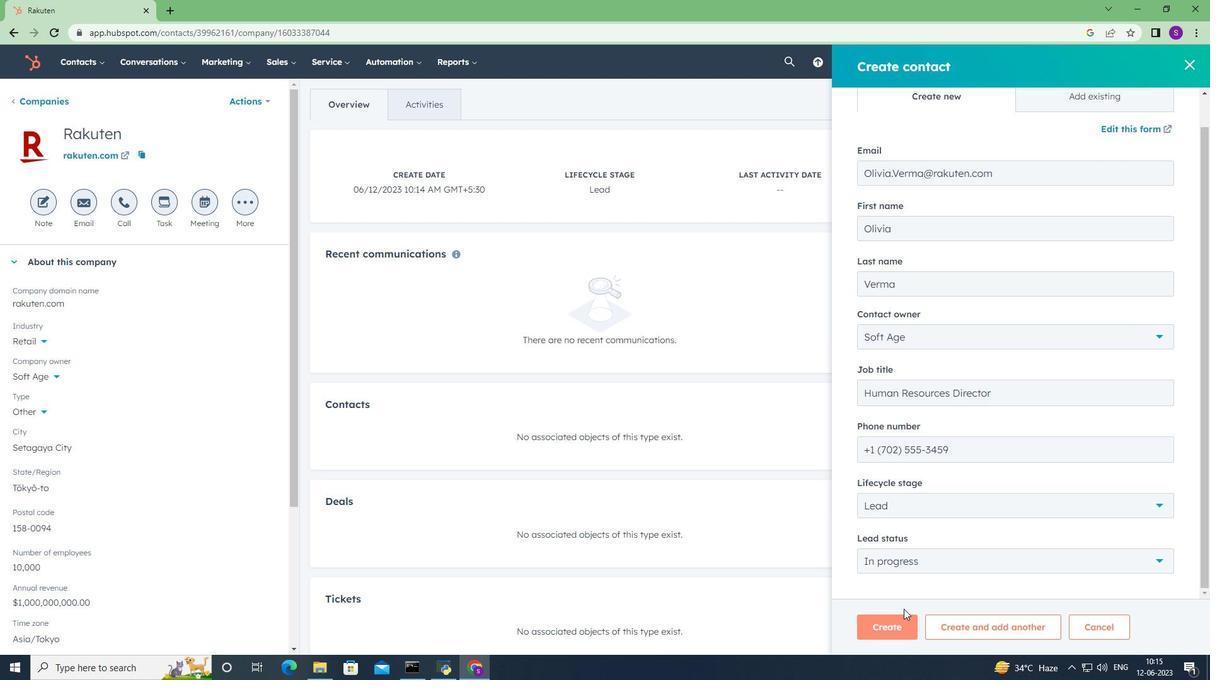 
Action: Mouse scrolled (906, 605) with delta (0, 0)
Screenshot: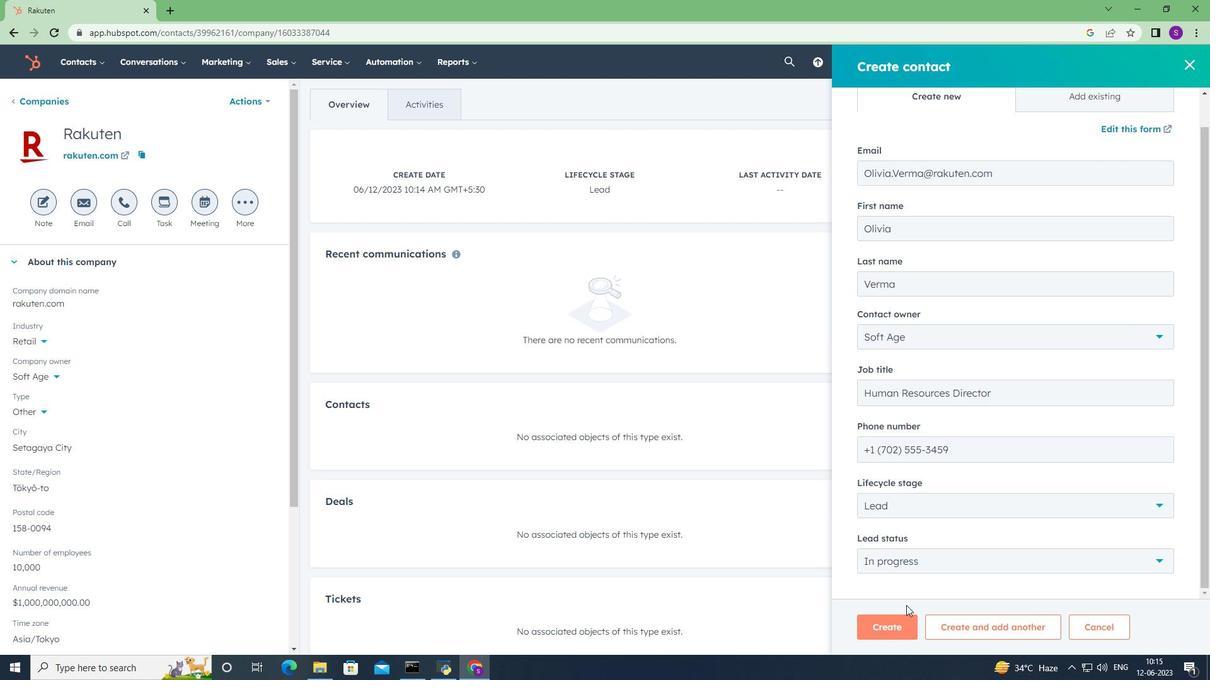 
Action: Mouse scrolled (906, 605) with delta (0, 0)
Screenshot: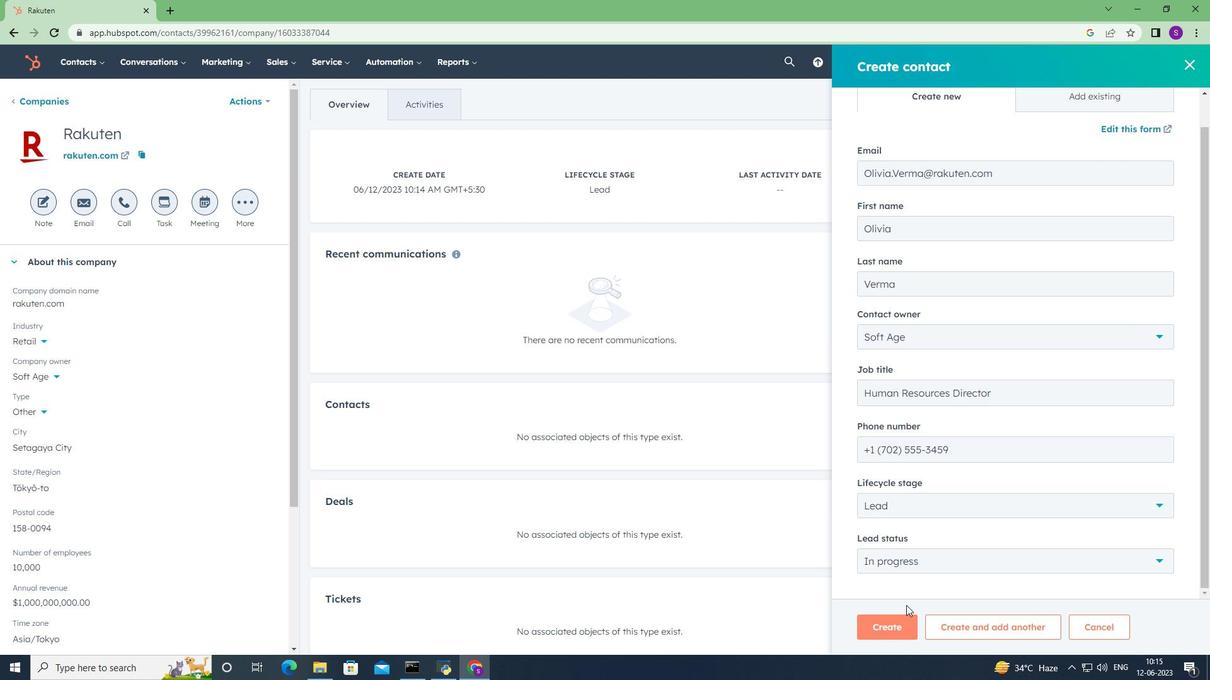 
Action: Mouse scrolled (906, 605) with delta (0, 0)
Screenshot: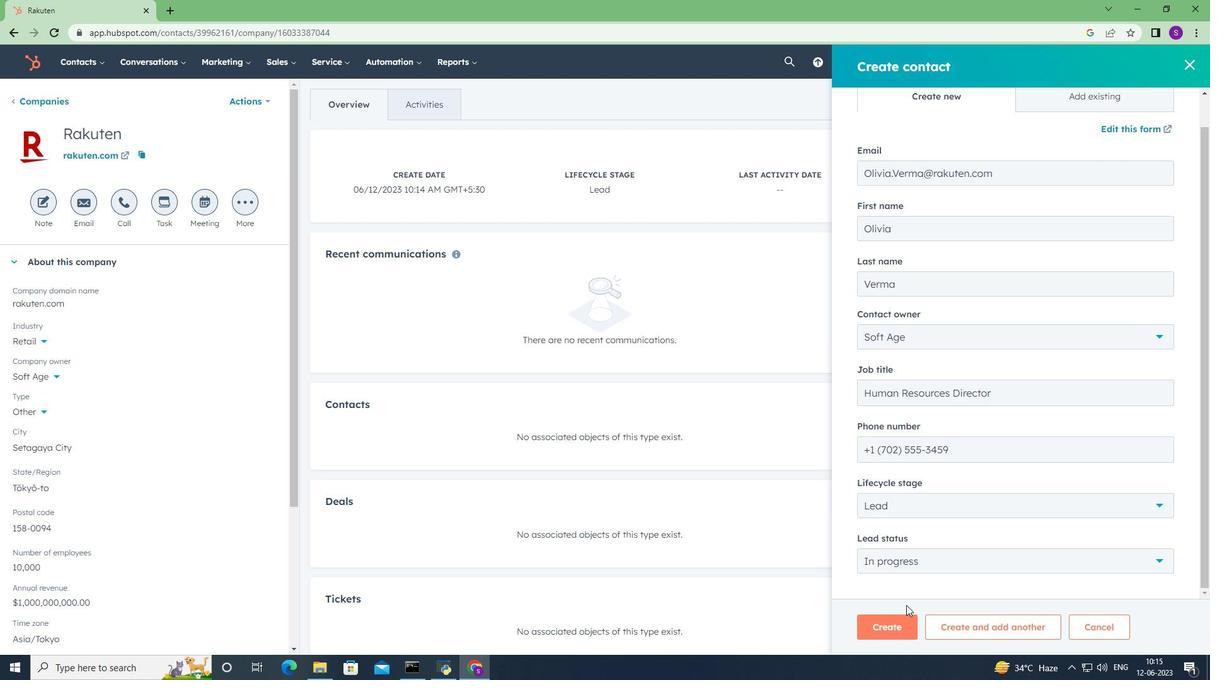 
Action: Mouse moved to (898, 622)
Screenshot: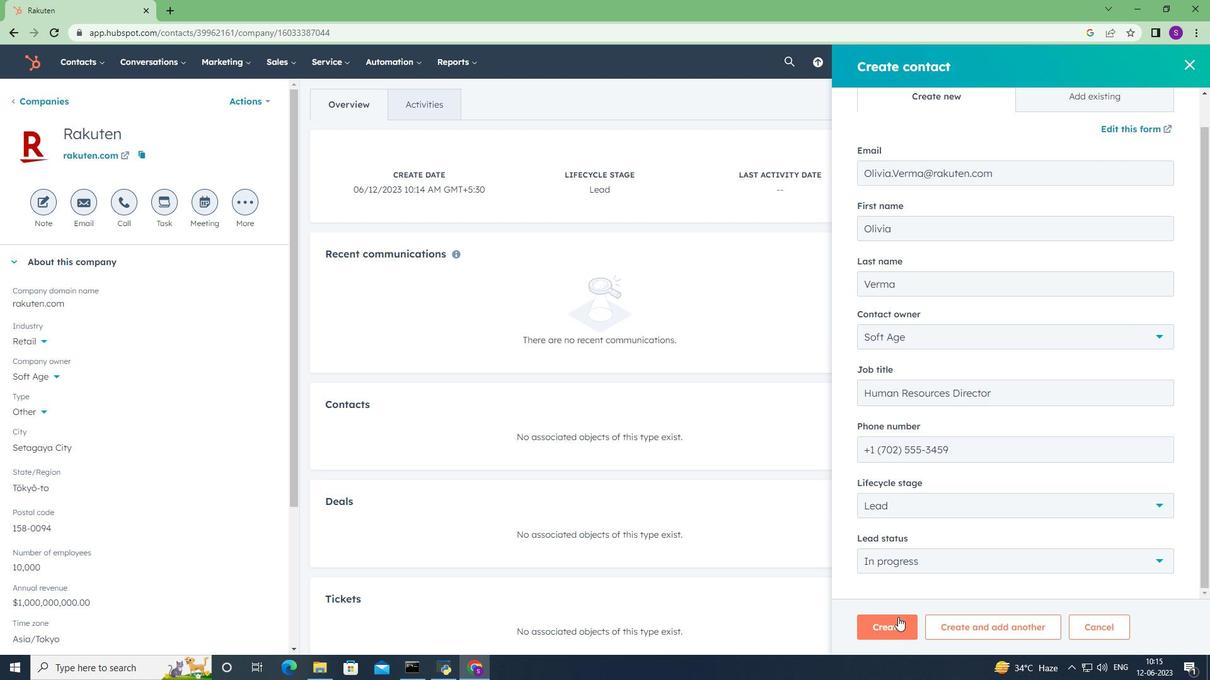 
Action: Mouse pressed left at (898, 622)
Screenshot: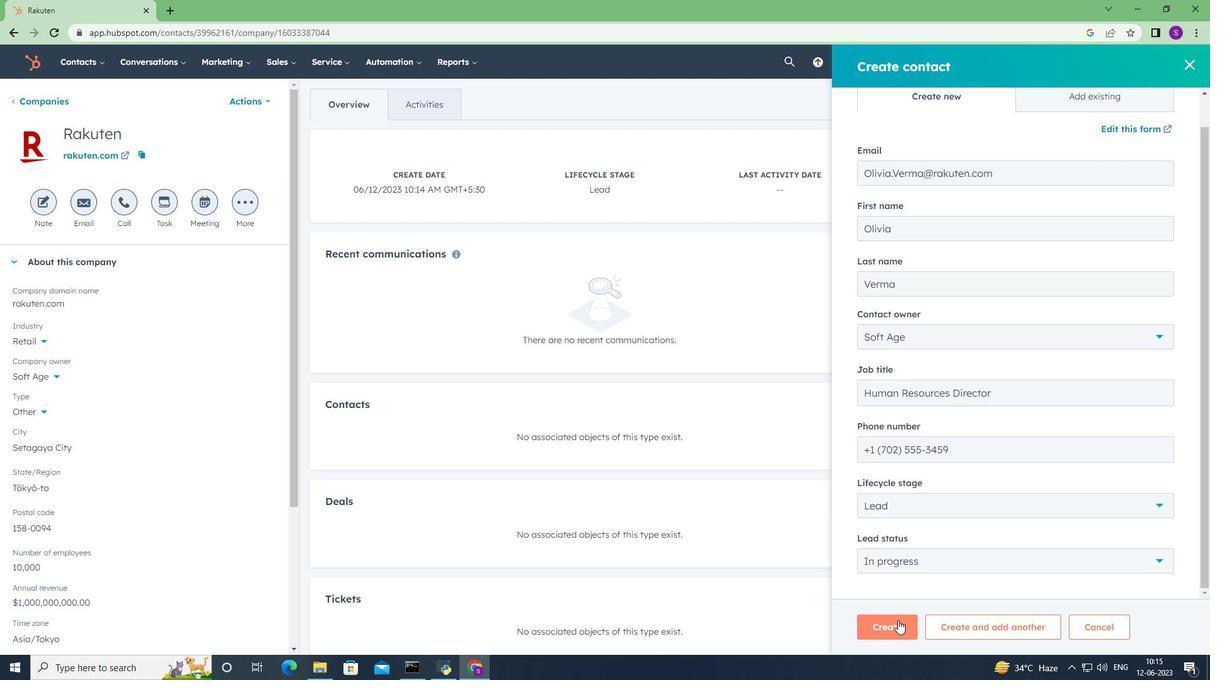 
Action: Mouse moved to (604, 385)
Screenshot: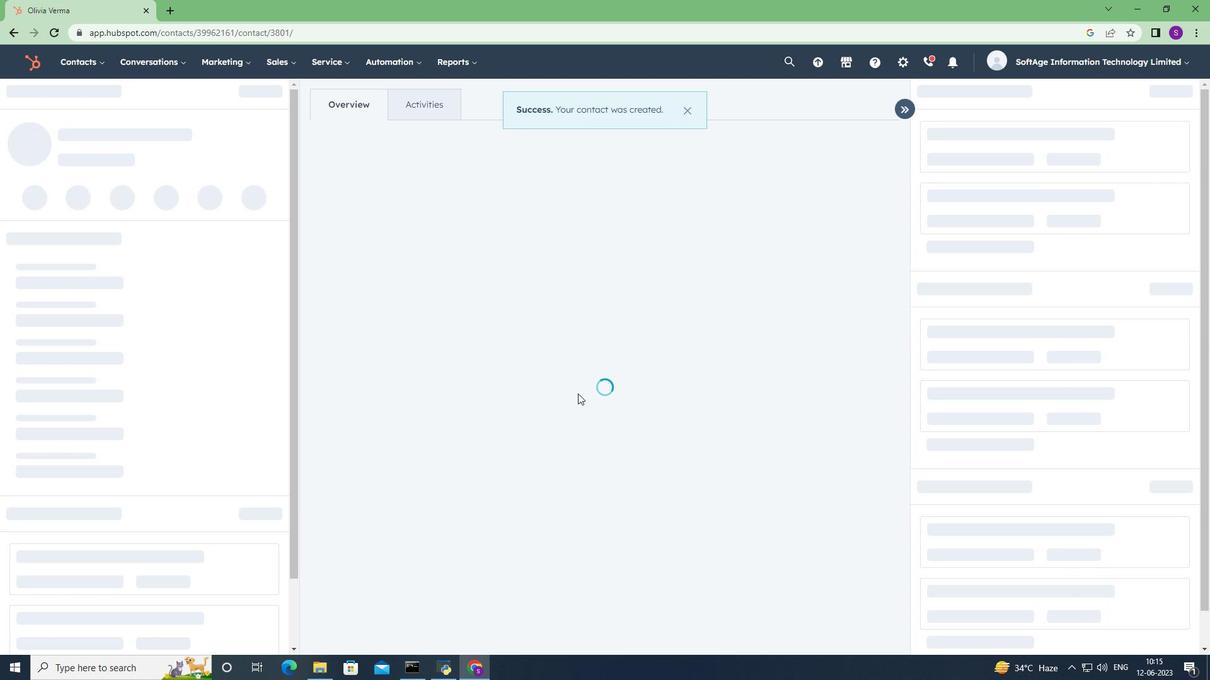 
Action: Mouse scrolled (604, 385) with delta (0, 0)
Screenshot: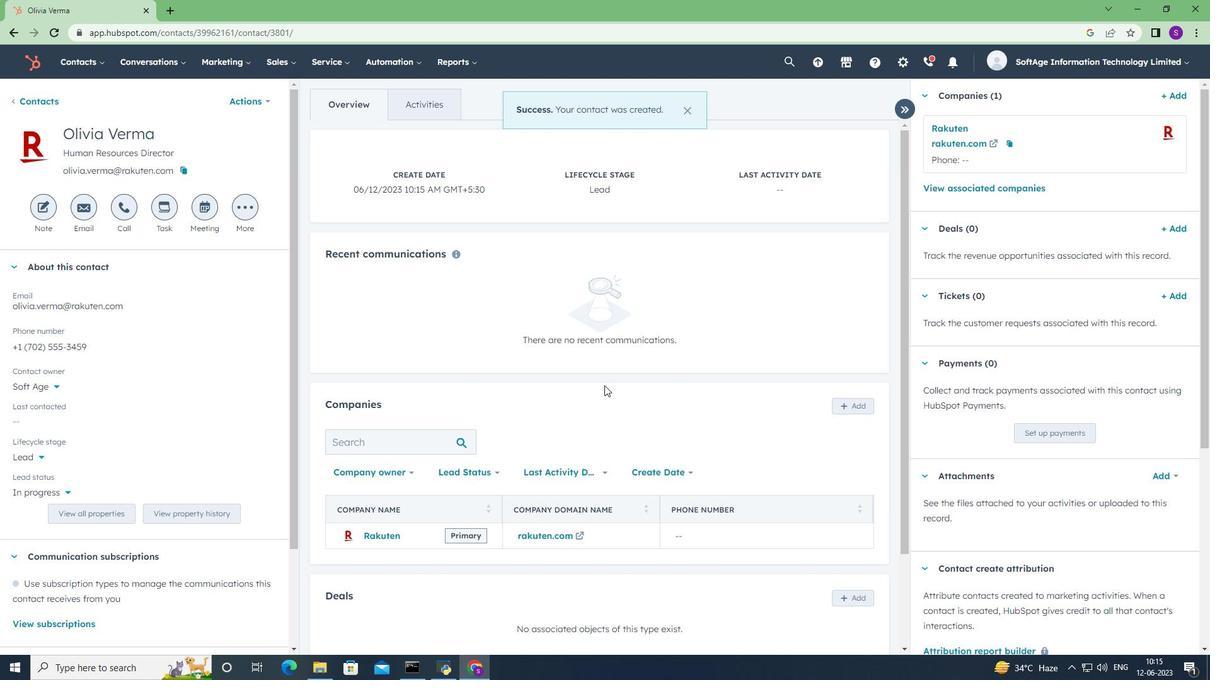 
Action: Mouse scrolled (604, 385) with delta (0, 0)
Screenshot: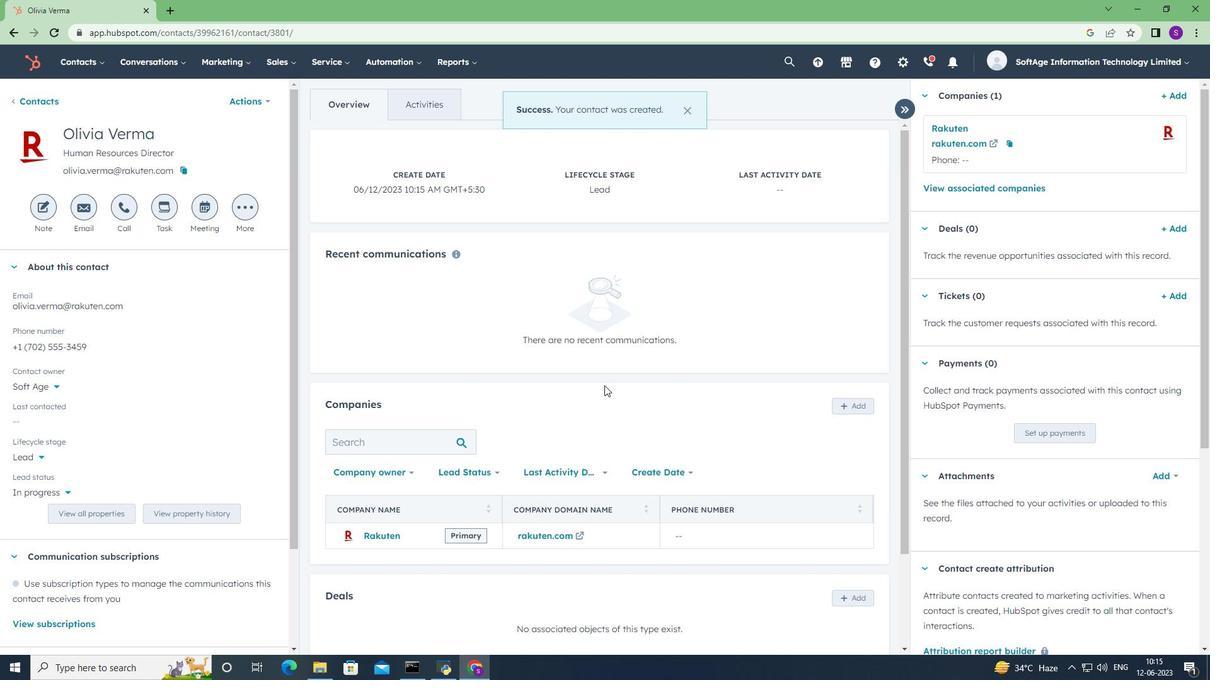 
Action: Mouse scrolled (604, 385) with delta (0, 0)
Screenshot: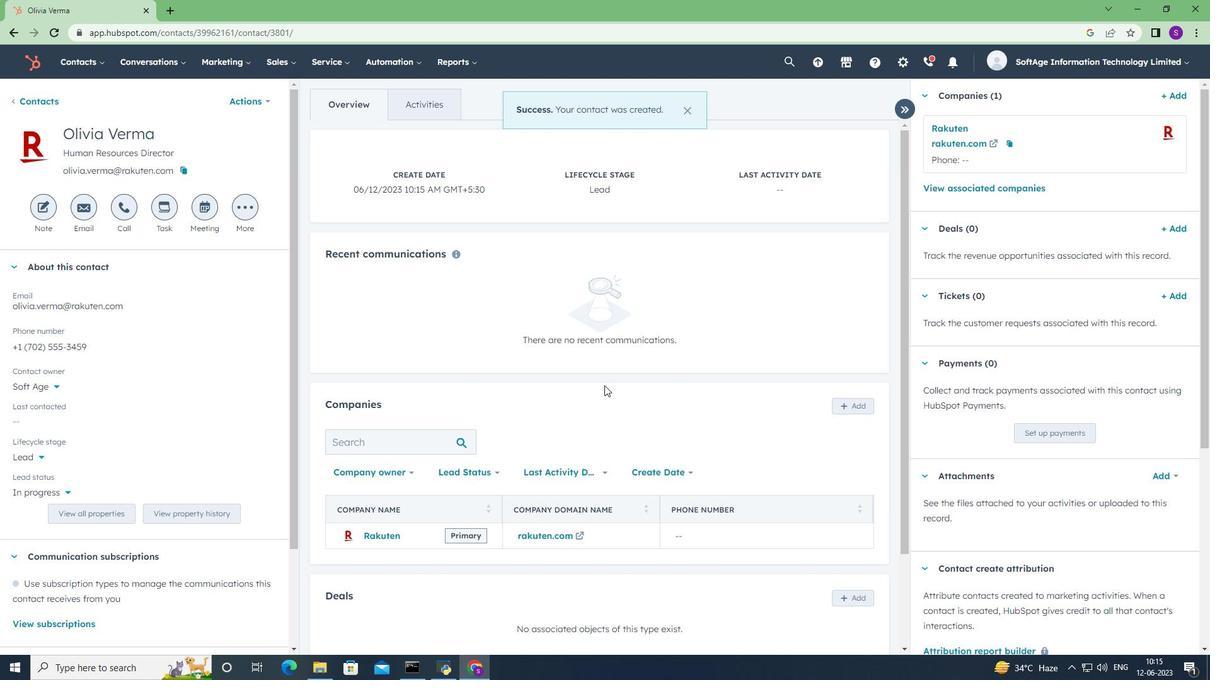 
Action: Mouse scrolled (604, 385) with delta (0, 0)
Screenshot: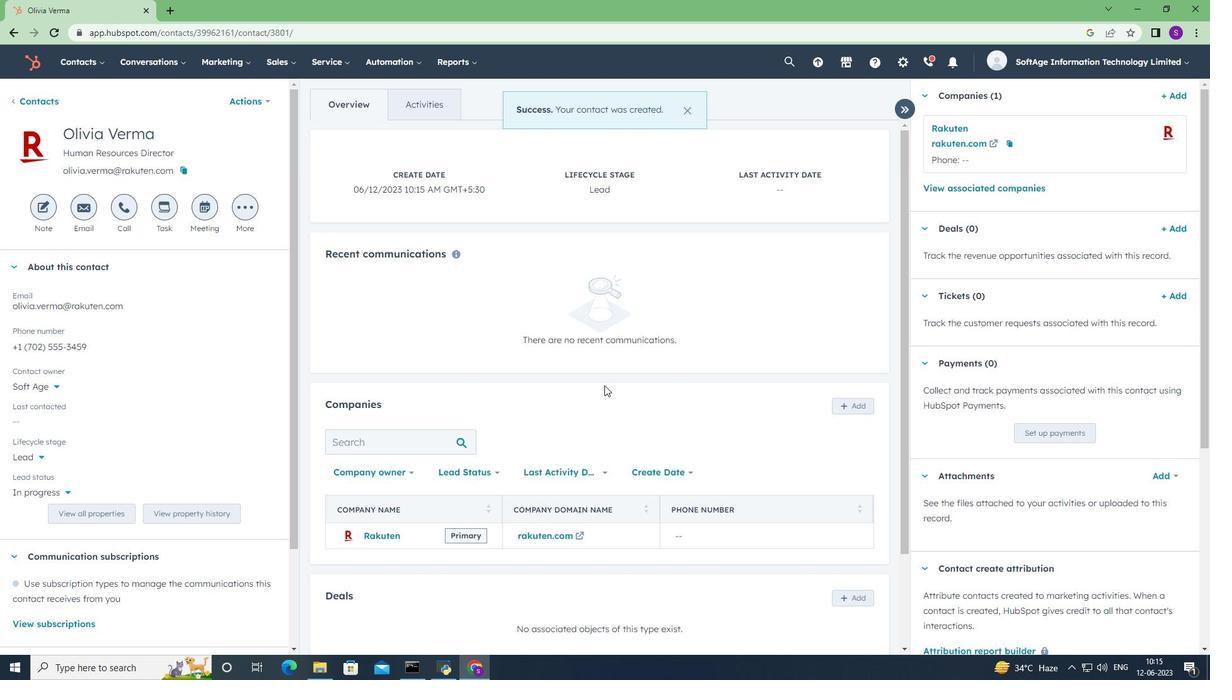 
Action: Mouse scrolled (604, 385) with delta (0, 0)
Screenshot: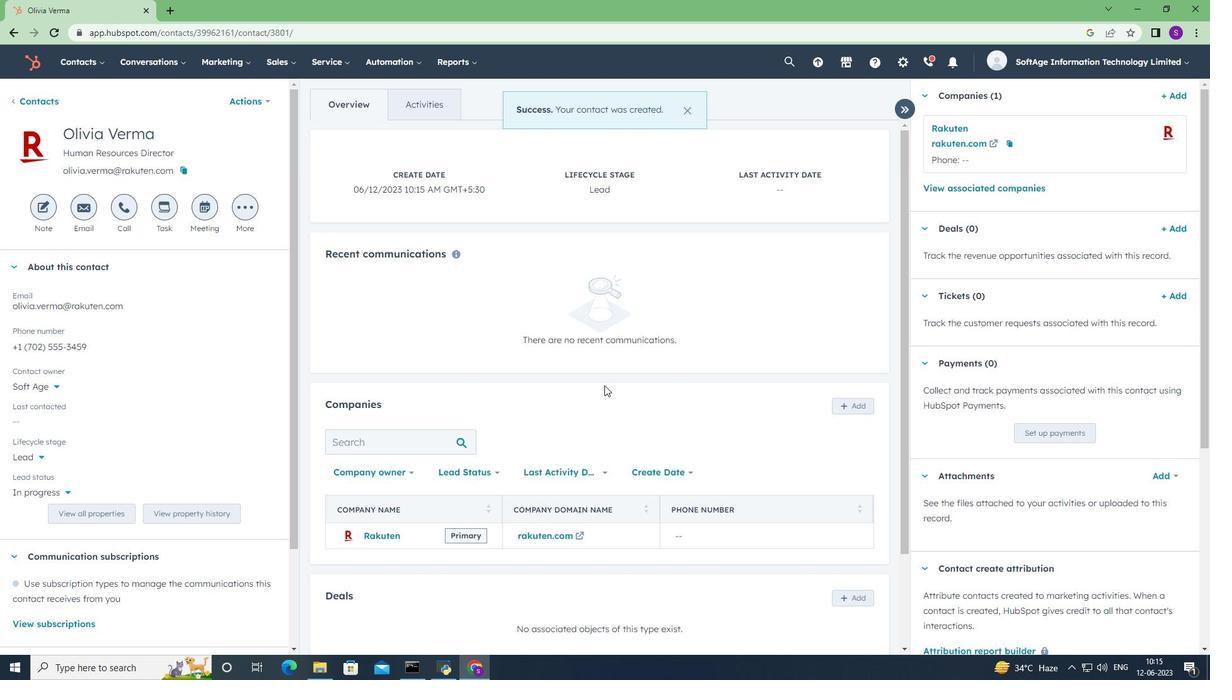 
